 Task: In the  document Kangaroo.doc ,align picture to the 'center'. Insert word art below the picture and give heading  'Kangaroo  in Light Blue'
Action: Mouse moved to (21, 19)
Screenshot: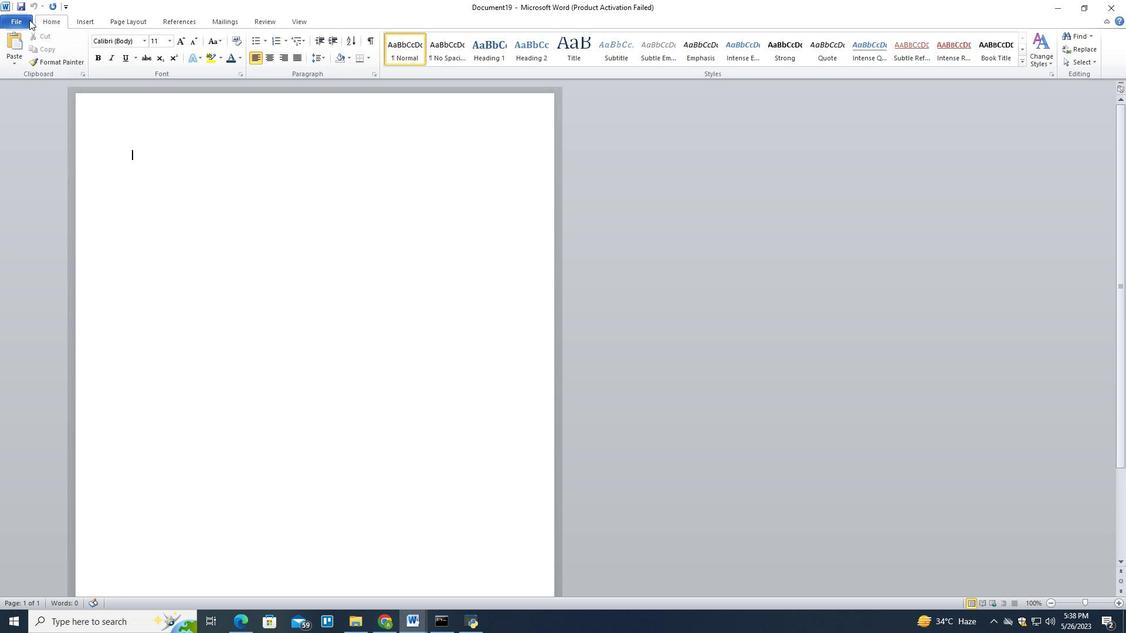 
Action: Mouse pressed left at (21, 19)
Screenshot: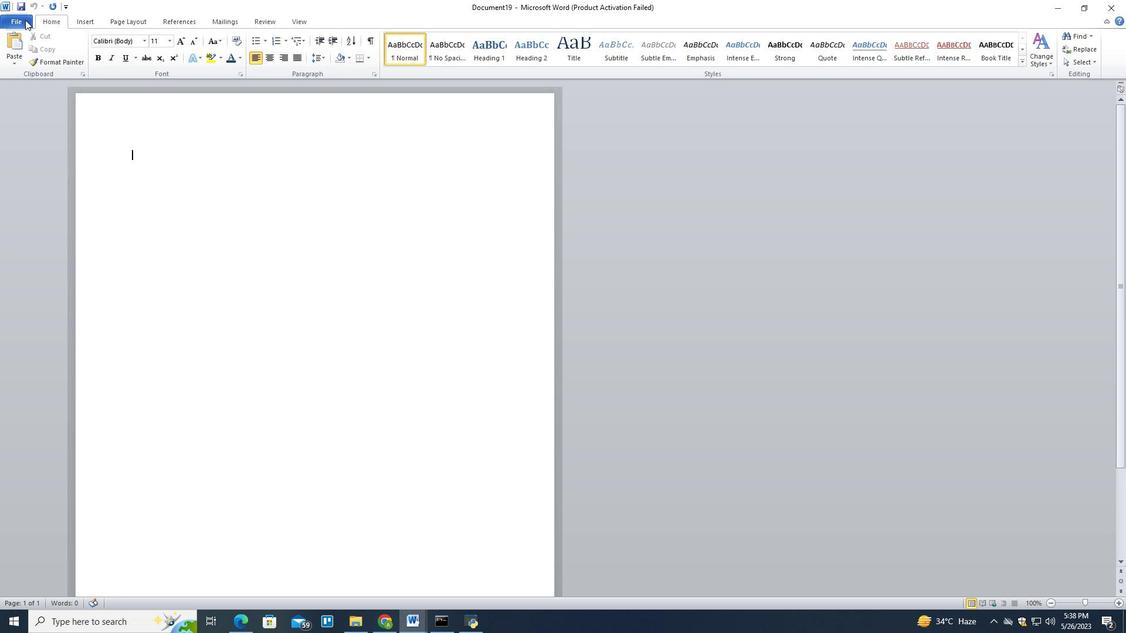 
Action: Mouse moved to (42, 71)
Screenshot: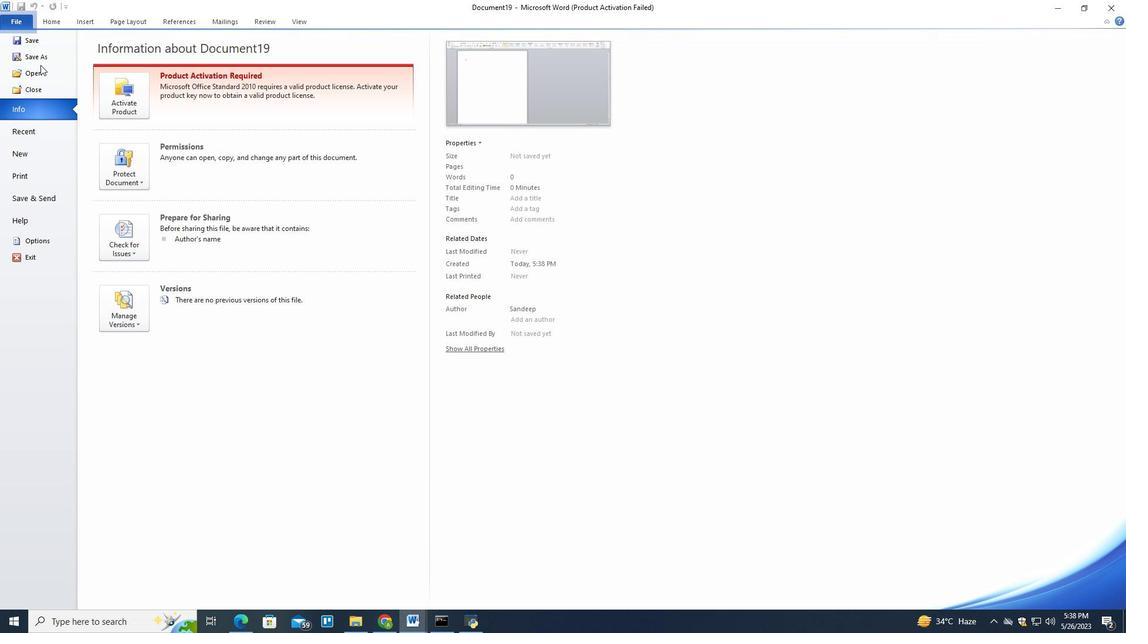 
Action: Mouse pressed left at (42, 71)
Screenshot: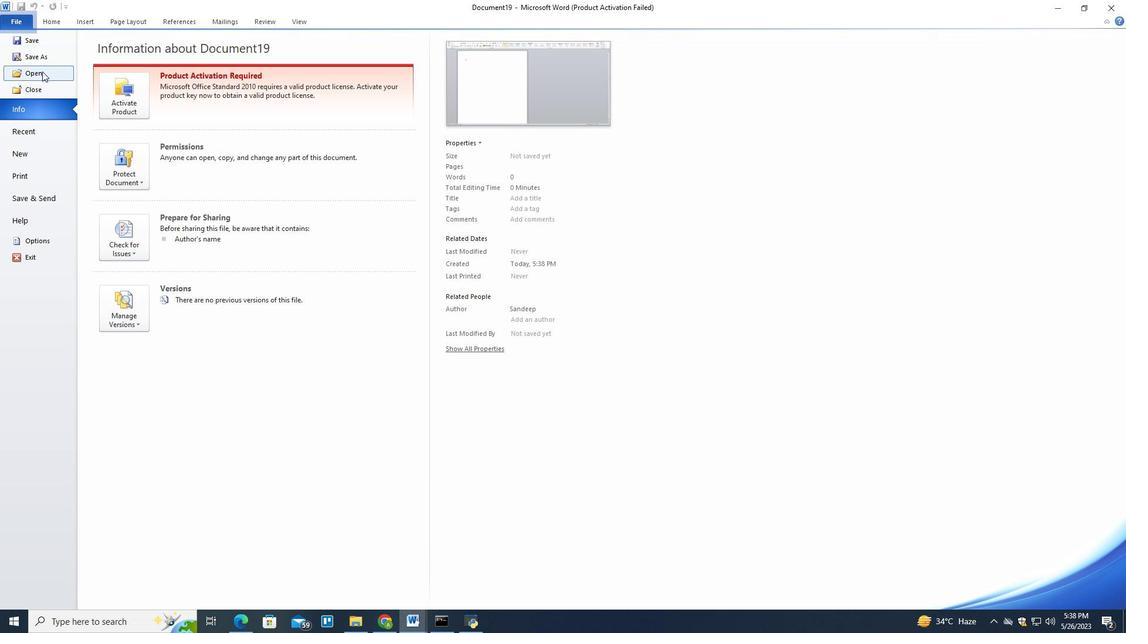 
Action: Mouse moved to (171, 161)
Screenshot: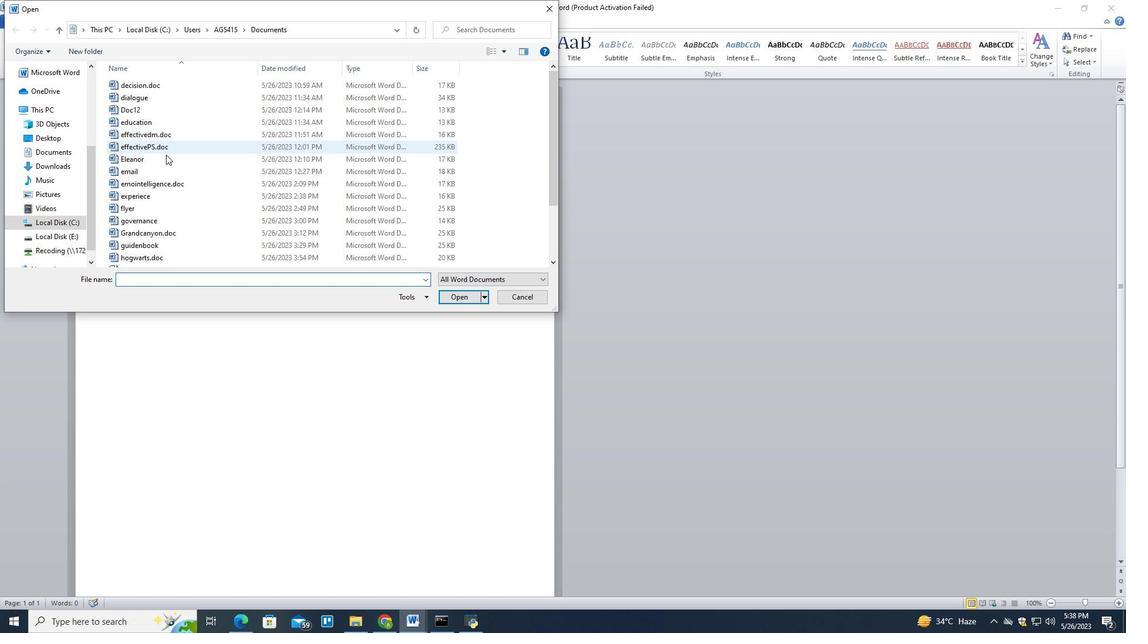 
Action: Mouse scrolled (171, 161) with delta (0, 0)
Screenshot: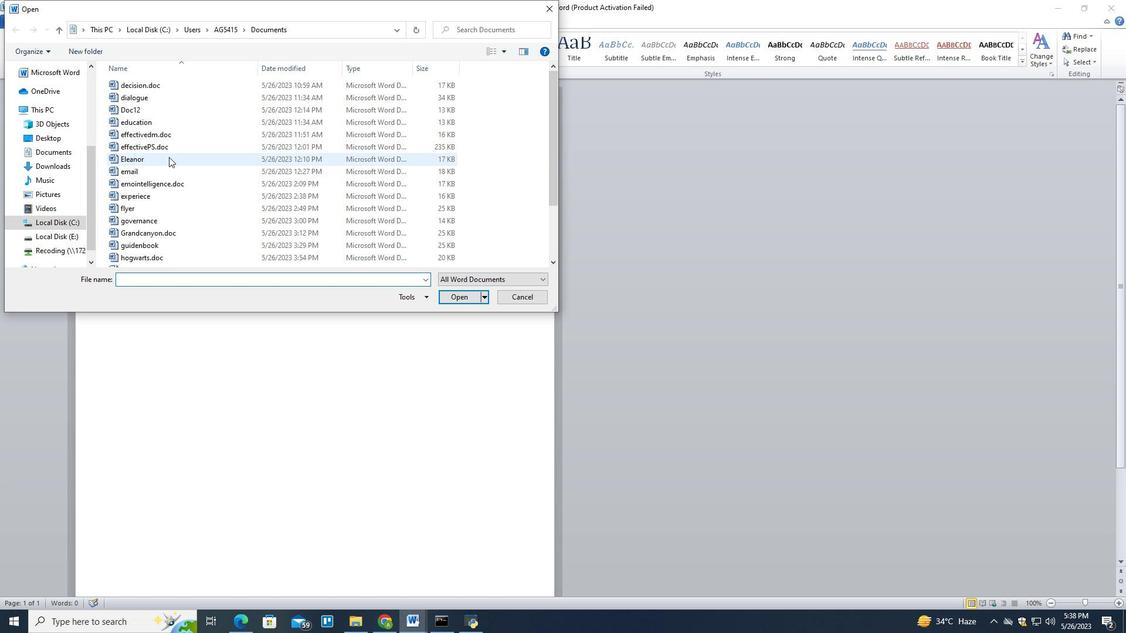 
Action: Mouse moved to (171, 162)
Screenshot: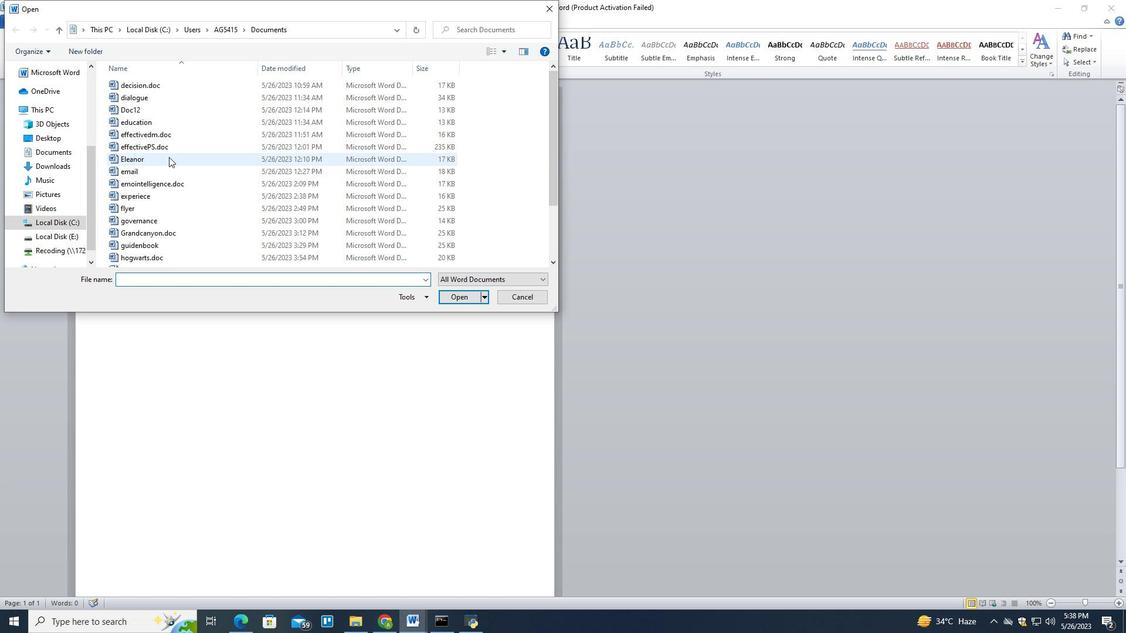 
Action: Mouse scrolled (171, 161) with delta (0, 0)
Screenshot: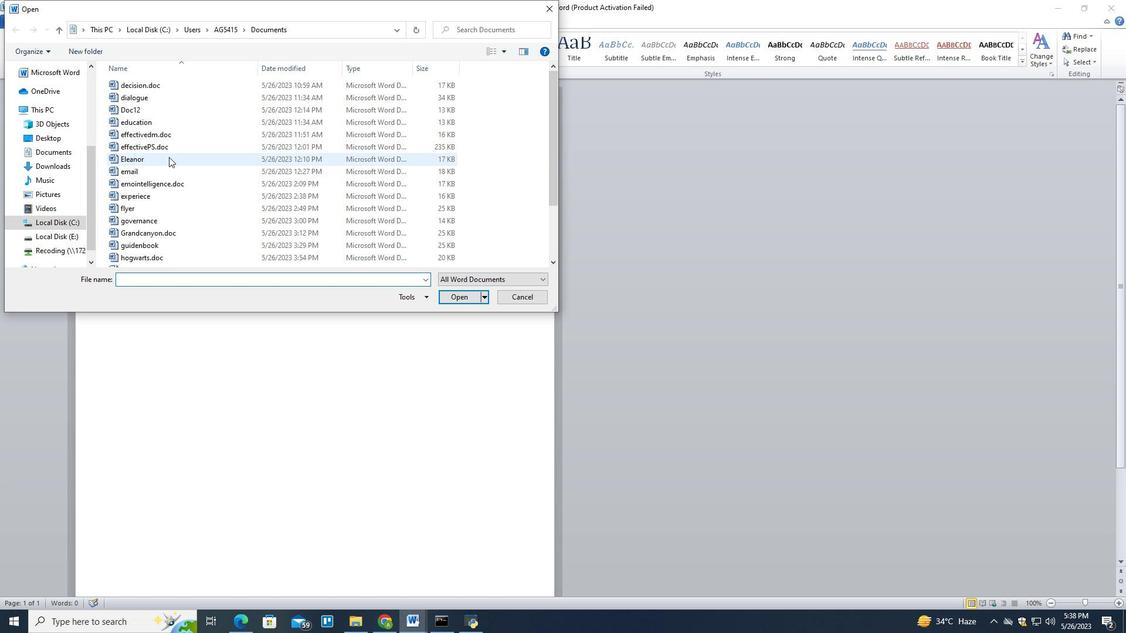 
Action: Mouse scrolled (171, 161) with delta (0, 0)
Screenshot: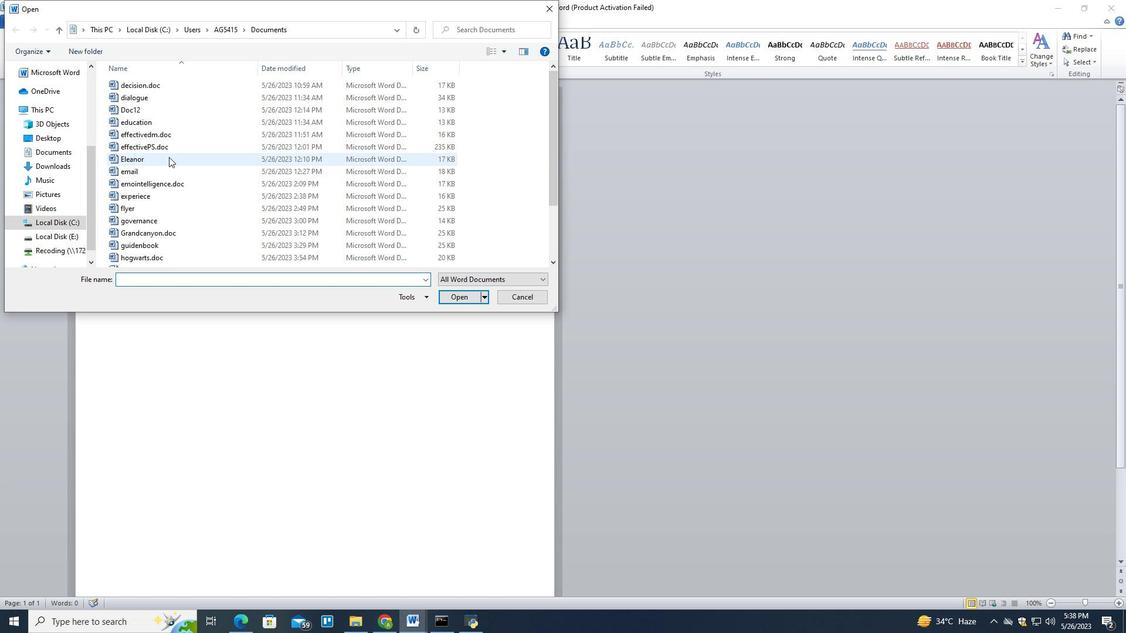 
Action: Mouse scrolled (171, 161) with delta (0, 0)
Screenshot: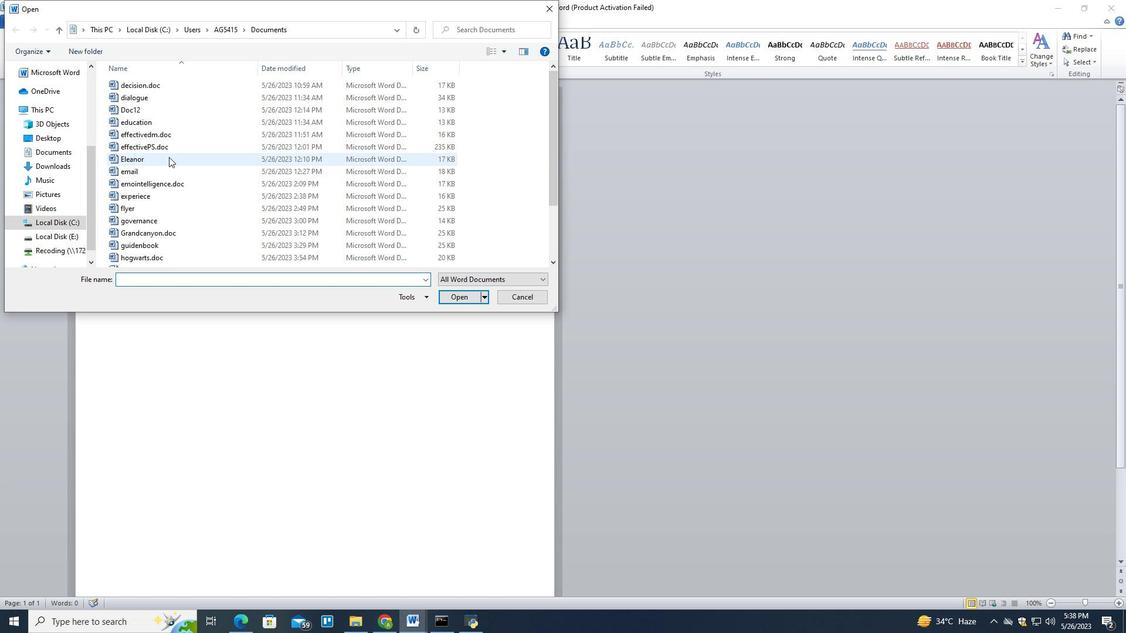 
Action: Mouse scrolled (171, 161) with delta (0, 0)
Screenshot: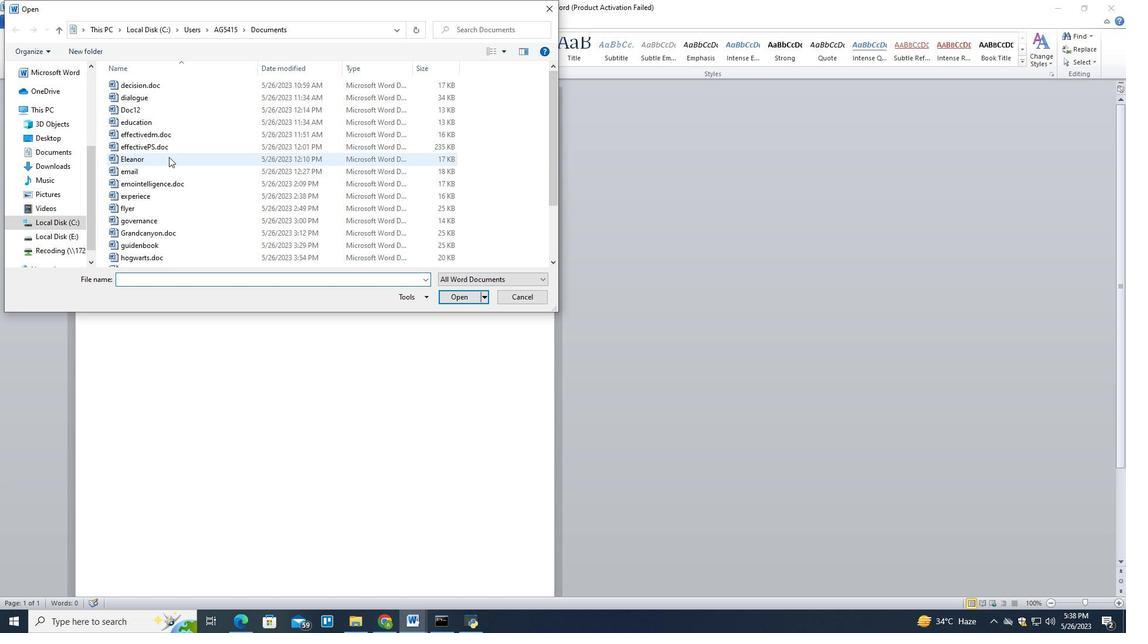 
Action: Mouse moved to (174, 190)
Screenshot: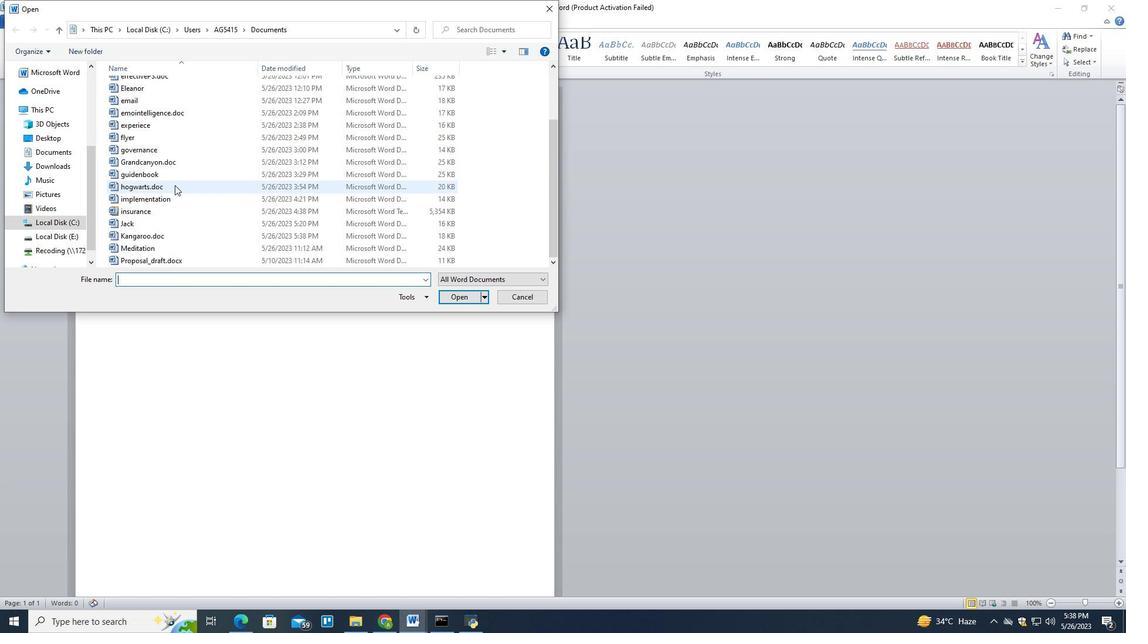 
Action: Mouse scrolled (174, 189) with delta (0, 0)
Screenshot: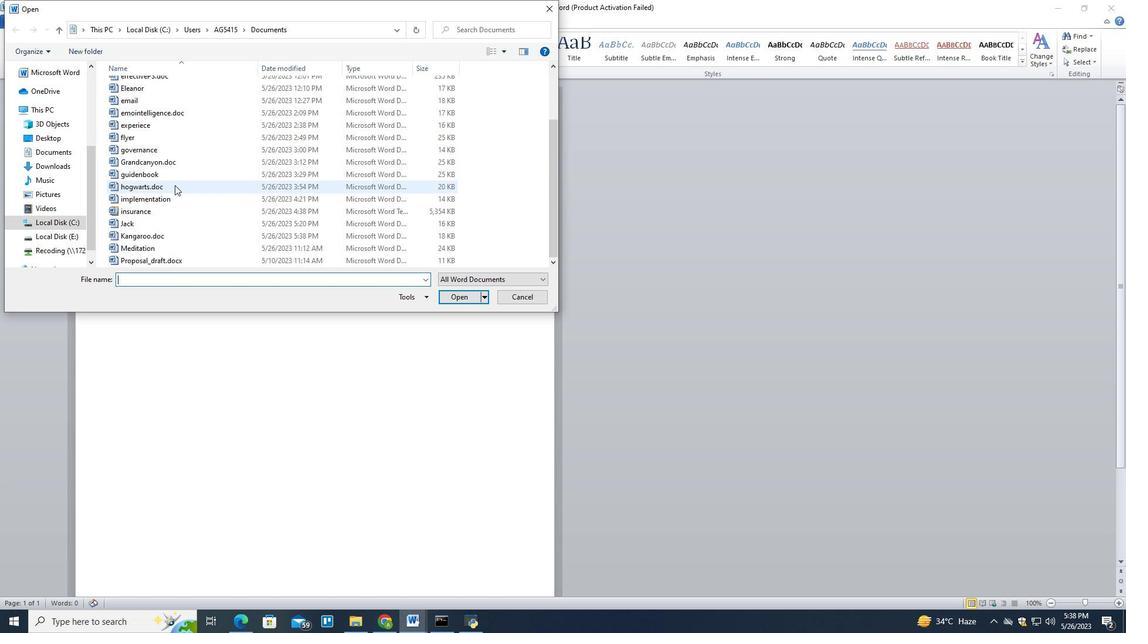 
Action: Mouse moved to (166, 239)
Screenshot: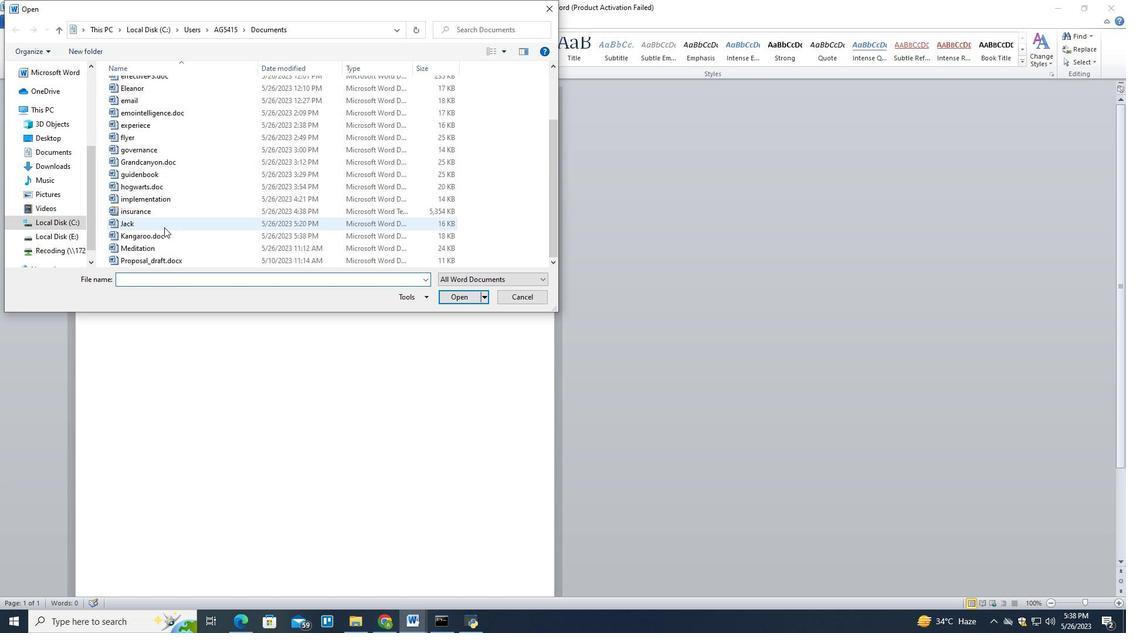 
Action: Mouse pressed left at (166, 239)
Screenshot: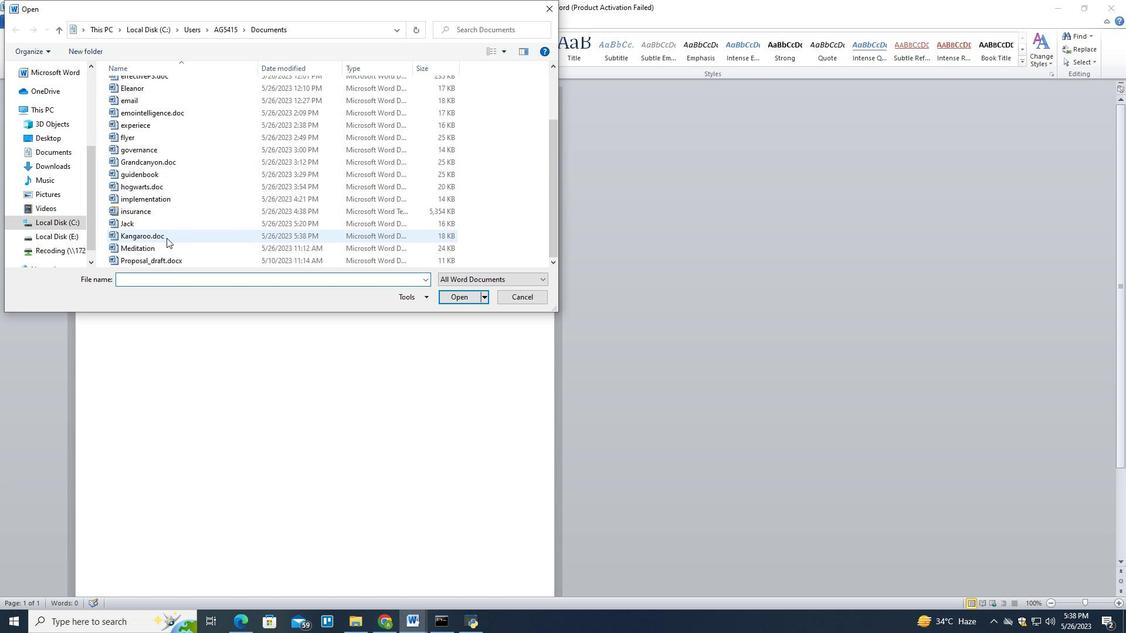 
Action: Mouse moved to (459, 294)
Screenshot: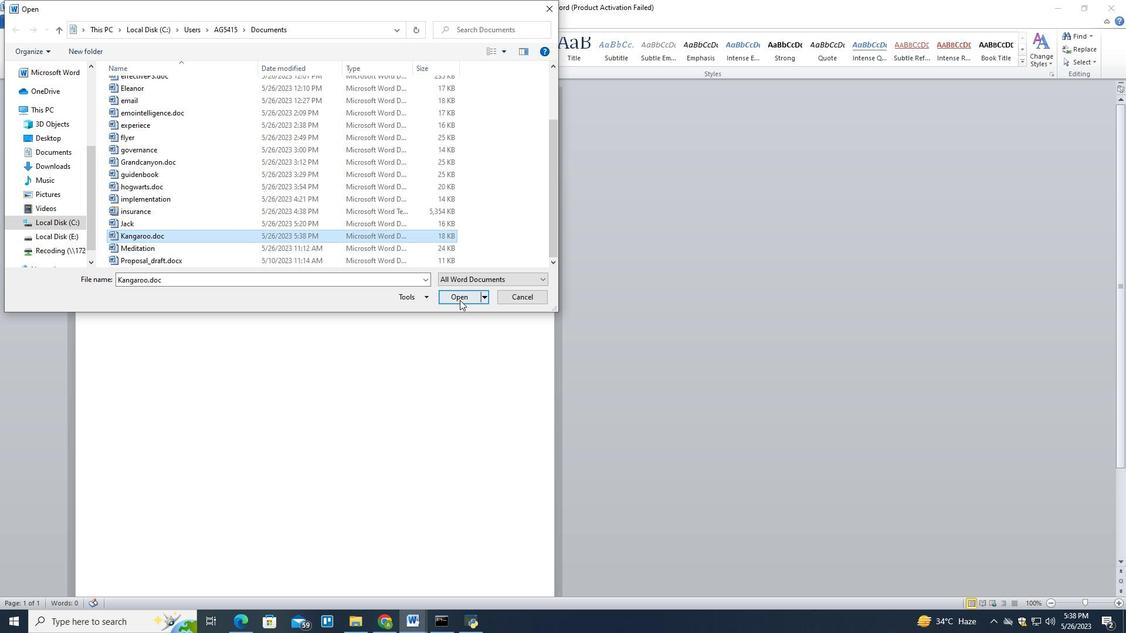 
Action: Mouse pressed left at (459, 294)
Screenshot: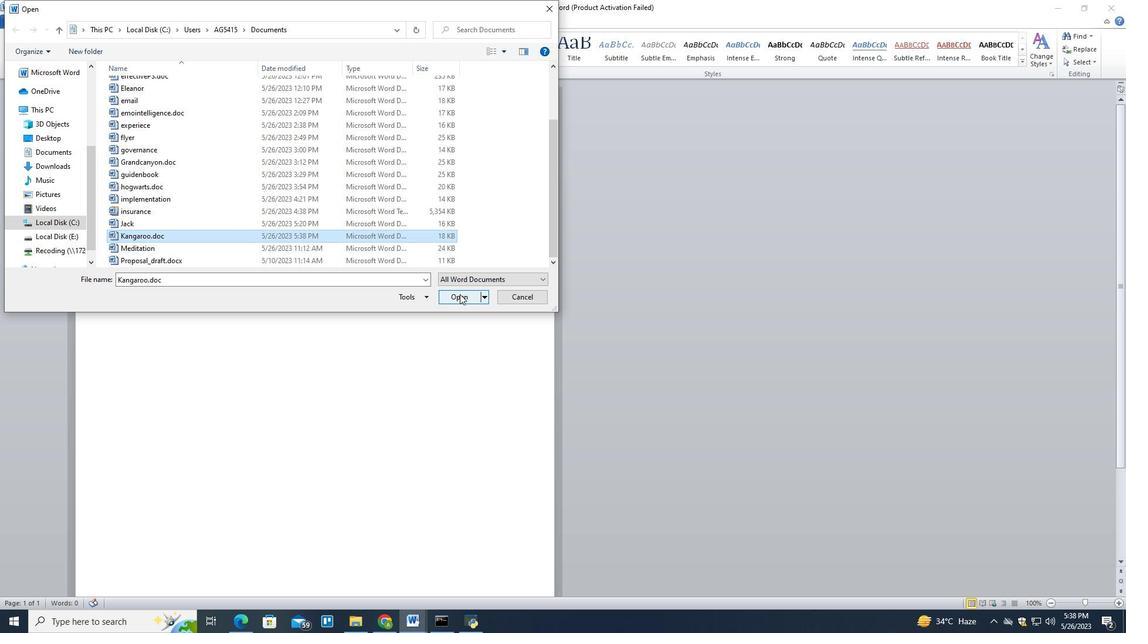 
Action: Mouse moved to (404, 389)
Screenshot: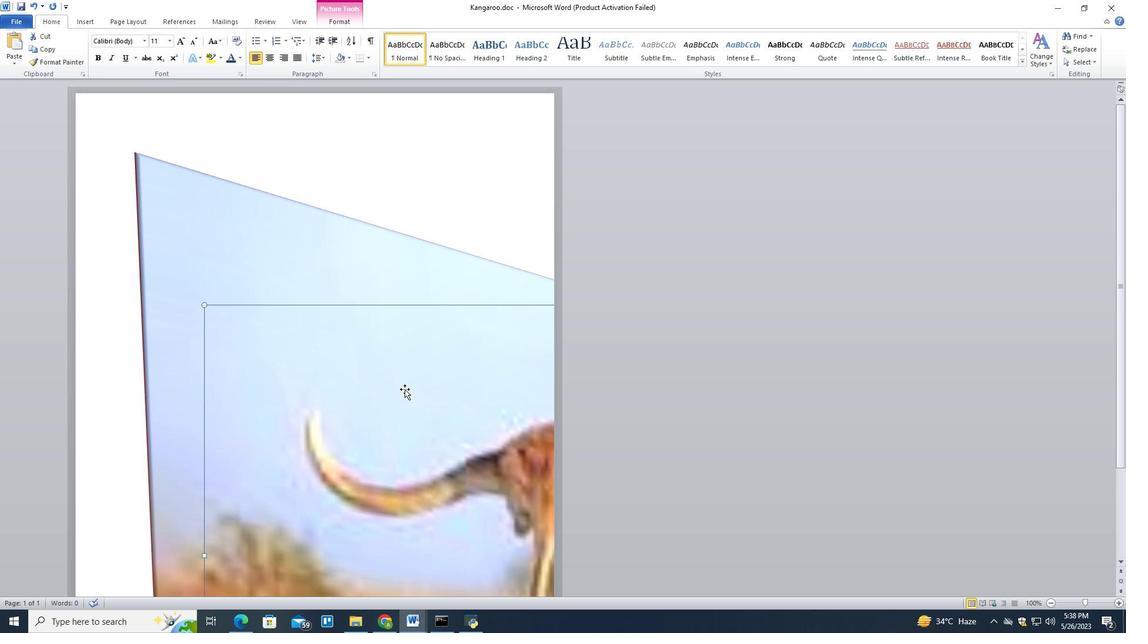 
Action: Mouse pressed left at (404, 389)
Screenshot: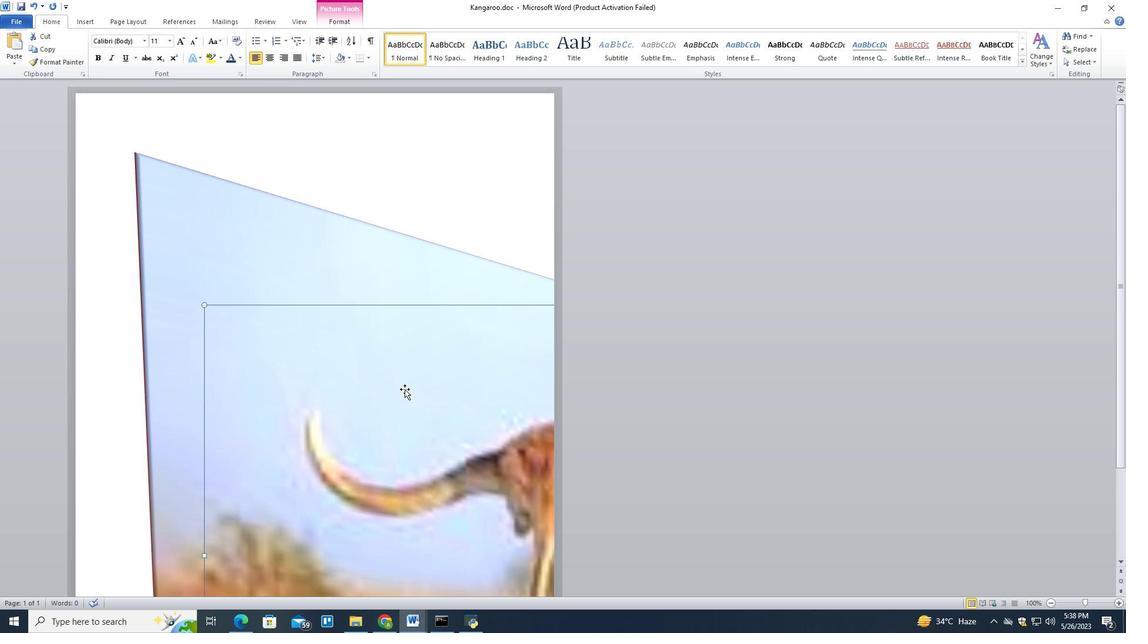 
Action: Mouse moved to (269, 56)
Screenshot: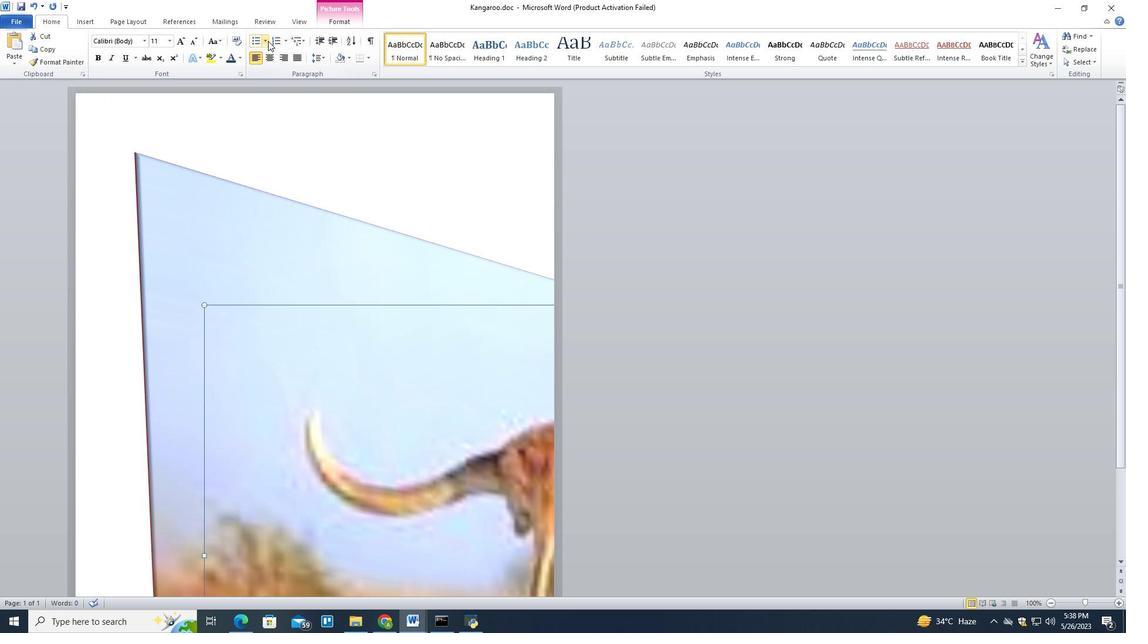
Action: Mouse pressed left at (269, 56)
Screenshot: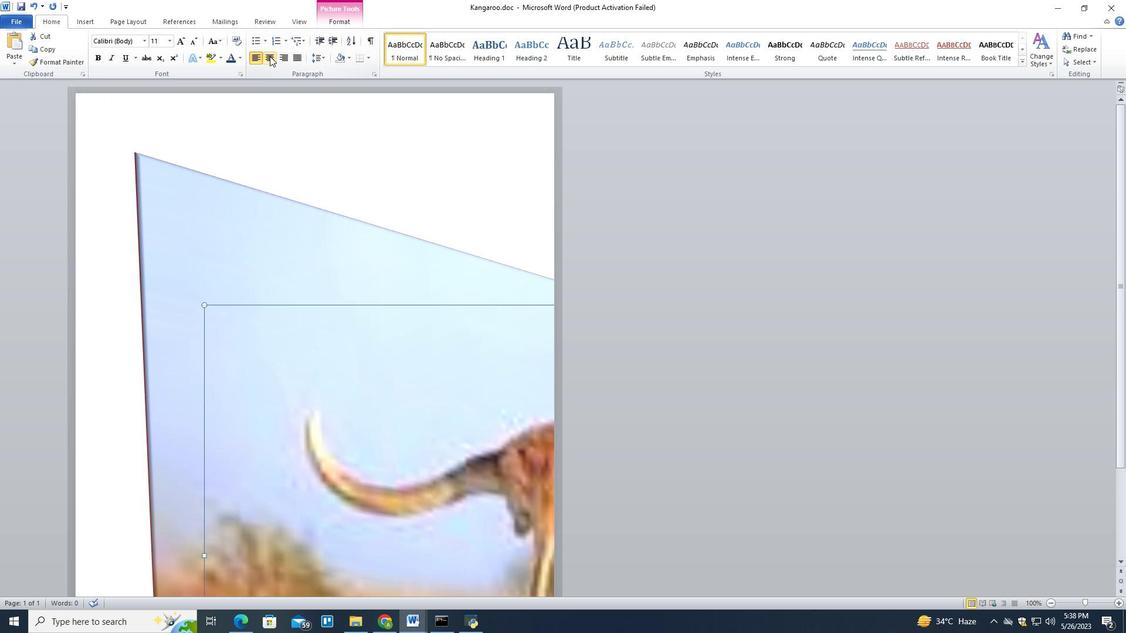 
Action: Mouse moved to (360, 276)
Screenshot: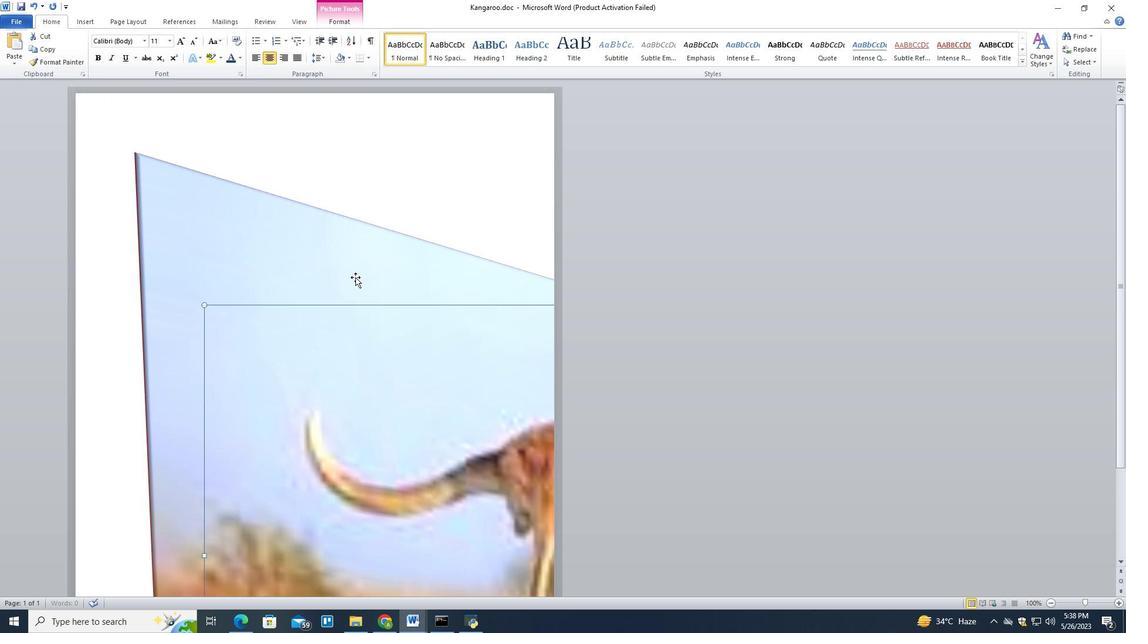 
Action: Mouse scrolled (360, 276) with delta (0, 0)
Screenshot: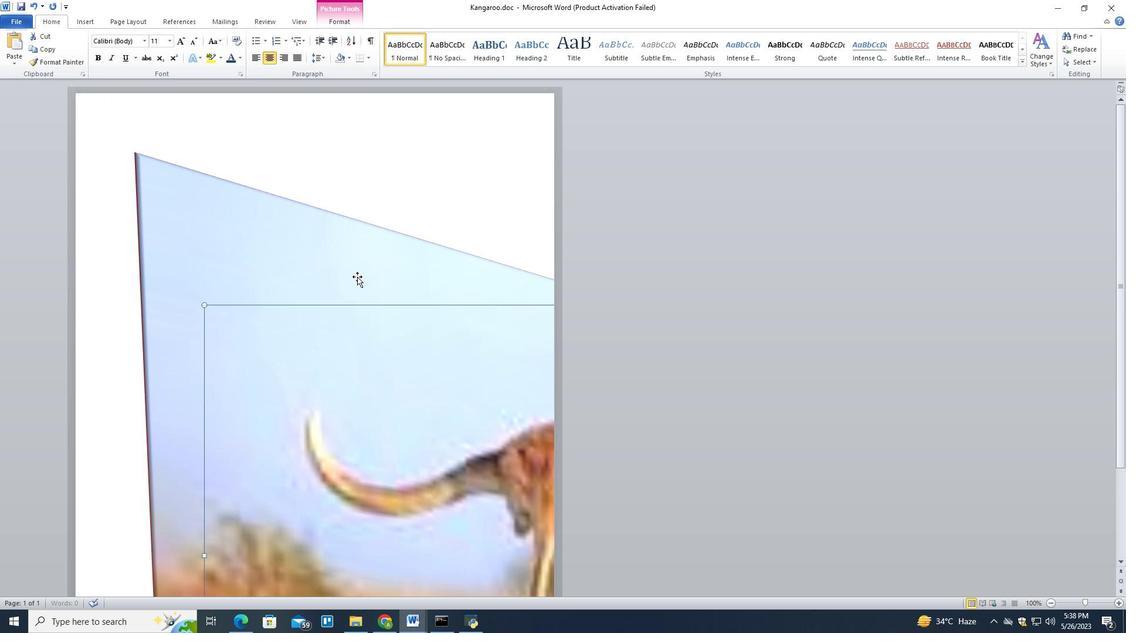 
Action: Mouse moved to (360, 276)
Screenshot: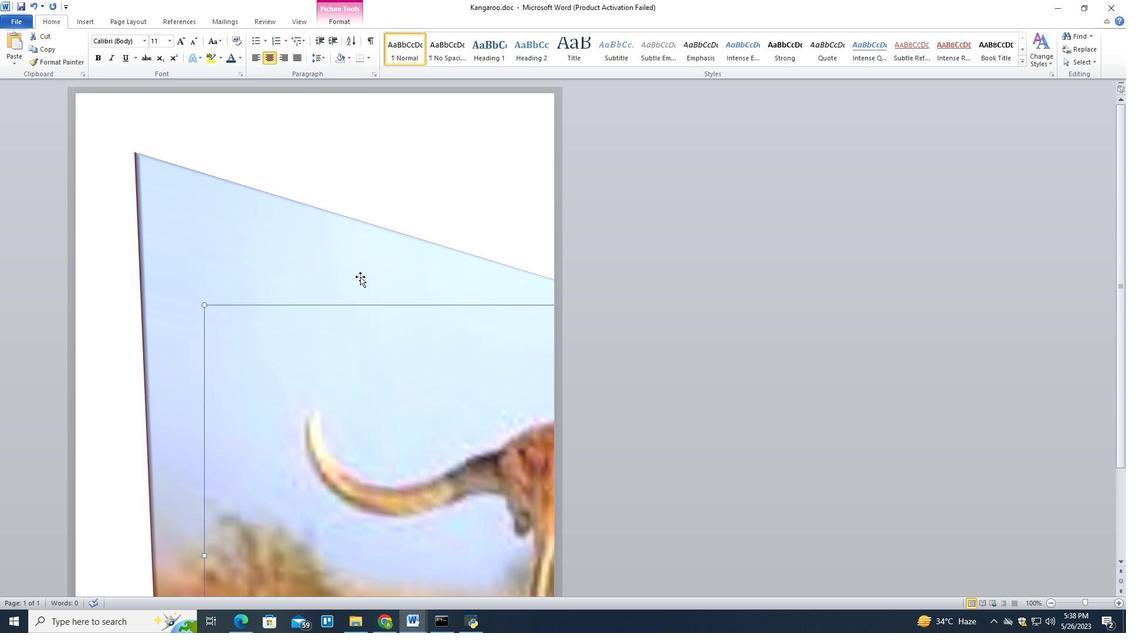 
Action: Mouse scrolled (360, 276) with delta (0, 0)
Screenshot: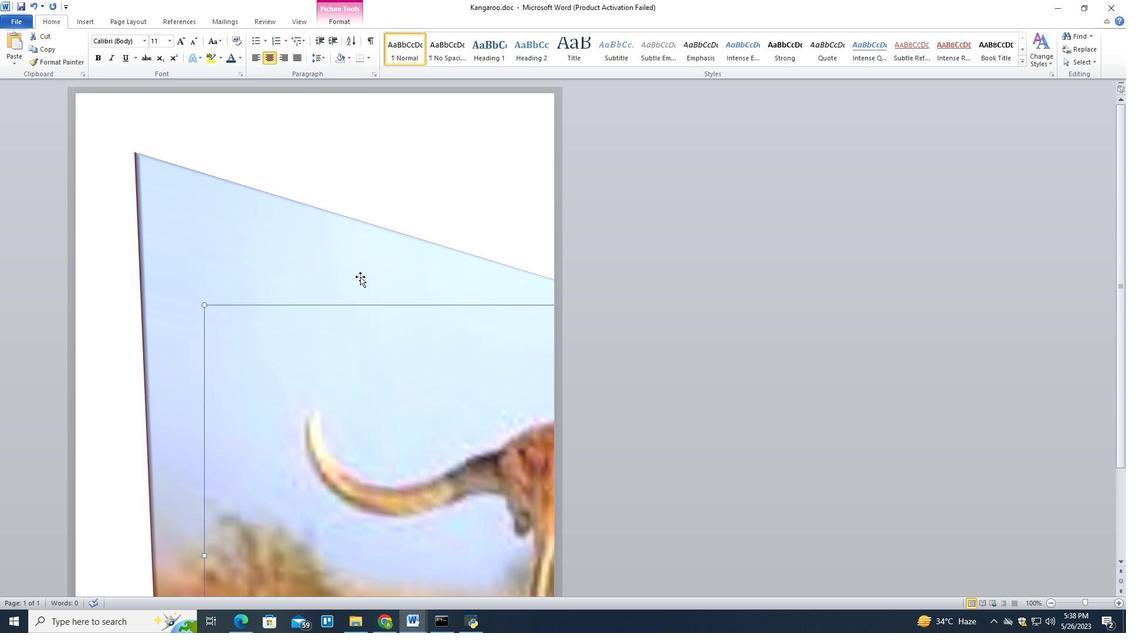 
Action: Mouse moved to (360, 277)
Screenshot: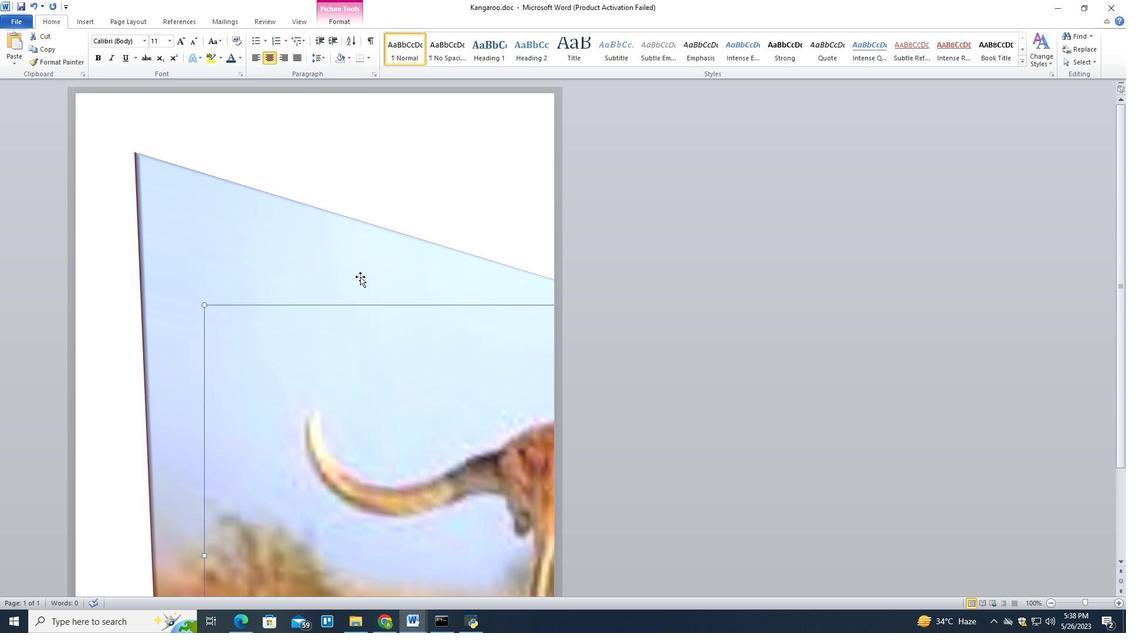 
Action: Mouse scrolled (360, 276) with delta (0, 0)
Screenshot: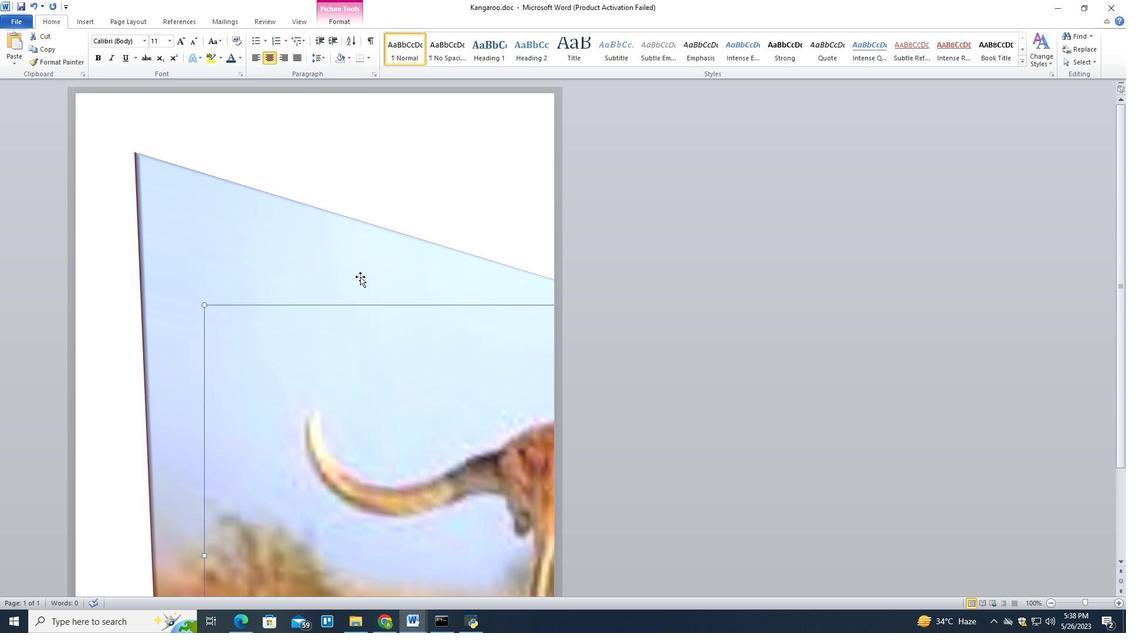 
Action: Mouse scrolled (360, 276) with delta (0, -1)
Screenshot: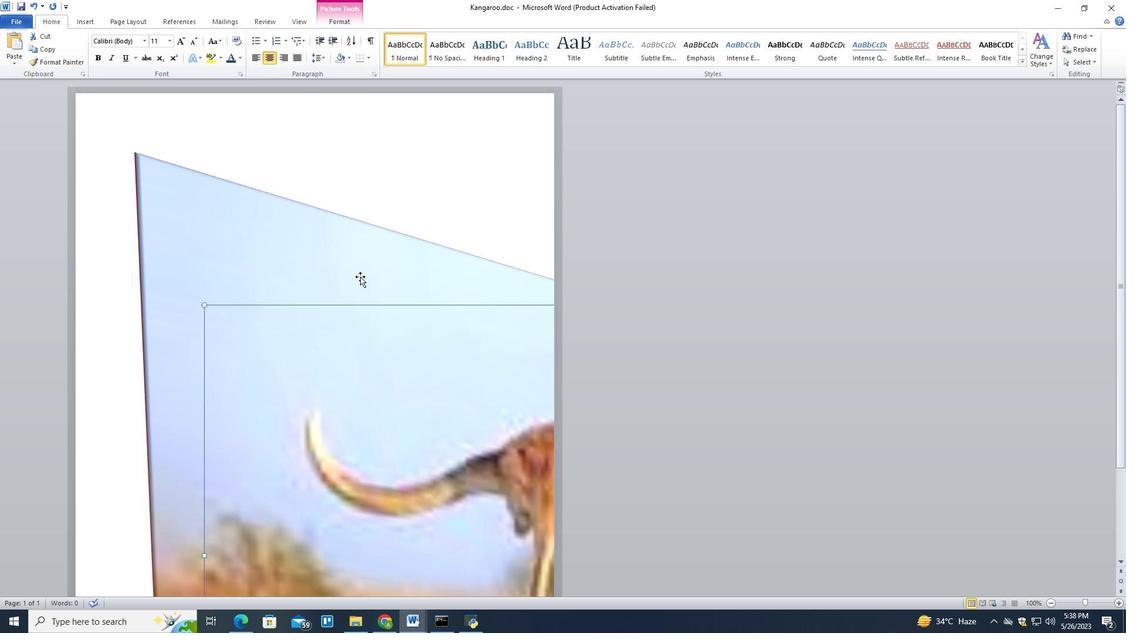 
Action: Mouse moved to (360, 278)
Screenshot: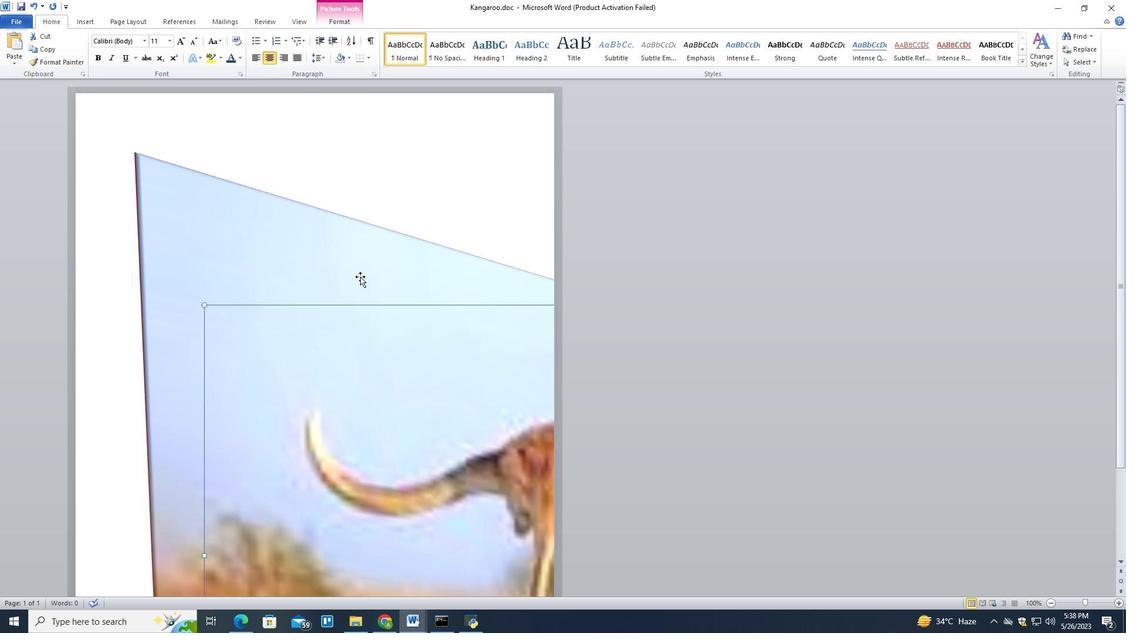 
Action: Mouse scrolled (360, 277) with delta (0, 0)
Screenshot: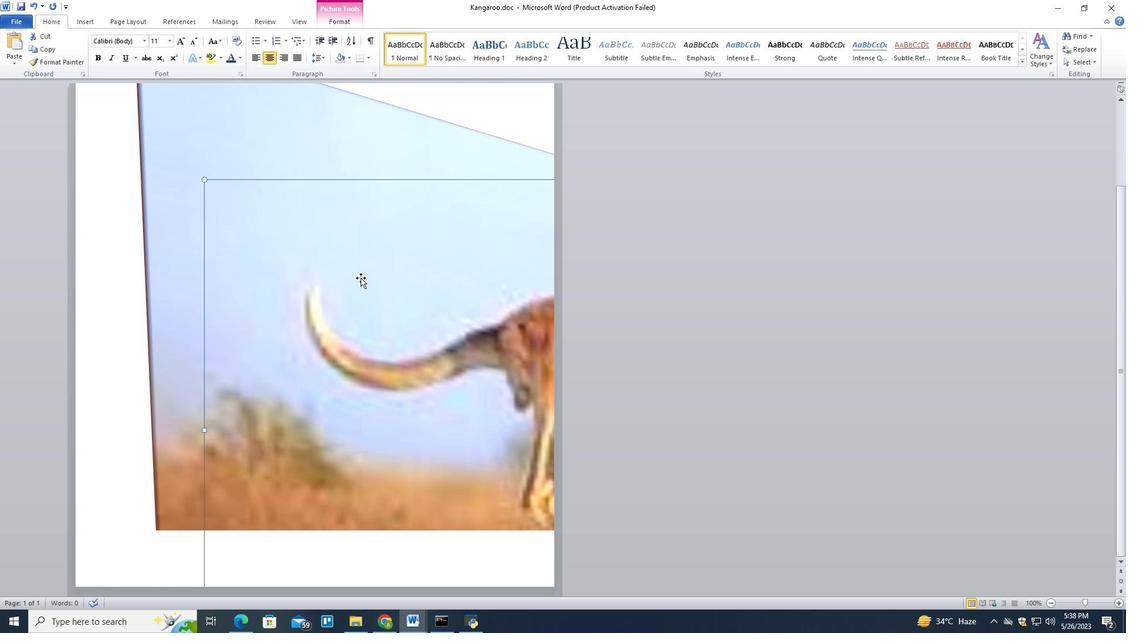 
Action: Mouse scrolled (360, 277) with delta (0, 0)
Screenshot: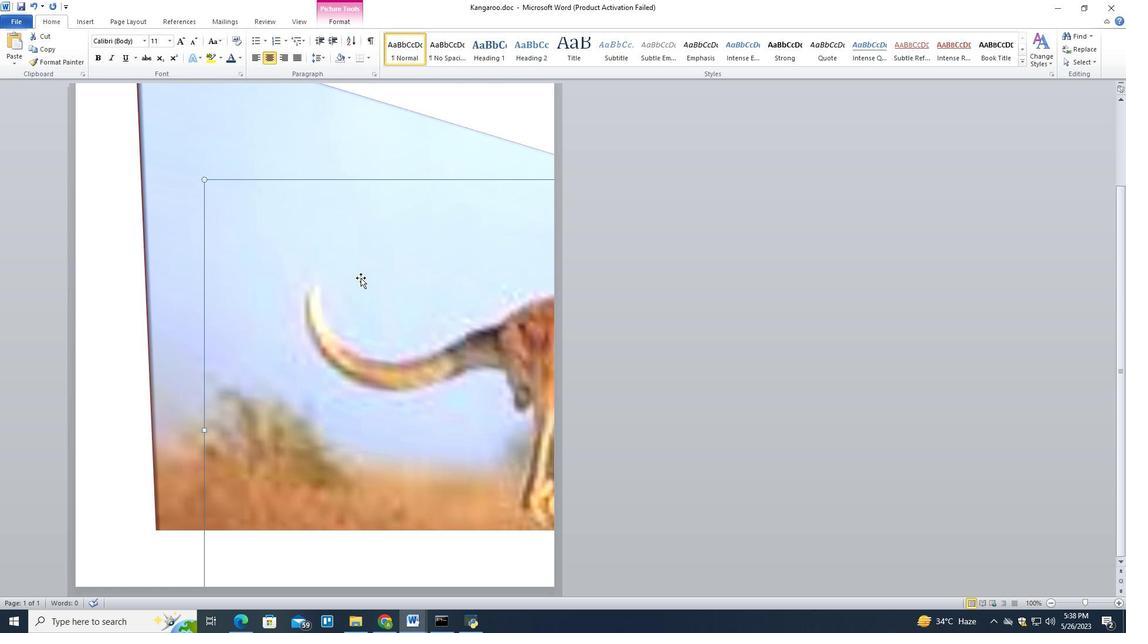
Action: Mouse scrolled (360, 277) with delta (0, 0)
Screenshot: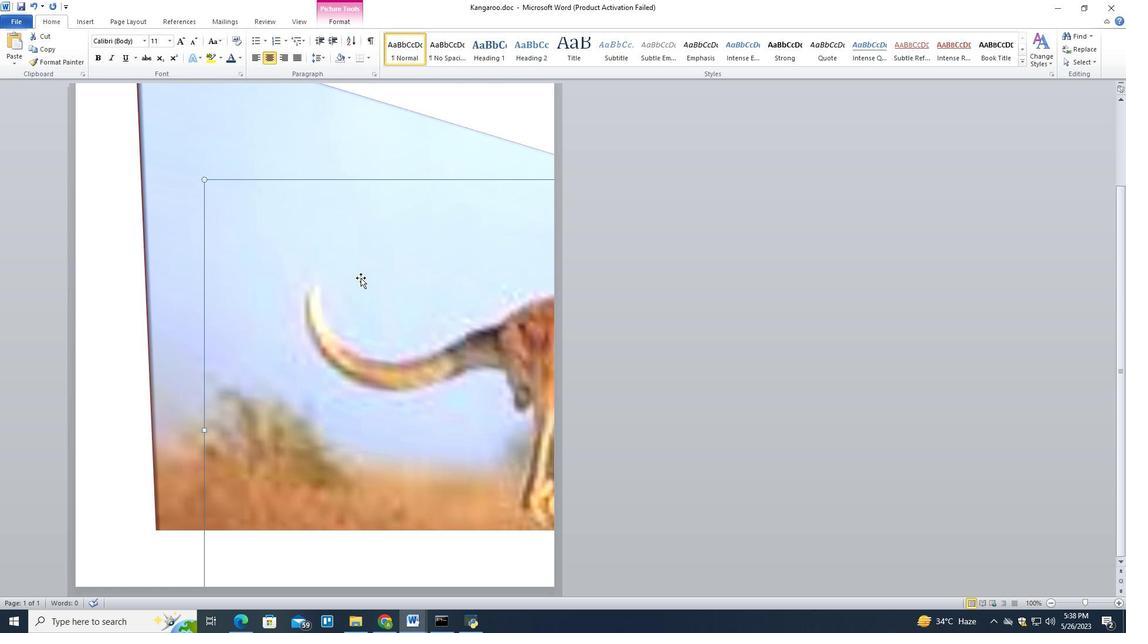 
Action: Mouse scrolled (360, 277) with delta (0, 0)
Screenshot: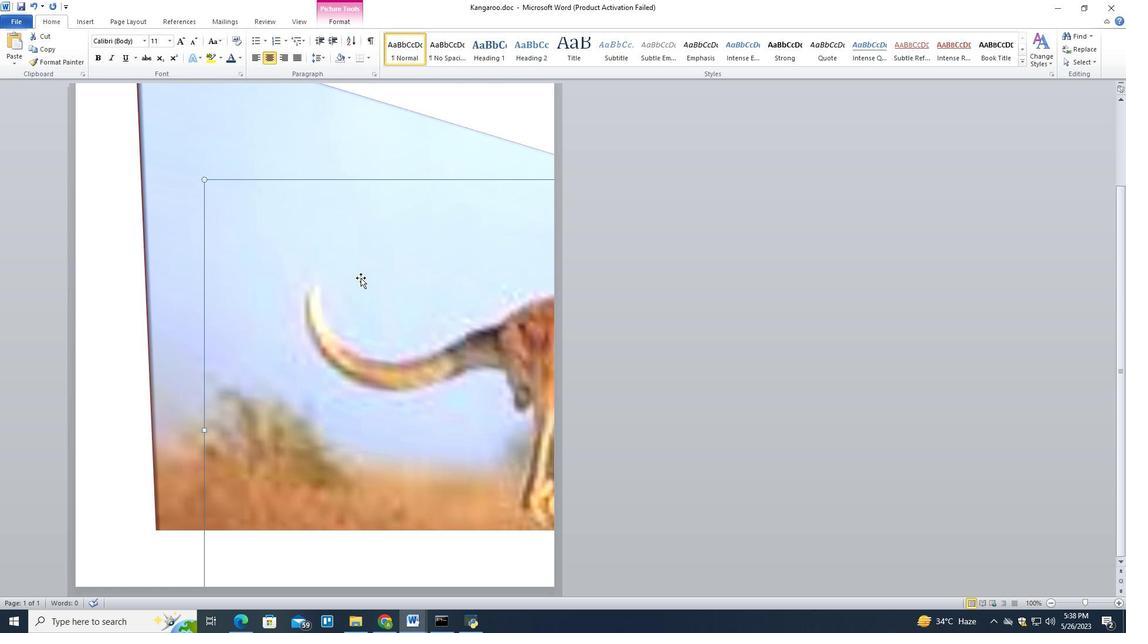 
Action: Mouse moved to (360, 279)
Screenshot: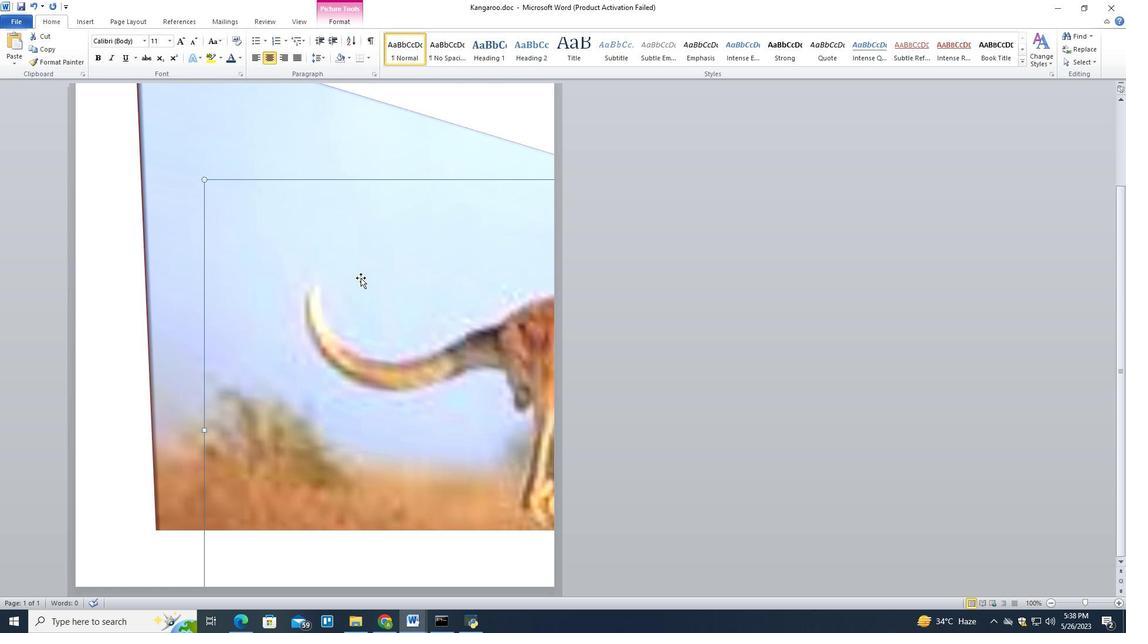
Action: Mouse scrolled (360, 278) with delta (0, 0)
Screenshot: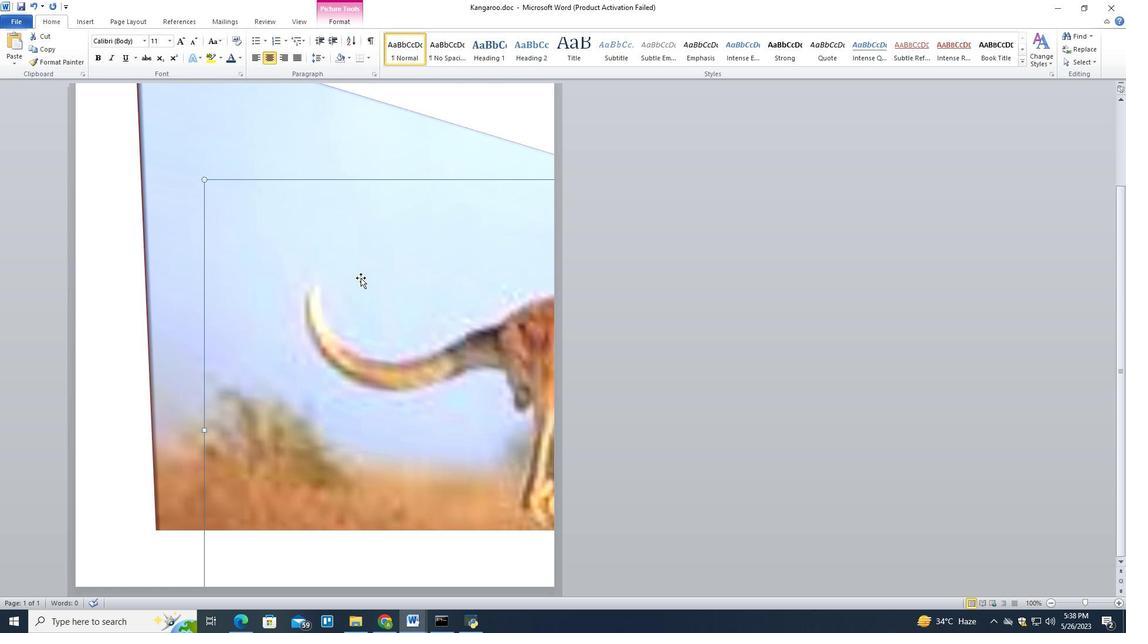 
Action: Mouse moved to (360, 282)
Screenshot: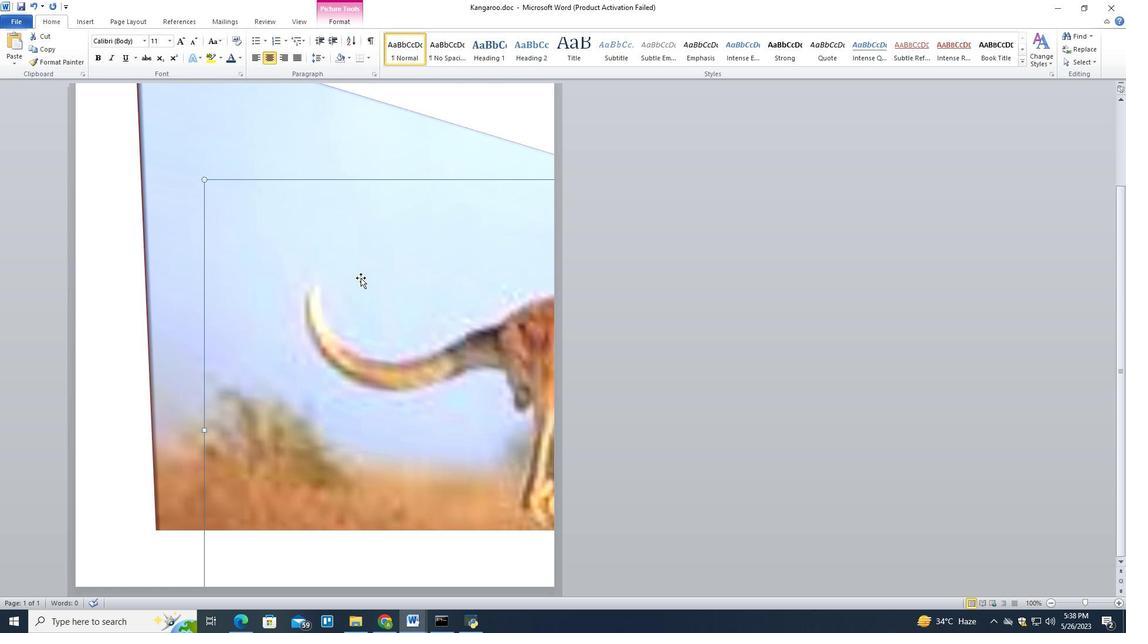 
Action: Mouse scrolled (360, 282) with delta (0, 0)
Screenshot: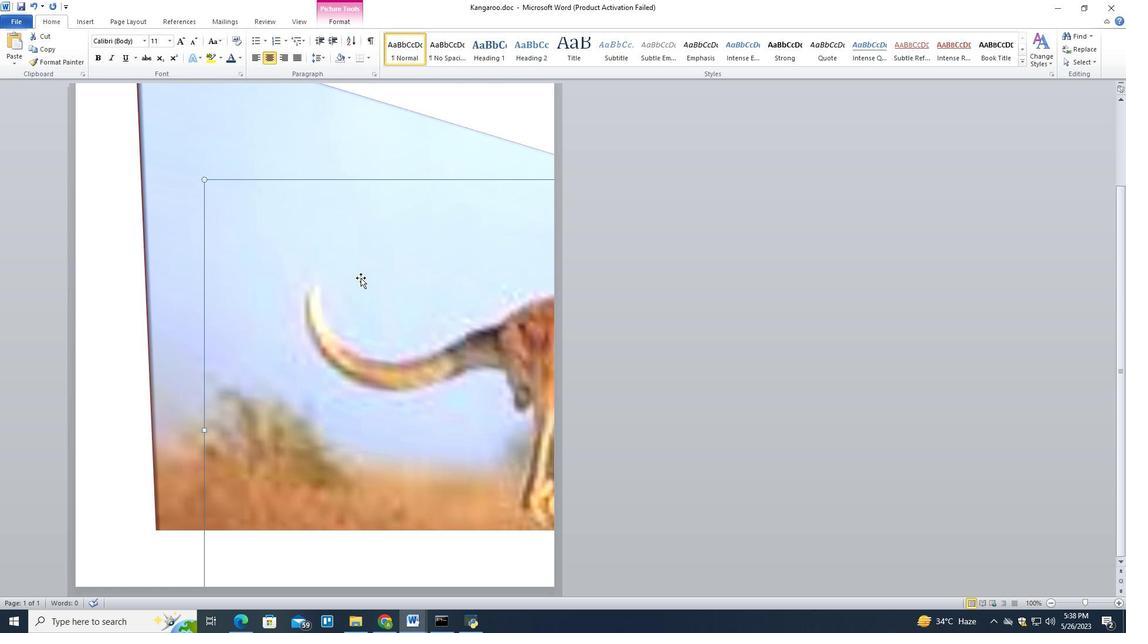 
Action: Mouse moved to (360, 287)
Screenshot: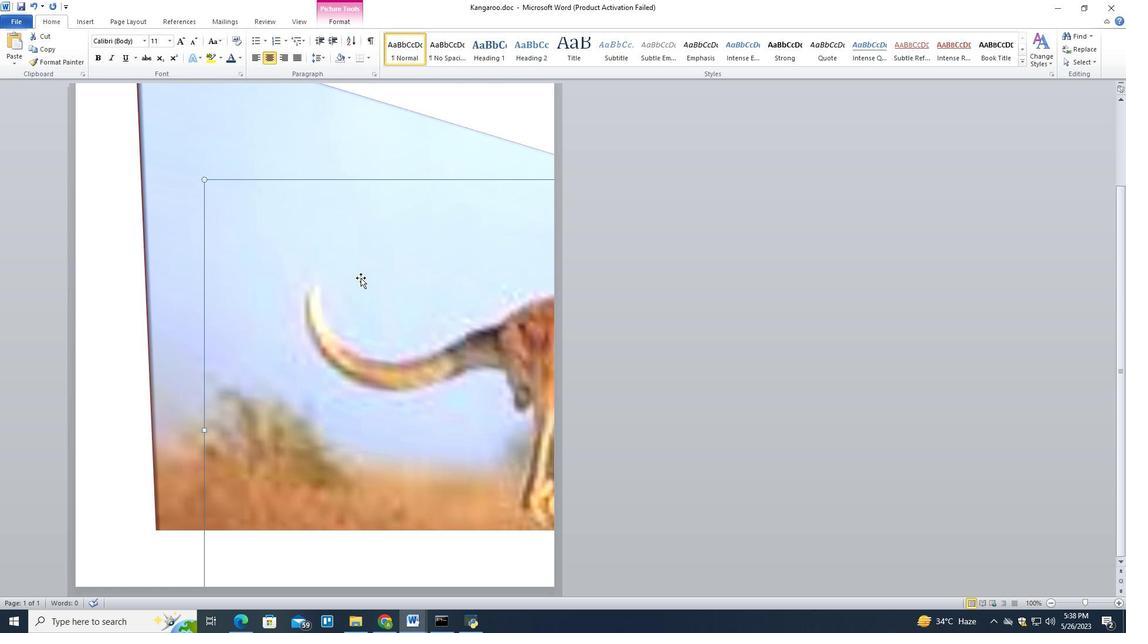 
Action: Mouse scrolled (360, 286) with delta (0, 0)
Screenshot: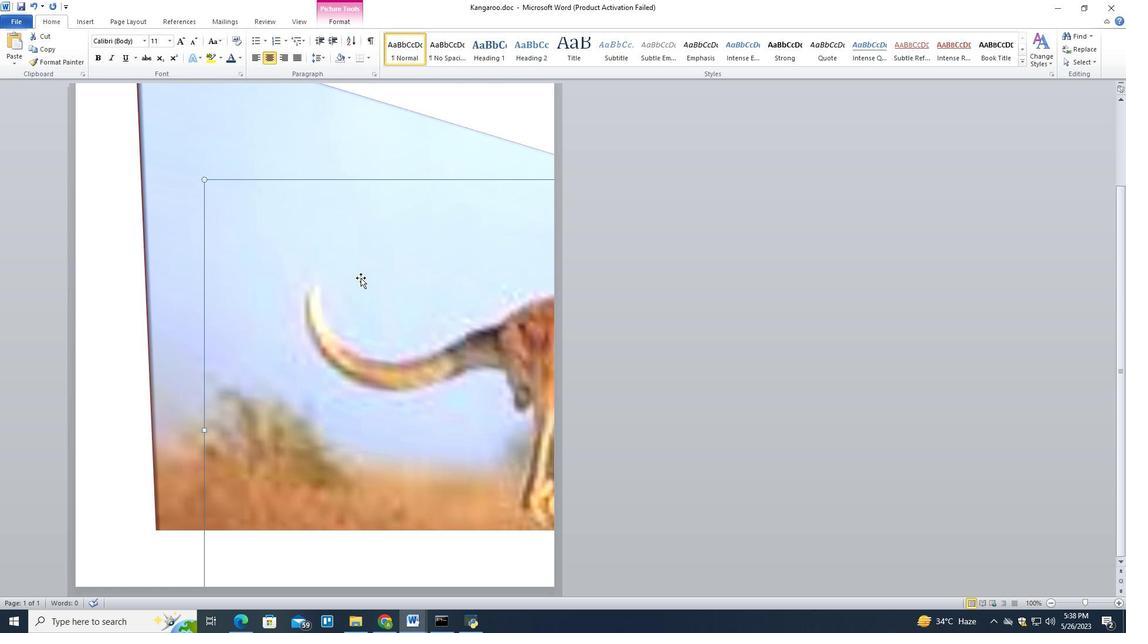 
Action: Mouse moved to (359, 293)
Screenshot: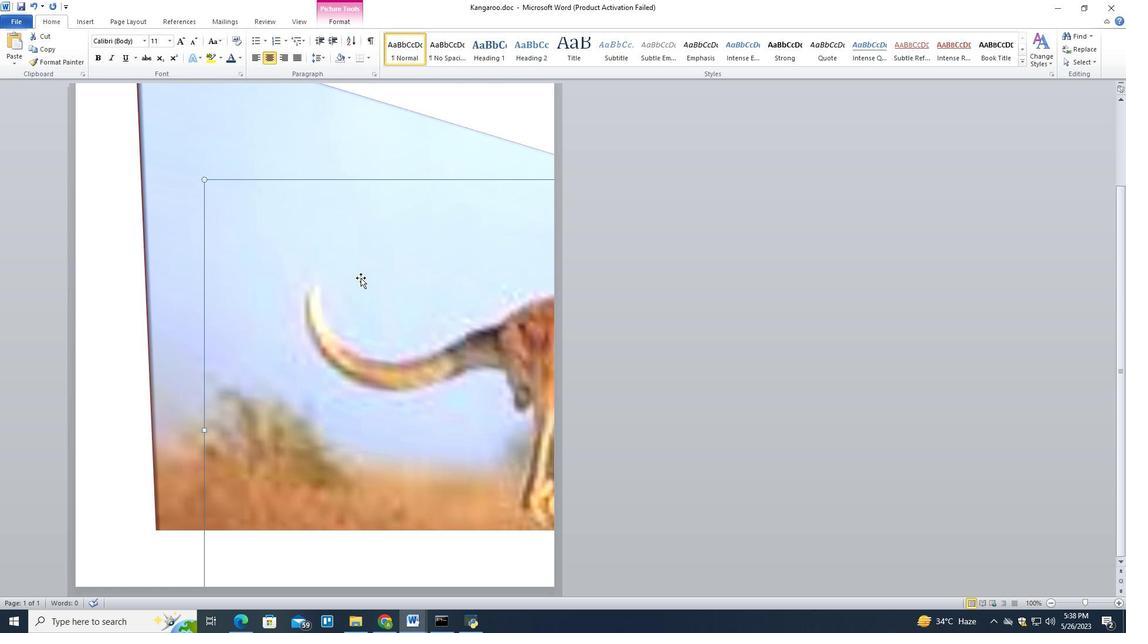 
Action: Mouse scrolled (359, 292) with delta (0, 0)
Screenshot: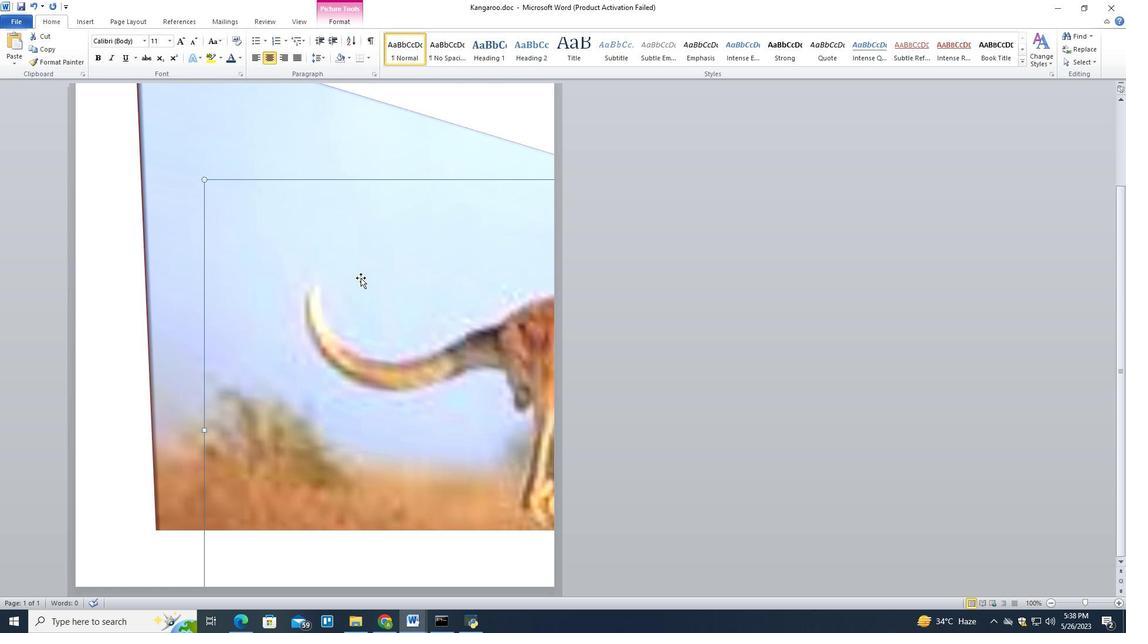 
Action: Mouse moved to (359, 297)
Screenshot: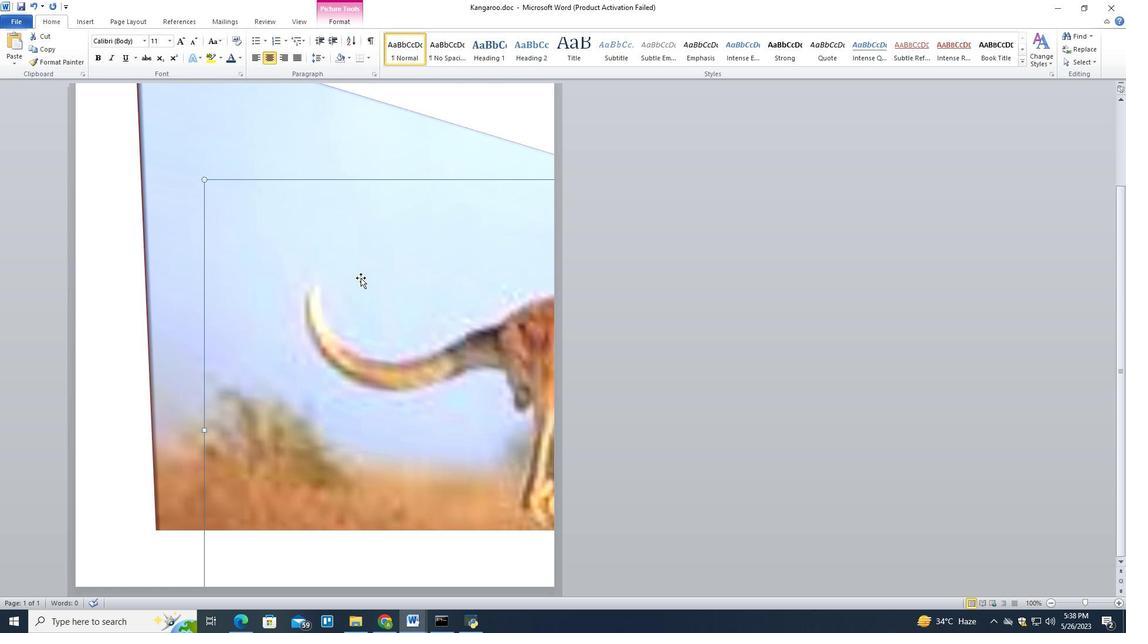 
Action: Mouse scrolled (359, 296) with delta (0, 0)
Screenshot: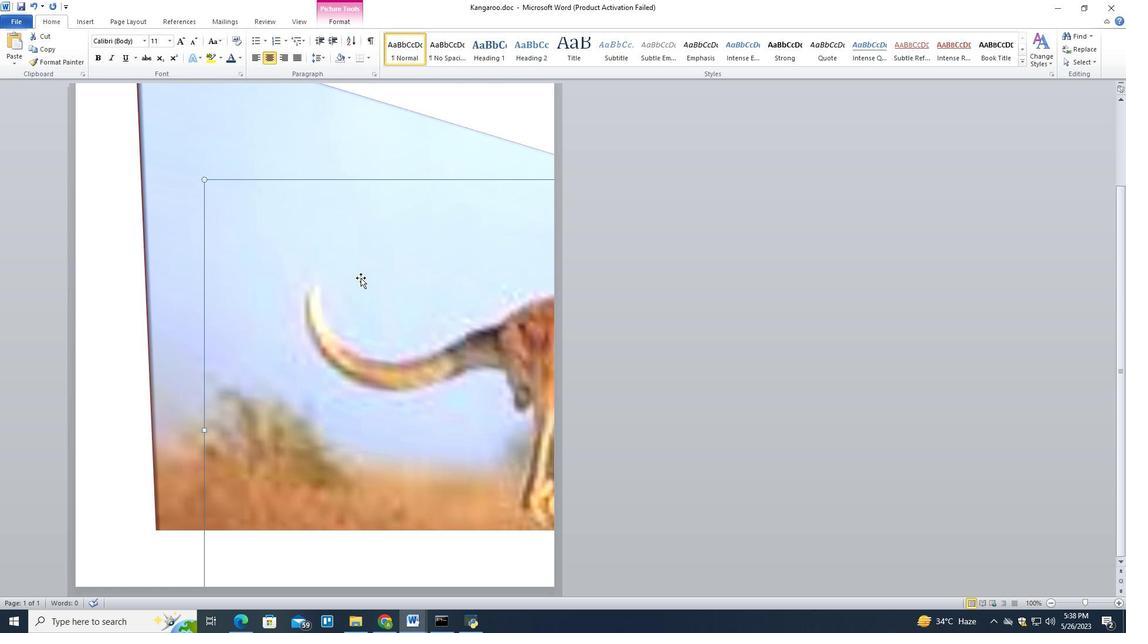 
Action: Mouse moved to (359, 299)
Screenshot: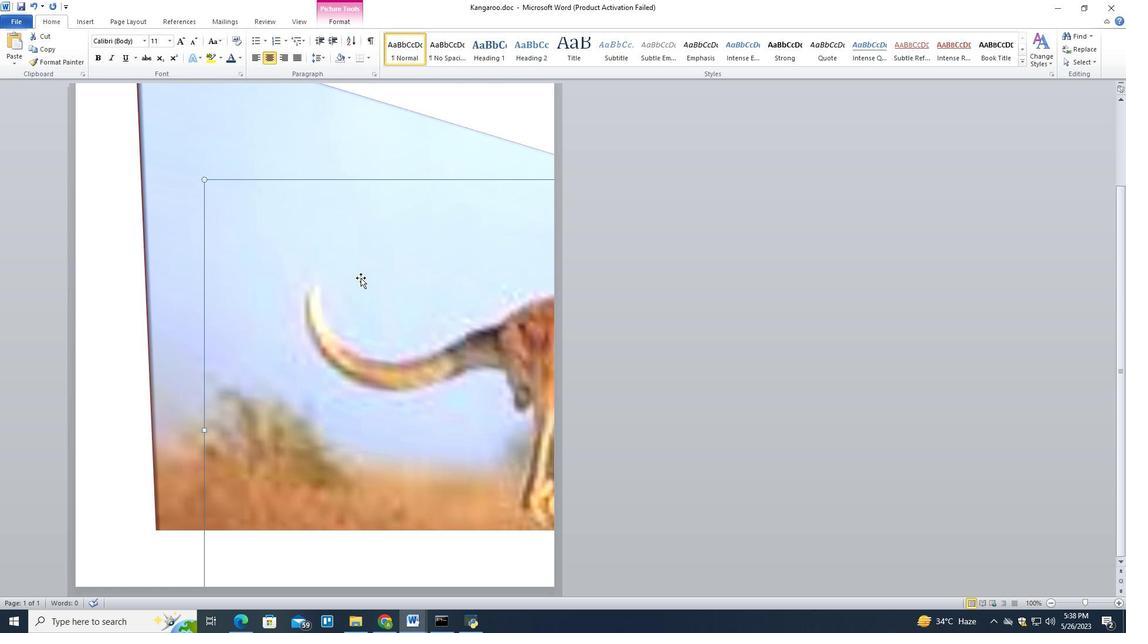 
Action: Mouse scrolled (359, 297) with delta (0, 0)
Screenshot: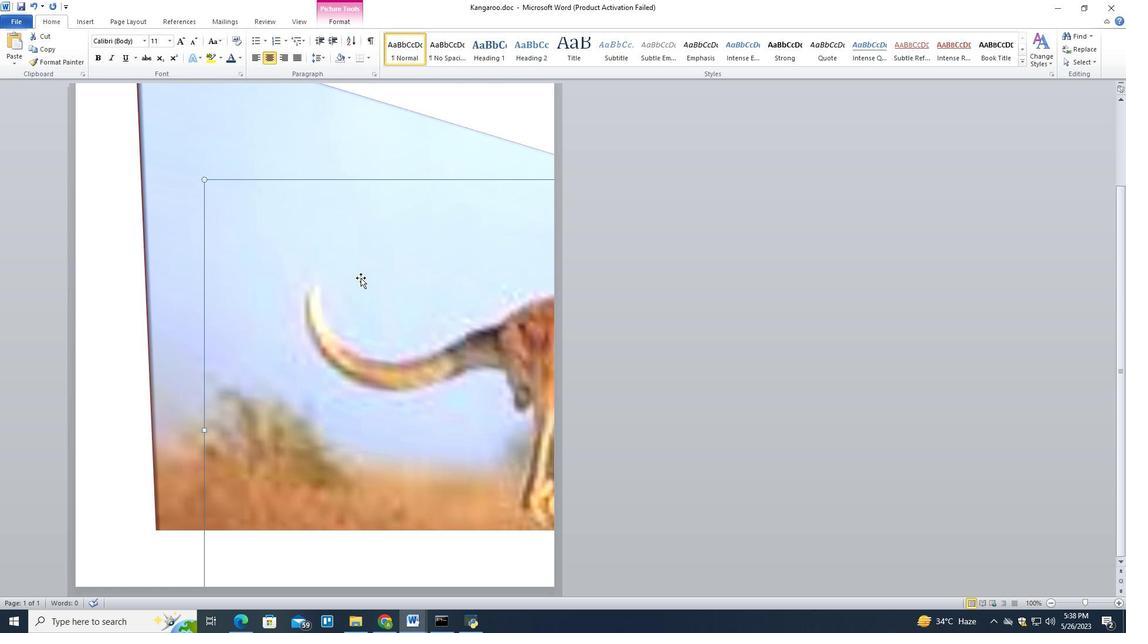 
Action: Mouse moved to (239, 566)
Screenshot: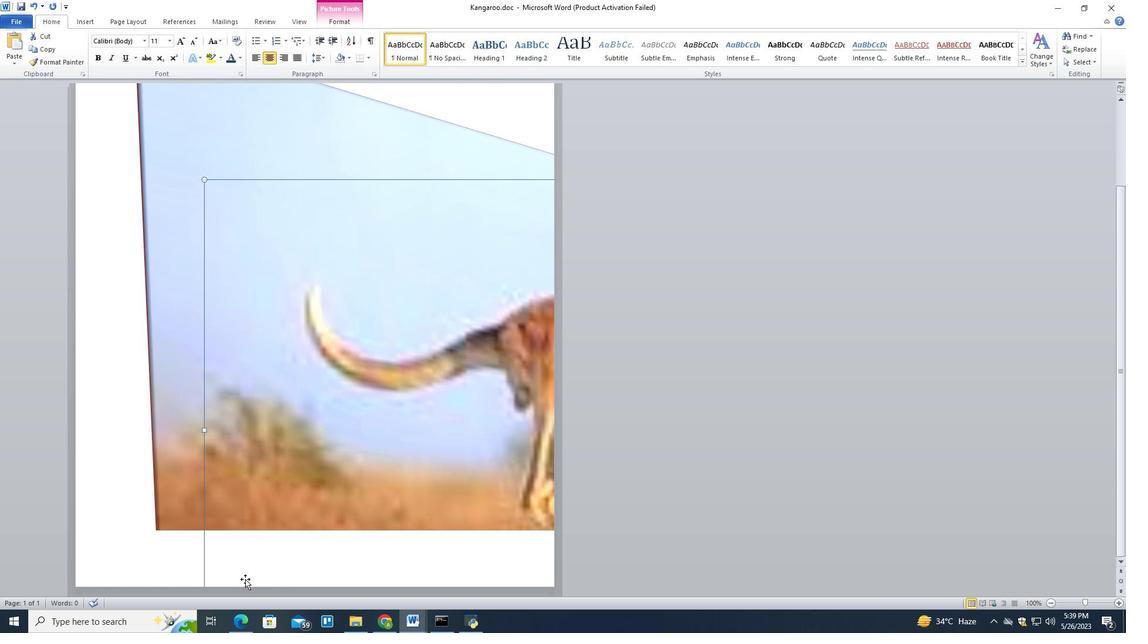 
Action: Mouse pressed left at (239, 566)
Screenshot: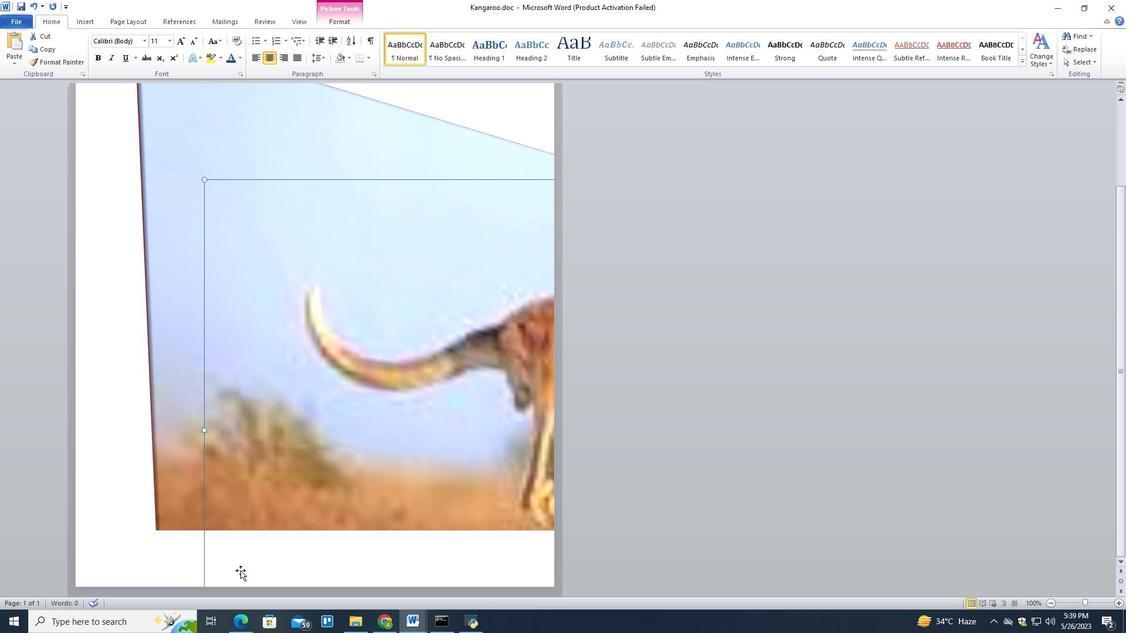 
Action: Mouse pressed left at (239, 566)
Screenshot: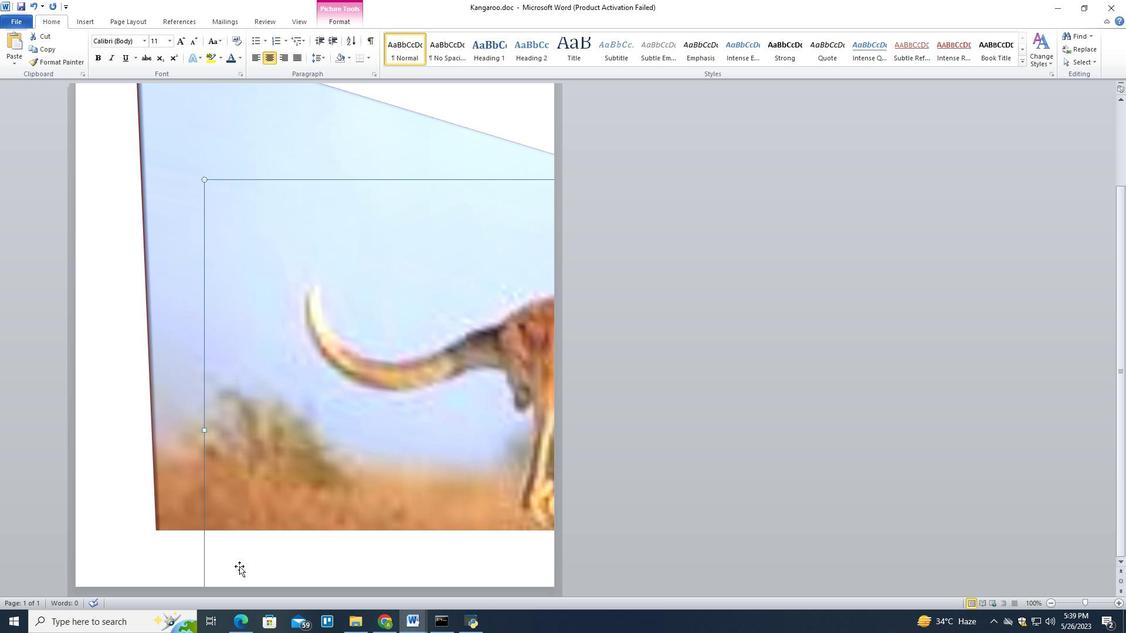 
Action: Mouse moved to (244, 558)
Screenshot: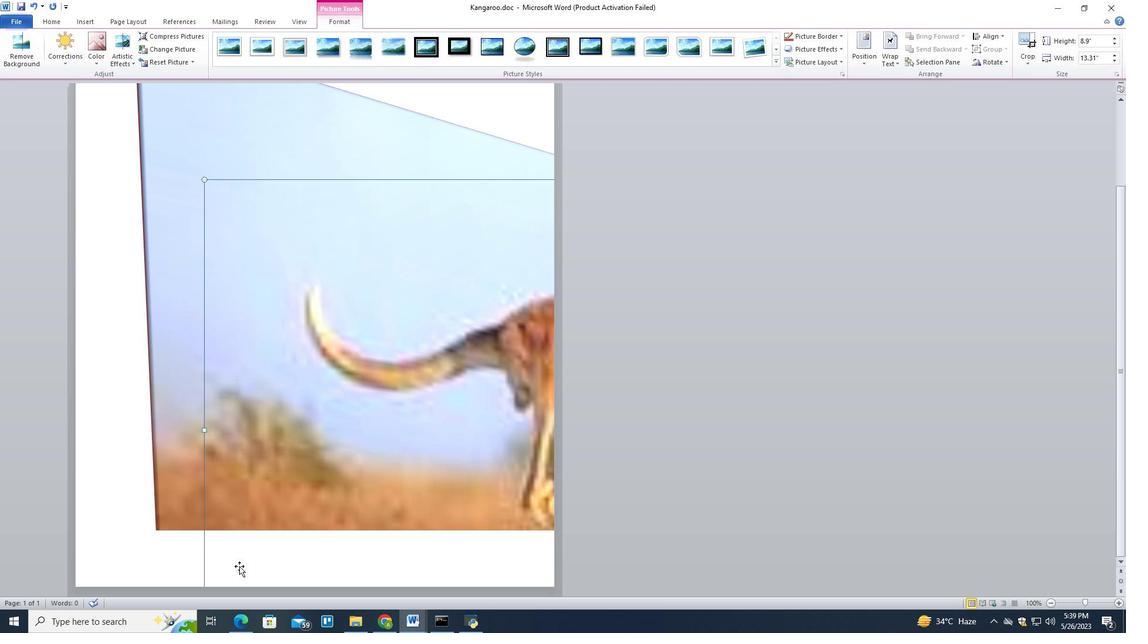 
Action: Mouse pressed left at (244, 558)
Screenshot: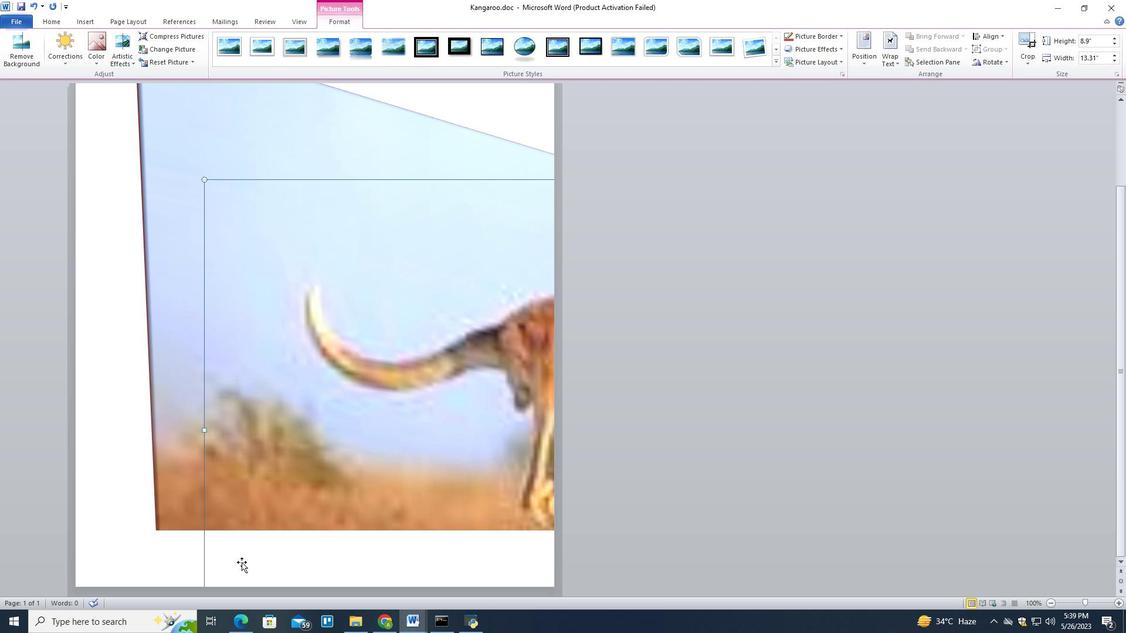 
Action: Mouse pressed left at (244, 558)
Screenshot: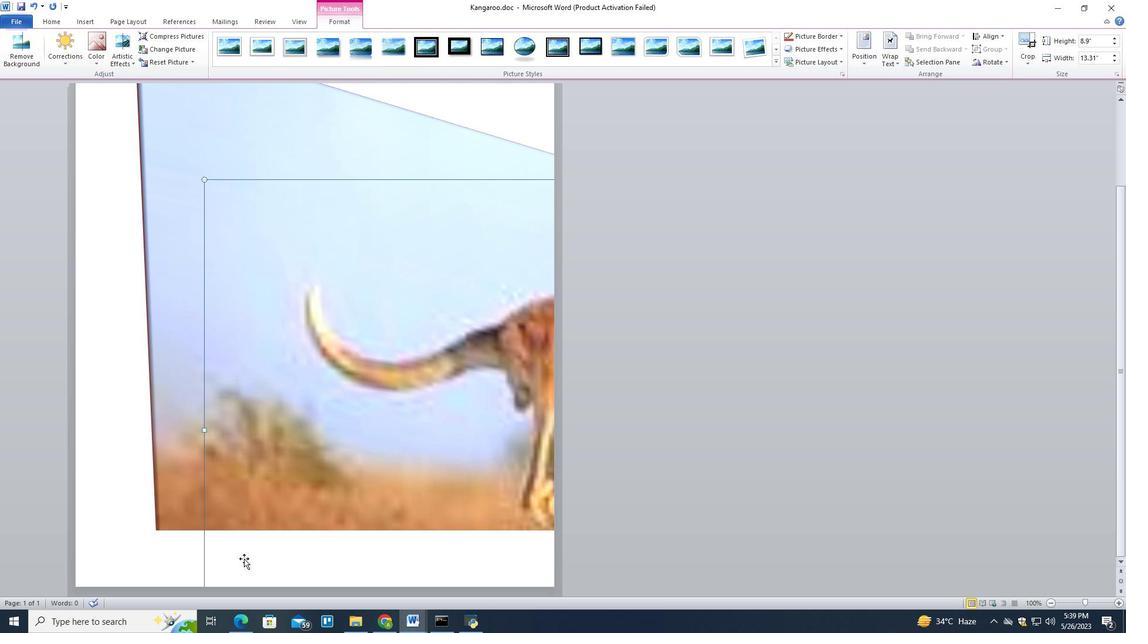 
Action: Mouse moved to (248, 553)
Screenshot: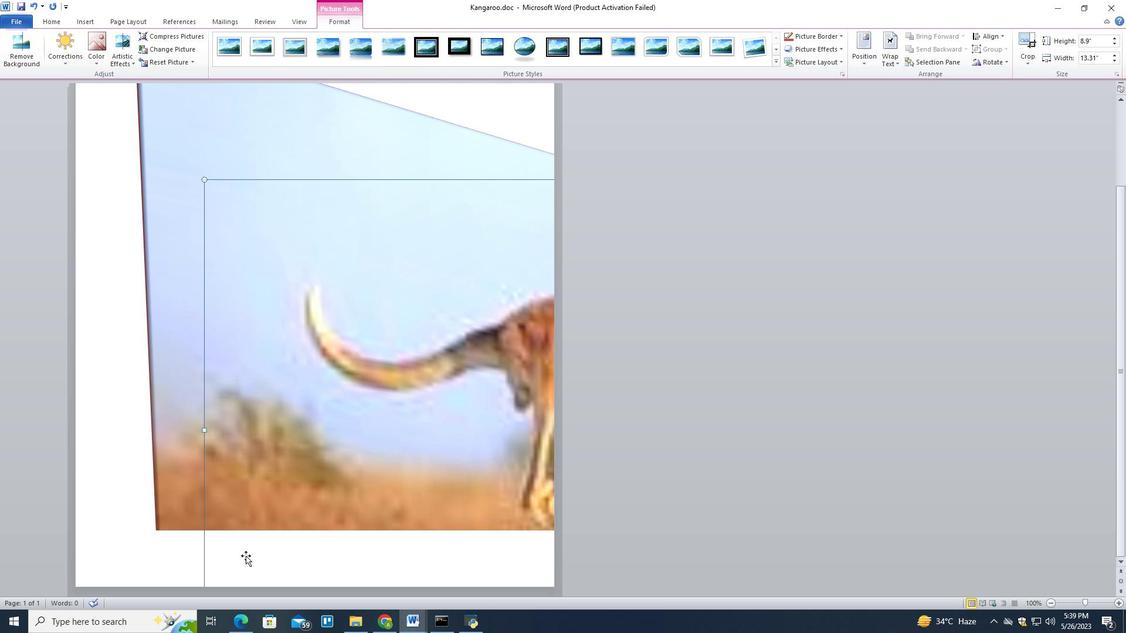 
Action: Mouse scrolled (248, 553) with delta (0, 0)
Screenshot: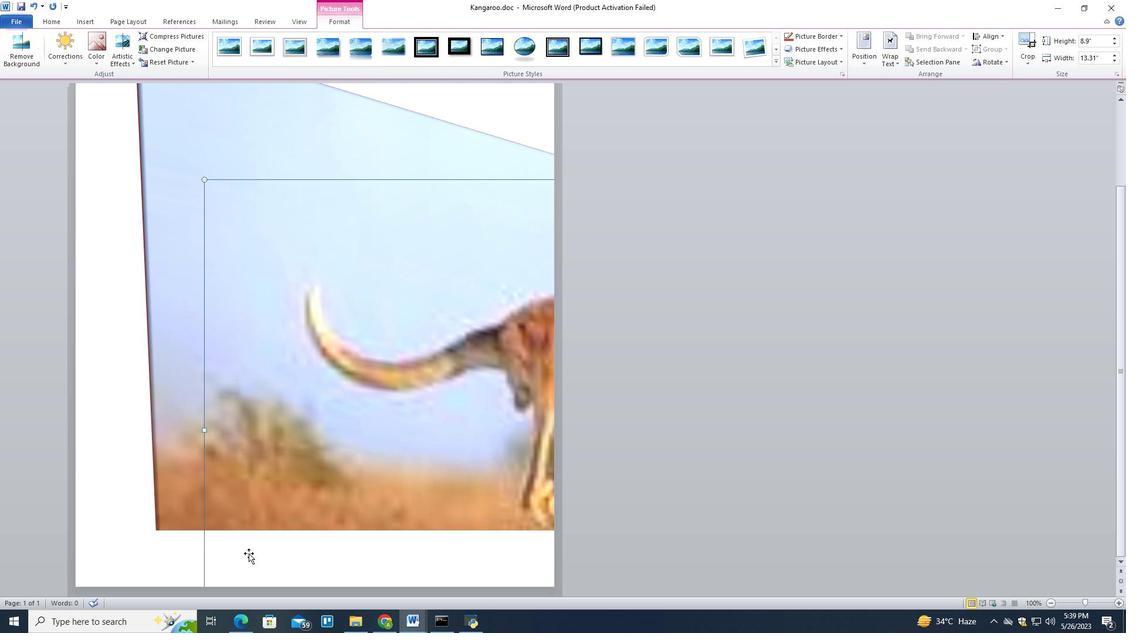 
Action: Mouse scrolled (248, 553) with delta (0, 0)
Screenshot: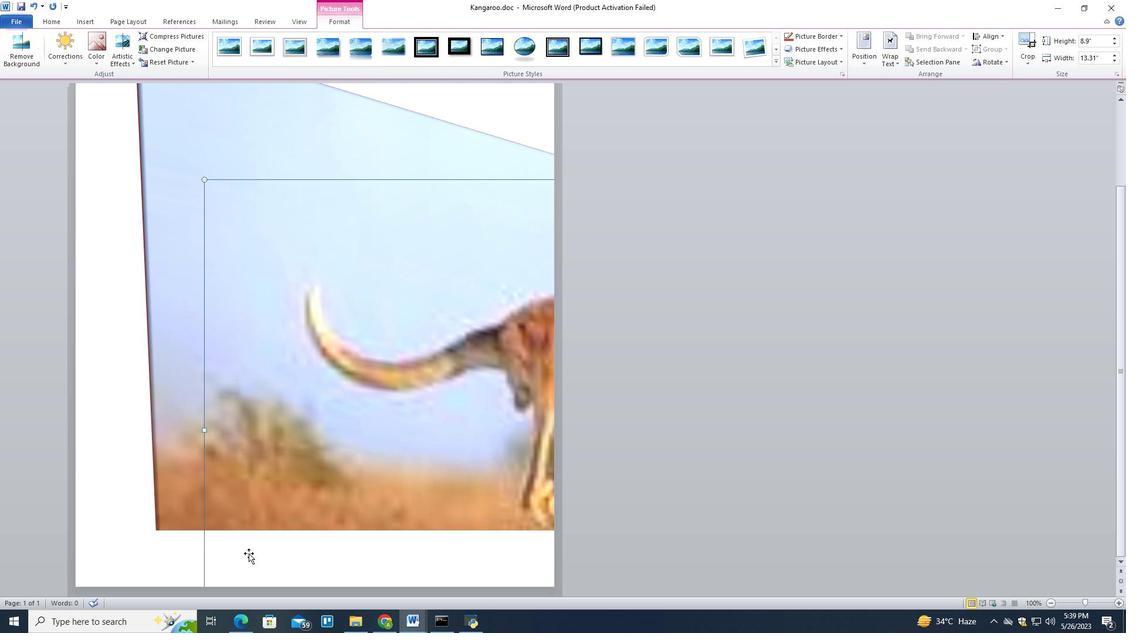 
Action: Mouse scrolled (248, 553) with delta (0, 0)
Screenshot: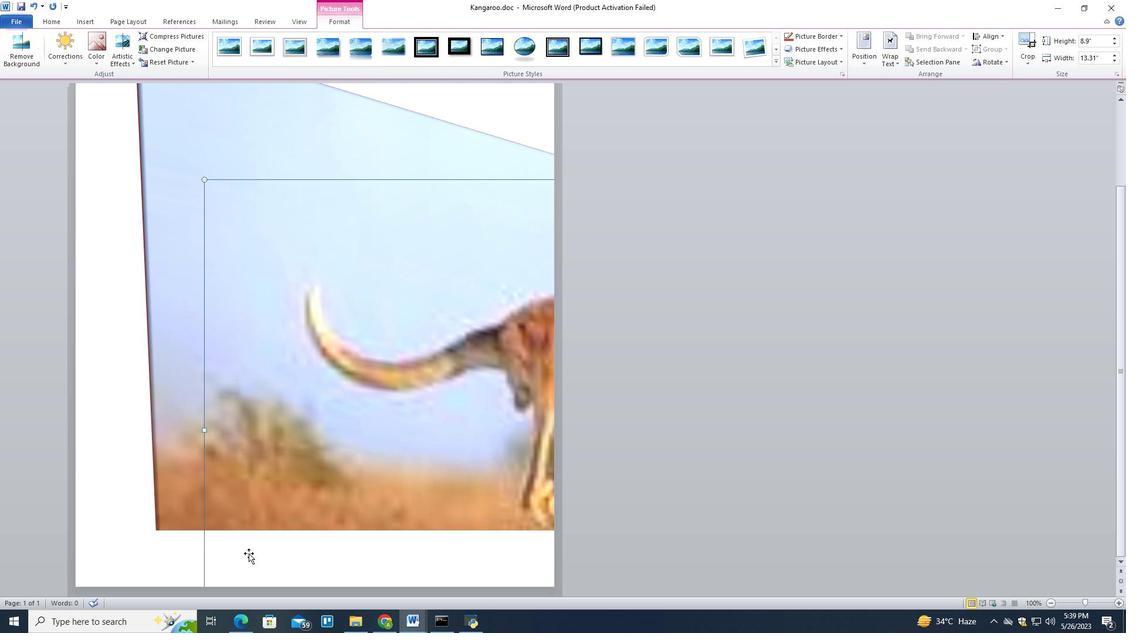 
Action: Mouse scrolled (248, 553) with delta (0, 0)
Screenshot: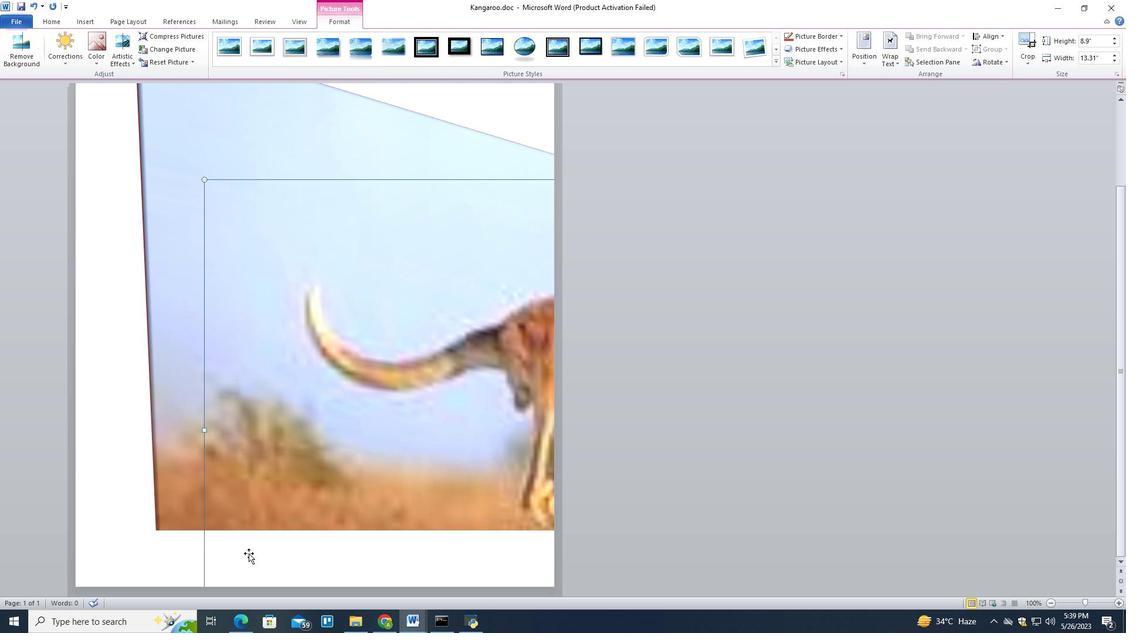 
Action: Mouse scrolled (248, 553) with delta (0, 0)
Screenshot: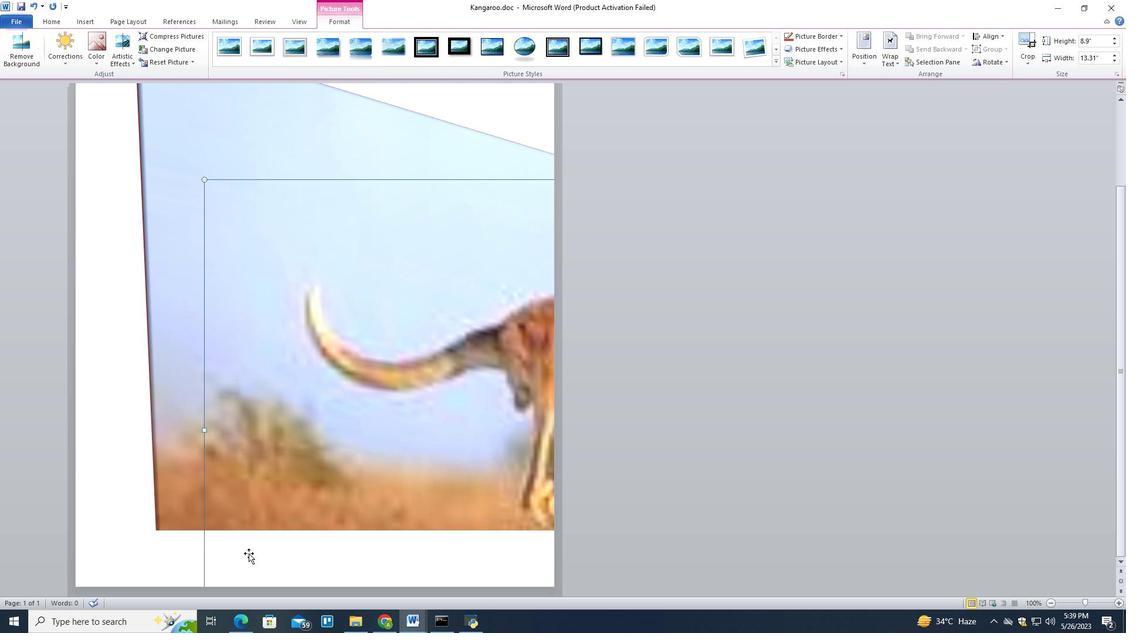 
Action: Mouse pressed left at (248, 553)
Screenshot: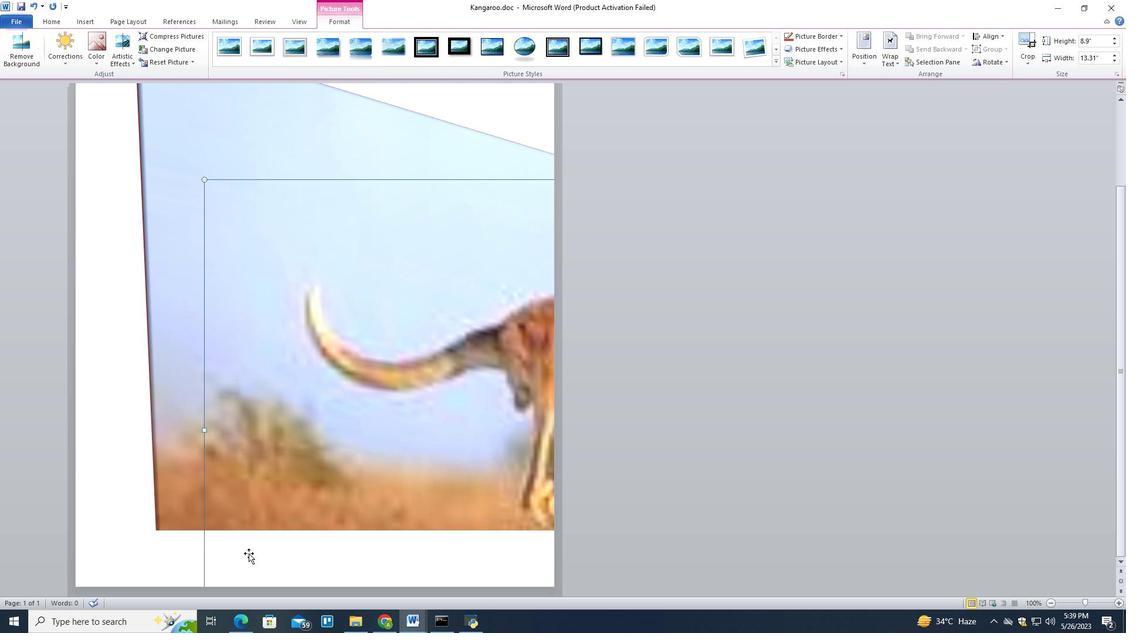 
Action: Mouse pressed left at (248, 553)
Screenshot: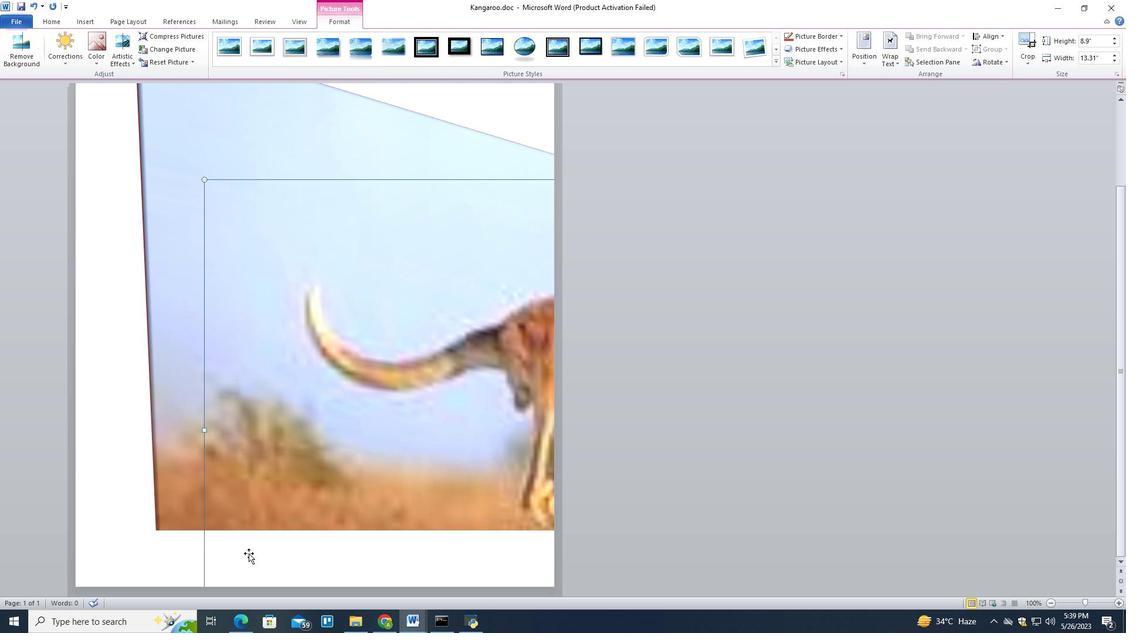 
Action: Mouse moved to (163, 564)
Screenshot: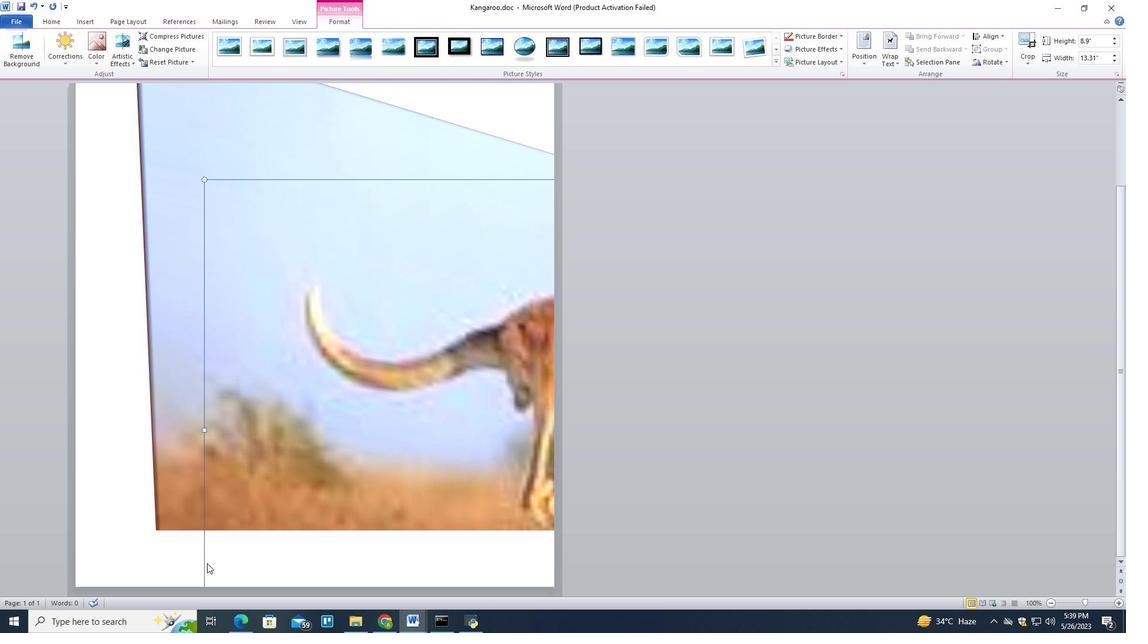 
Action: Mouse pressed left at (163, 564)
Screenshot: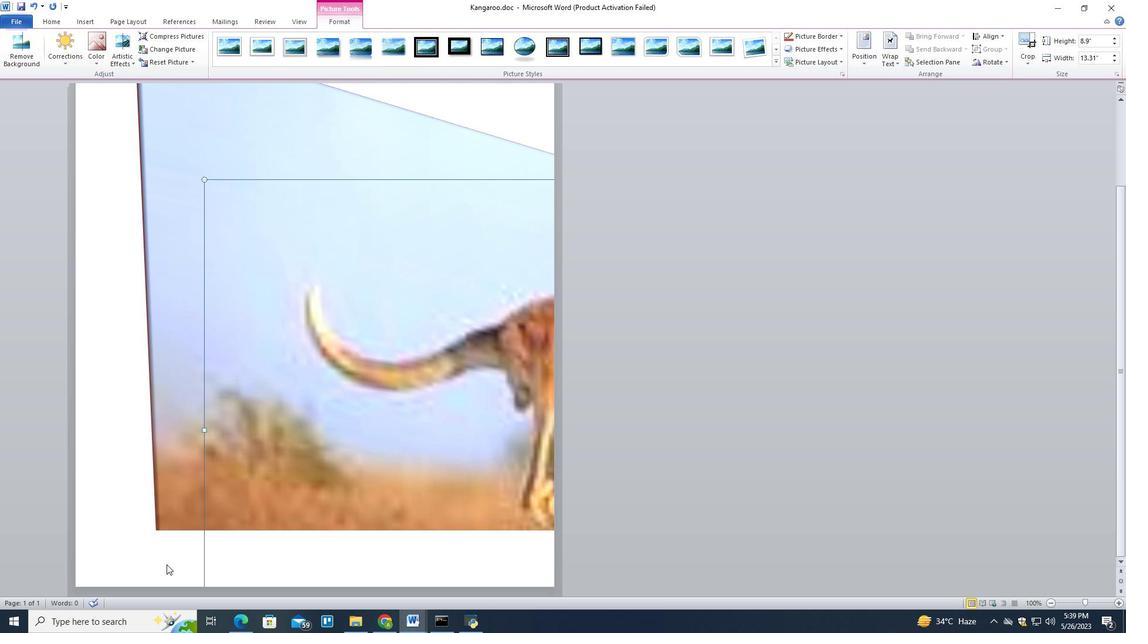 
Action: Mouse pressed left at (163, 564)
Screenshot: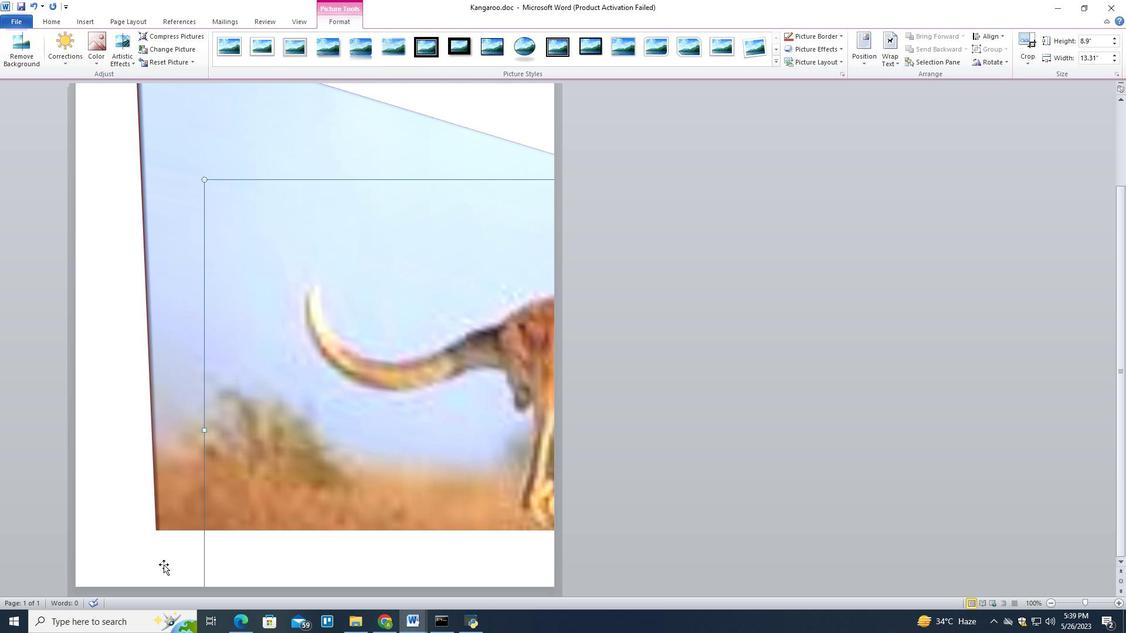 
Action: Mouse moved to (52, 18)
Screenshot: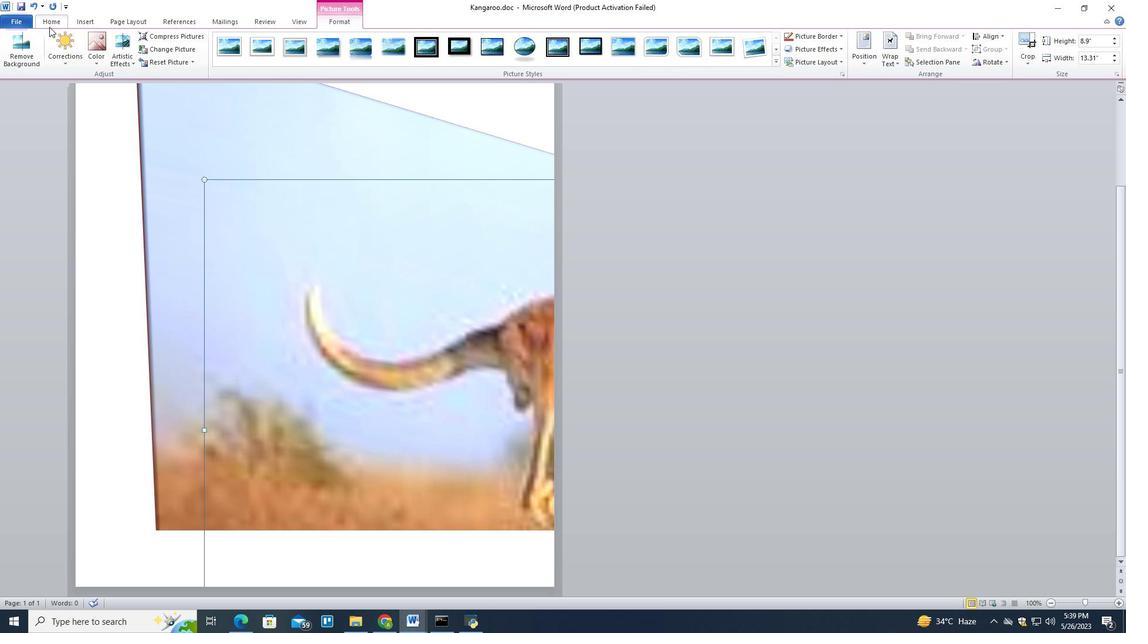 
Action: Mouse pressed left at (52, 18)
Screenshot: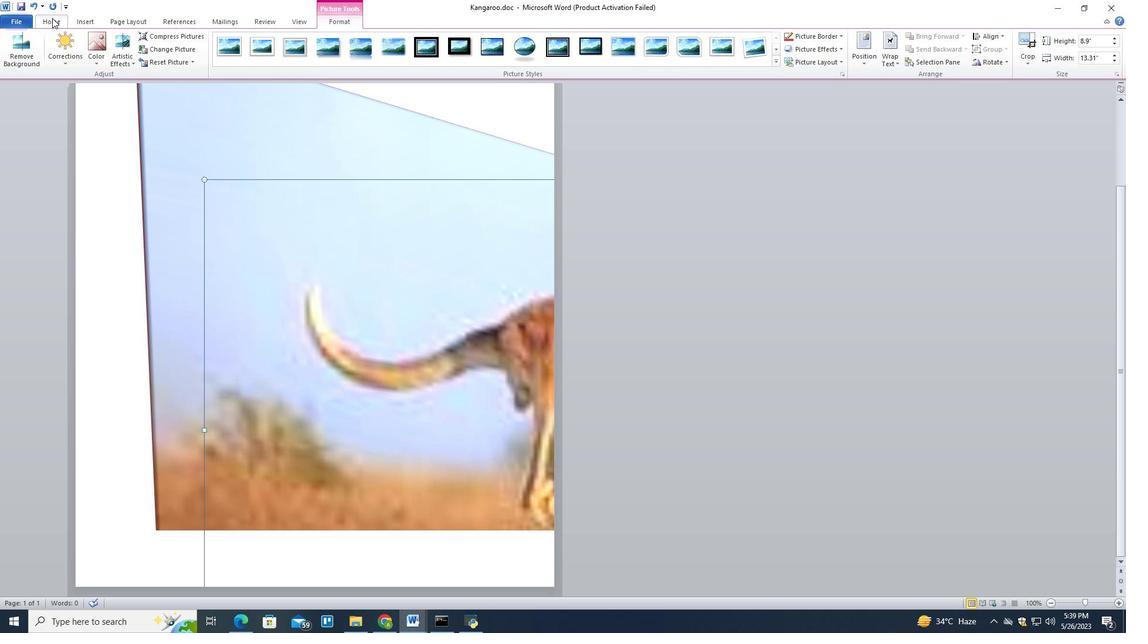 
Action: Mouse moved to (93, 18)
Screenshot: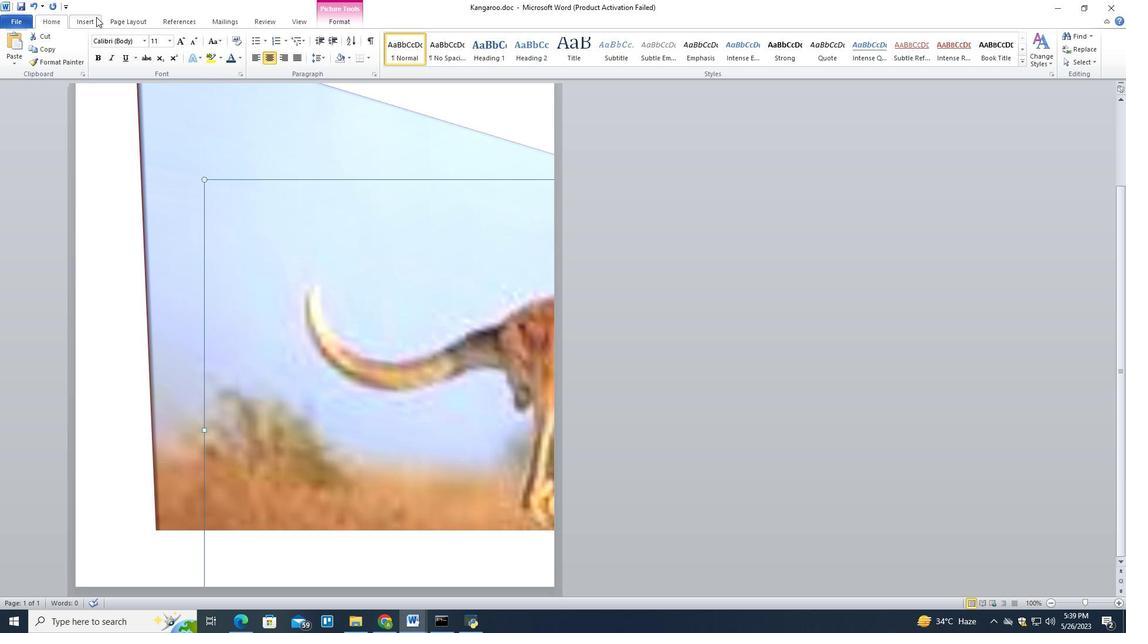 
Action: Mouse pressed left at (93, 18)
Screenshot: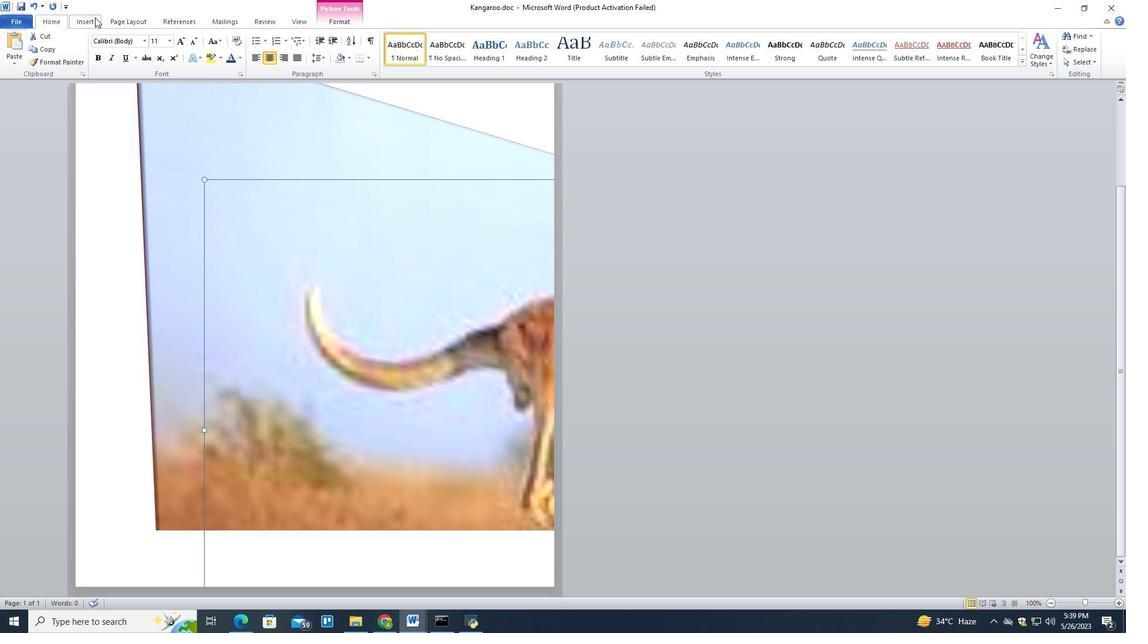 
Action: Mouse moved to (545, 53)
Screenshot: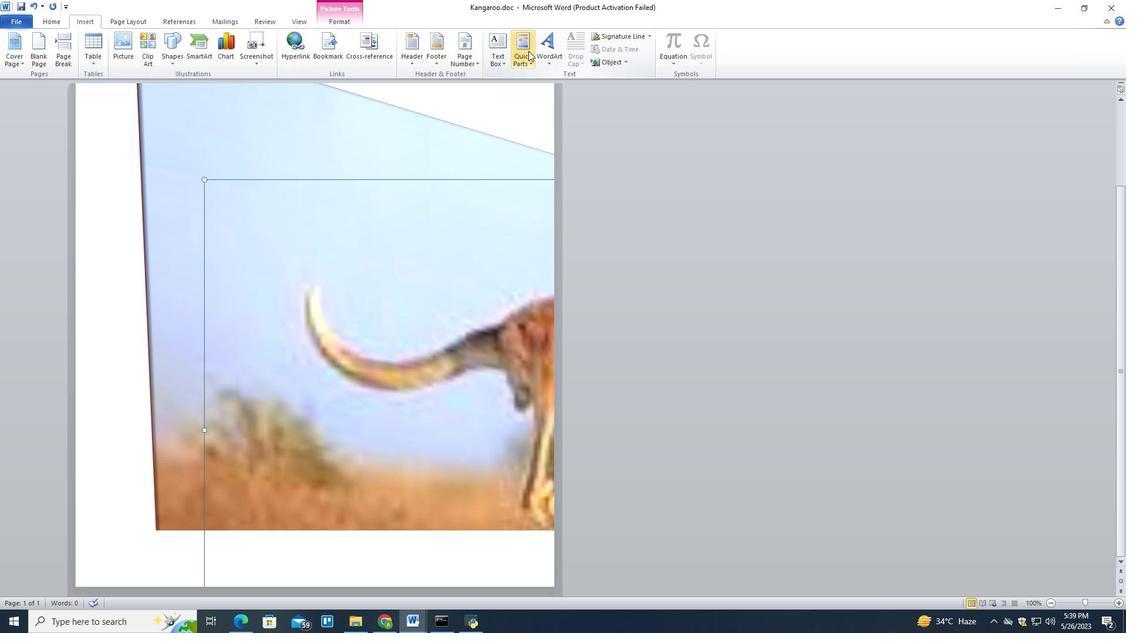 
Action: Mouse pressed left at (545, 53)
Screenshot: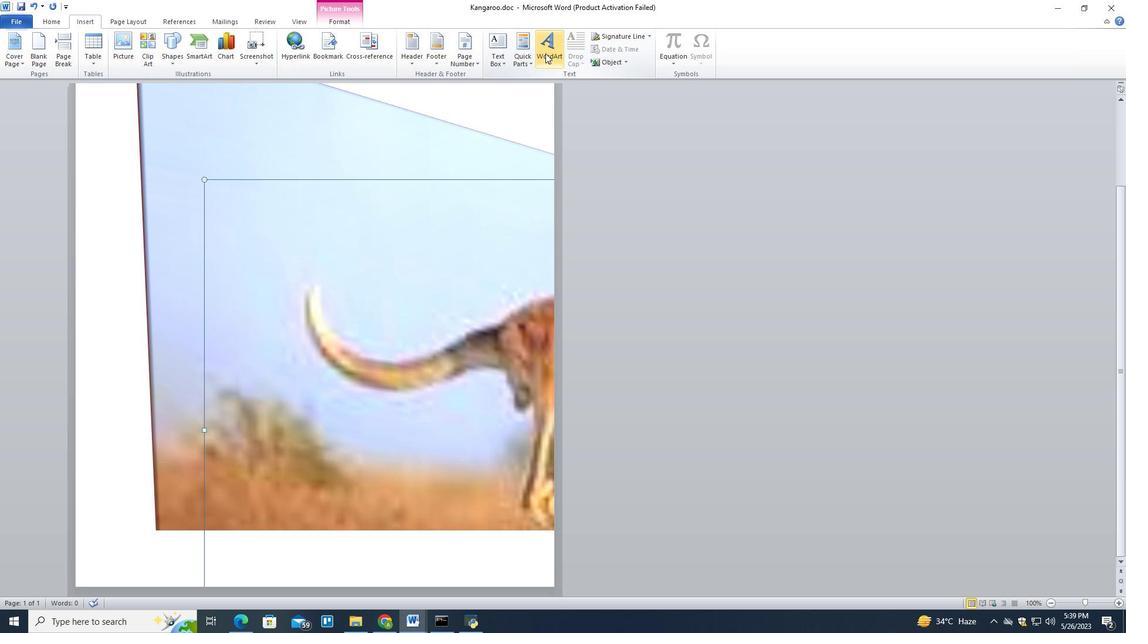 
Action: Mouse moved to (586, 144)
Screenshot: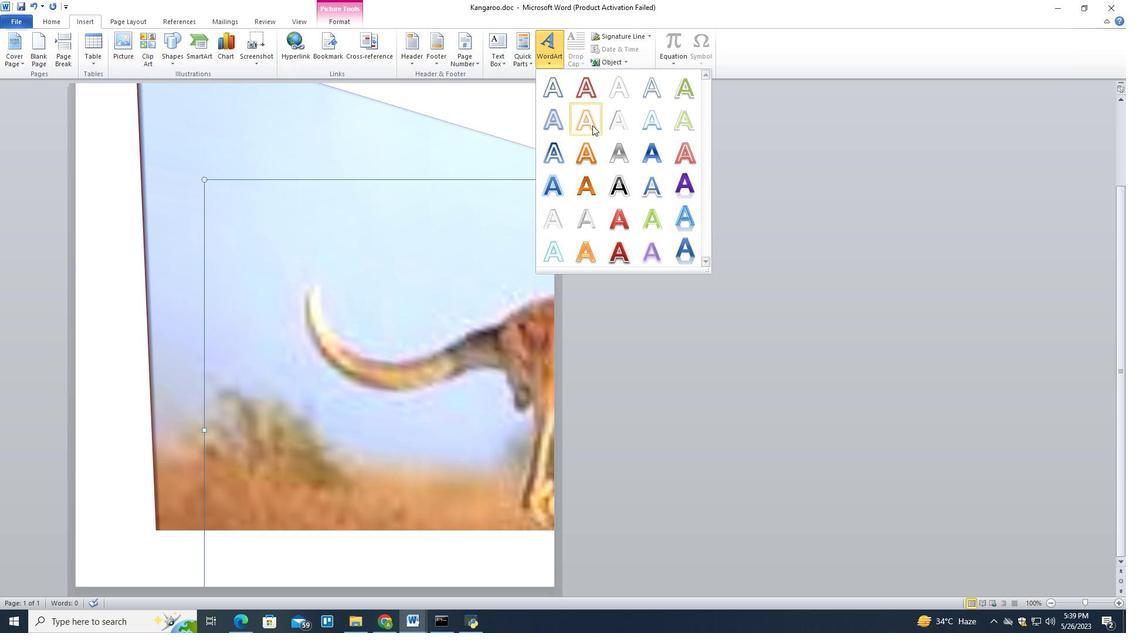 
Action: Mouse pressed left at (586, 144)
Screenshot: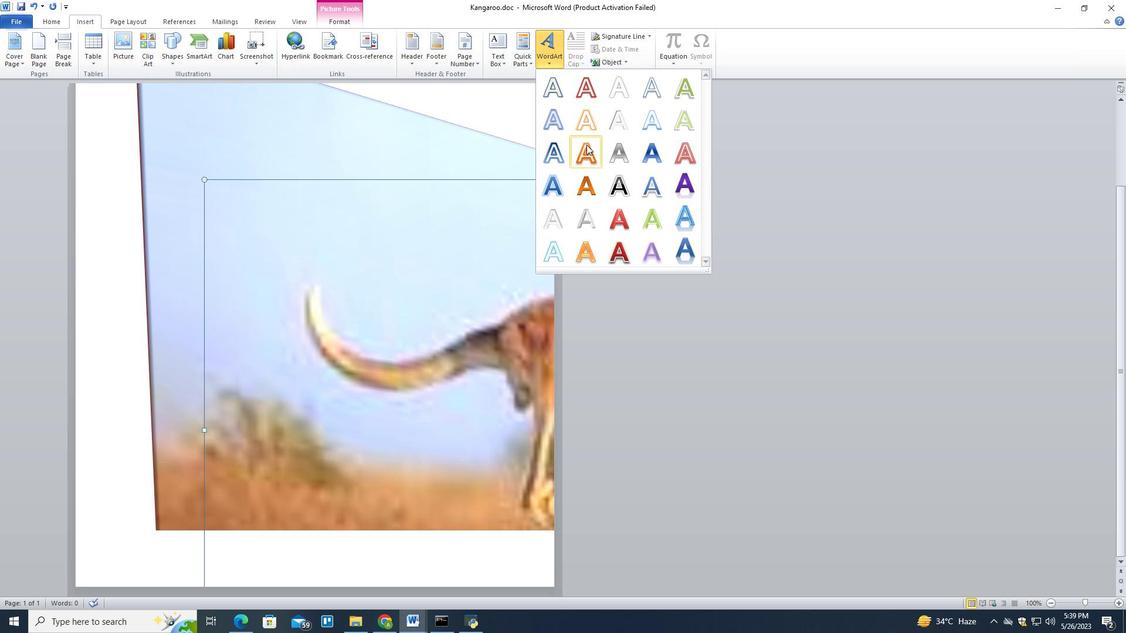 
Action: Key pressed <Key.shift><Key.shift><Key.shift><Key.shift><Key.shift><Key.shift><Key.shift><Key.shift><Key.shift><Key.shift><Key.shift><Key.shift>Kank<Key.backspace>garoo
Screenshot: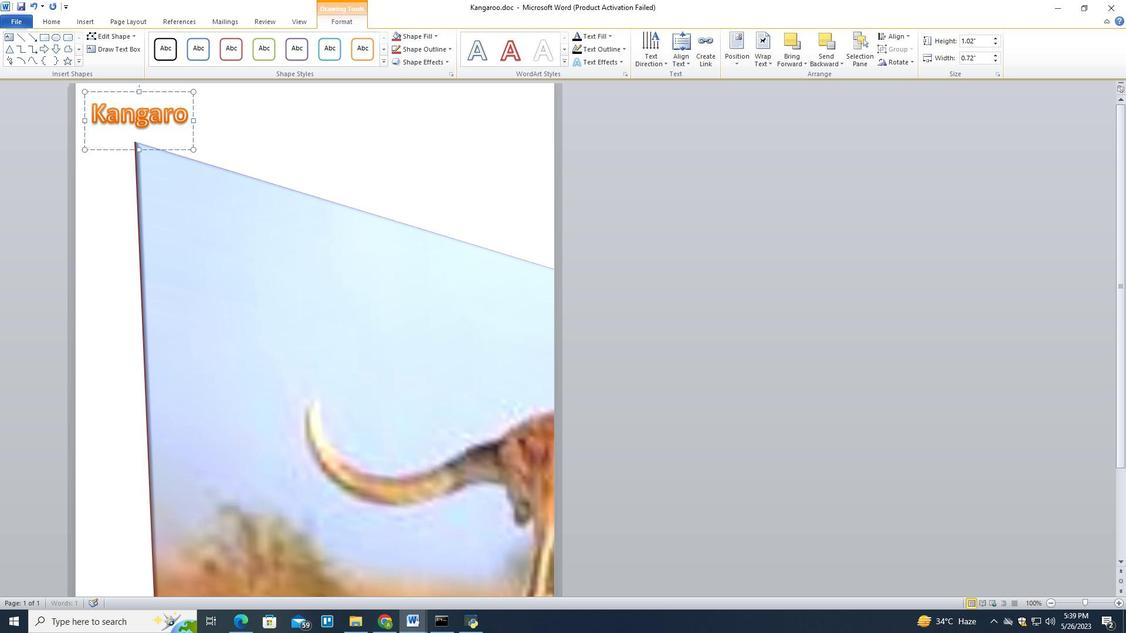 
Action: Mouse moved to (195, 45)
Screenshot: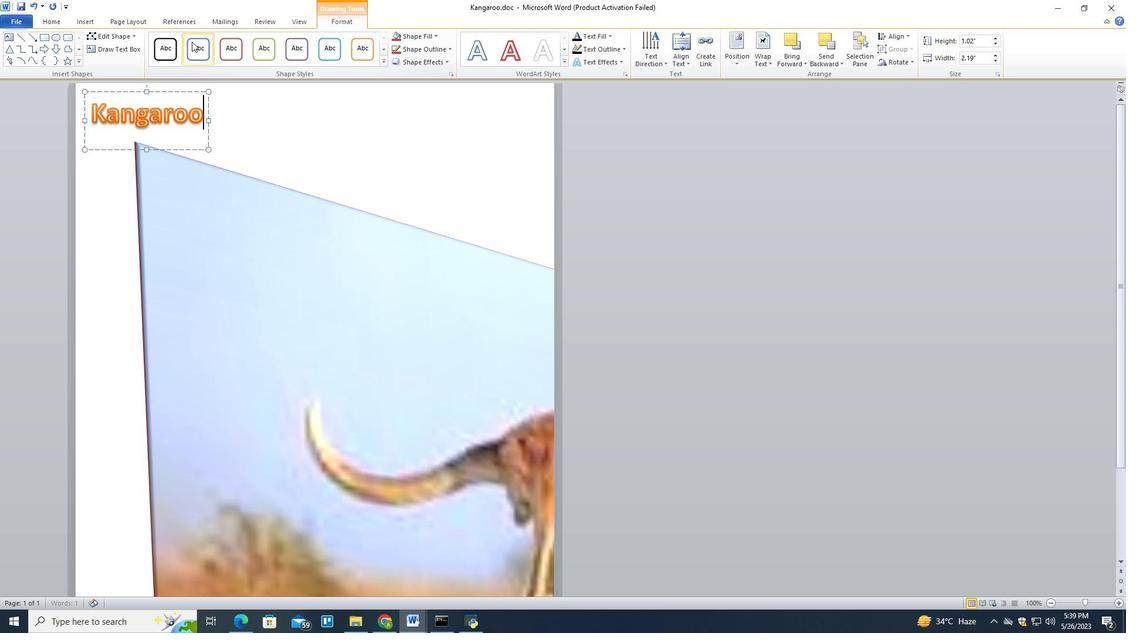 
Action: Mouse pressed left at (195, 45)
Screenshot: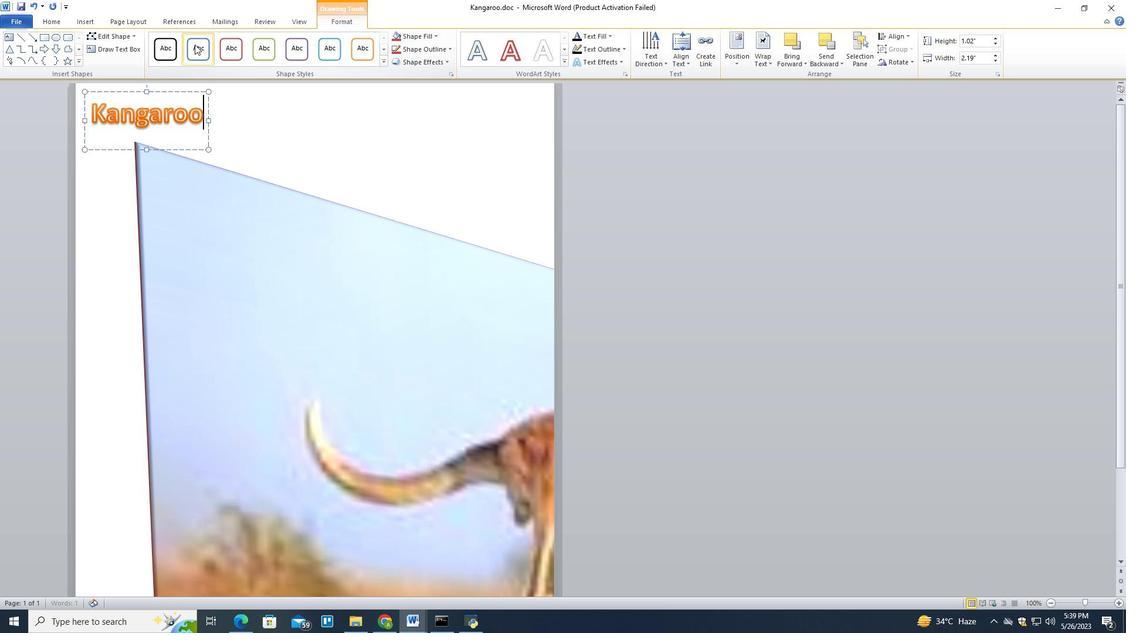 
Action: Mouse moved to (174, 45)
Screenshot: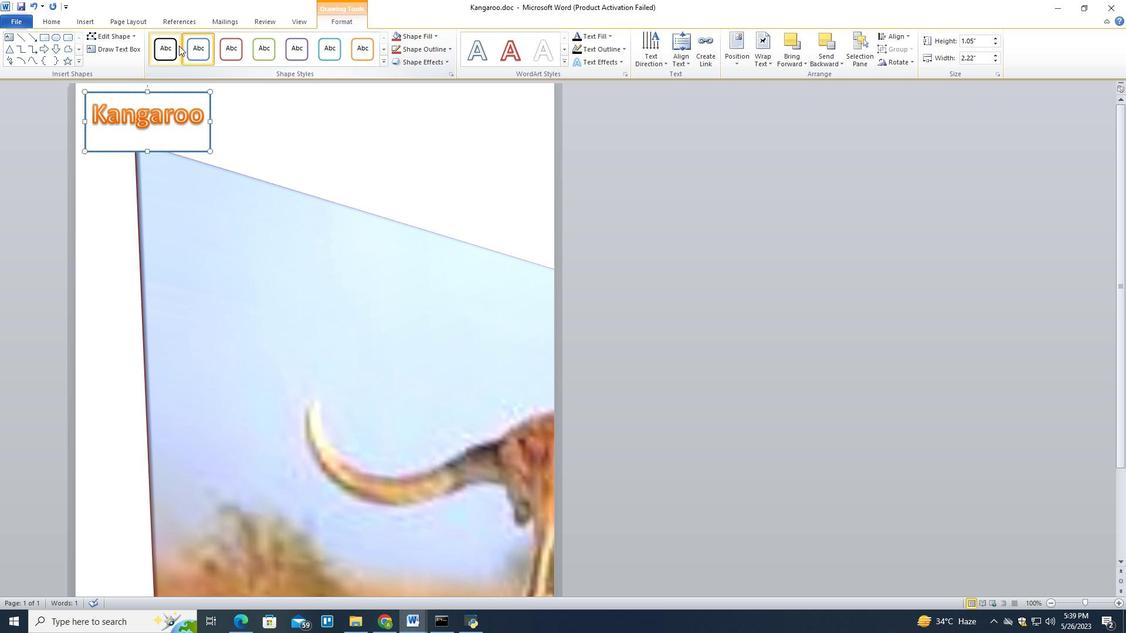 
Action: Mouse pressed left at (174, 45)
Screenshot: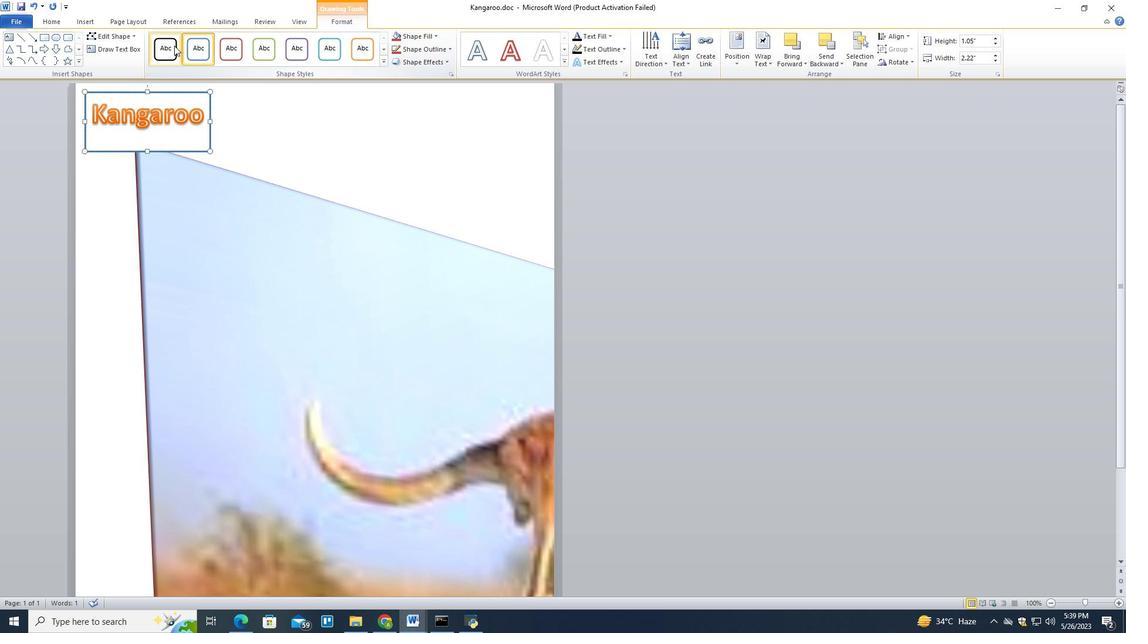 
Action: Mouse moved to (385, 58)
Screenshot: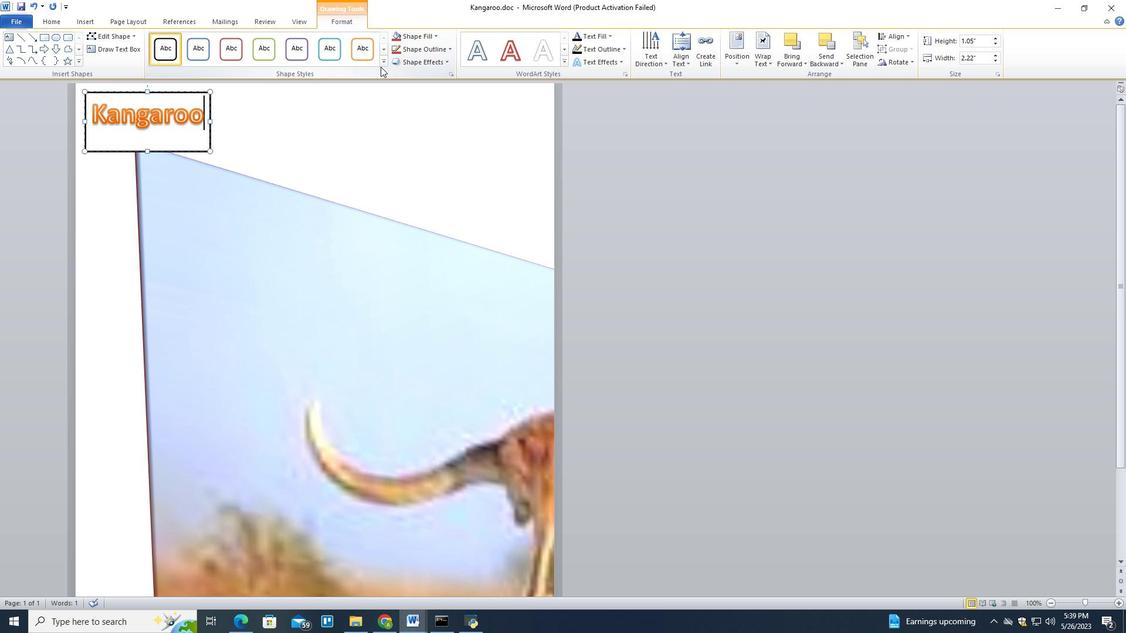 
Action: Mouse pressed left at (385, 58)
Screenshot: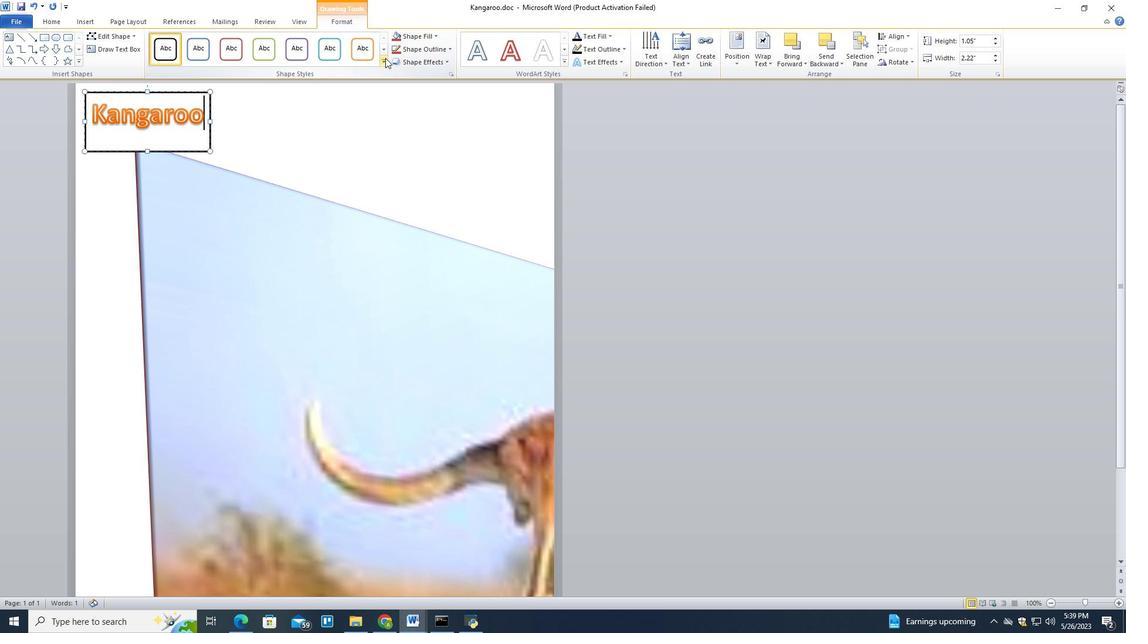 
Action: Mouse moved to (161, 47)
Screenshot: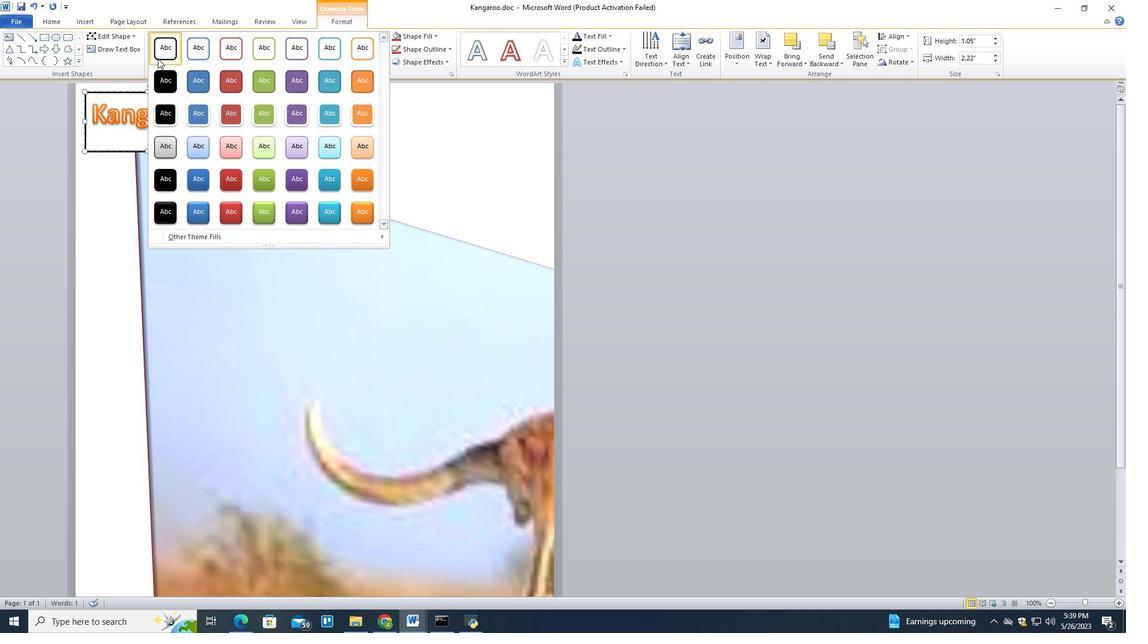
Action: Mouse pressed left at (161, 47)
Screenshot: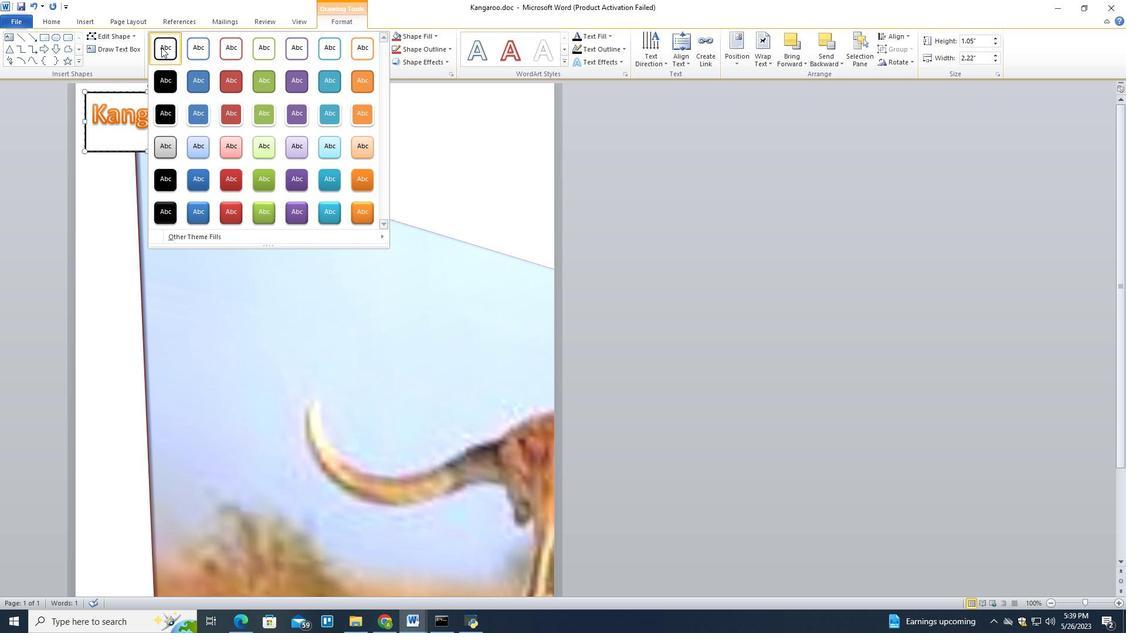 
Action: Mouse moved to (564, 60)
Screenshot: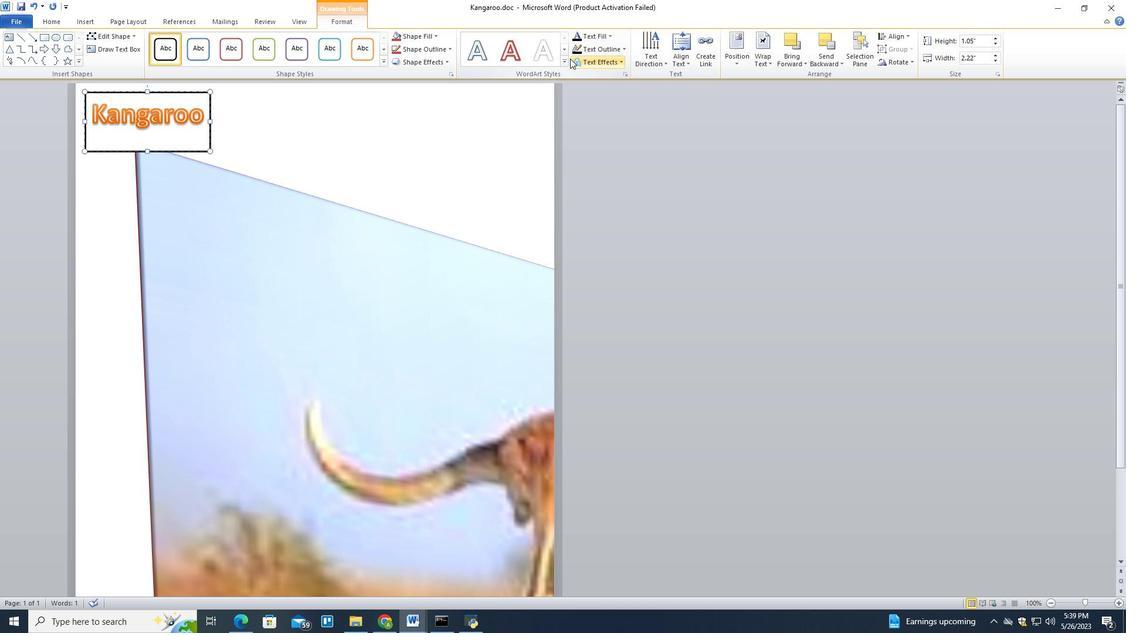 
Action: Mouse pressed left at (564, 60)
Screenshot: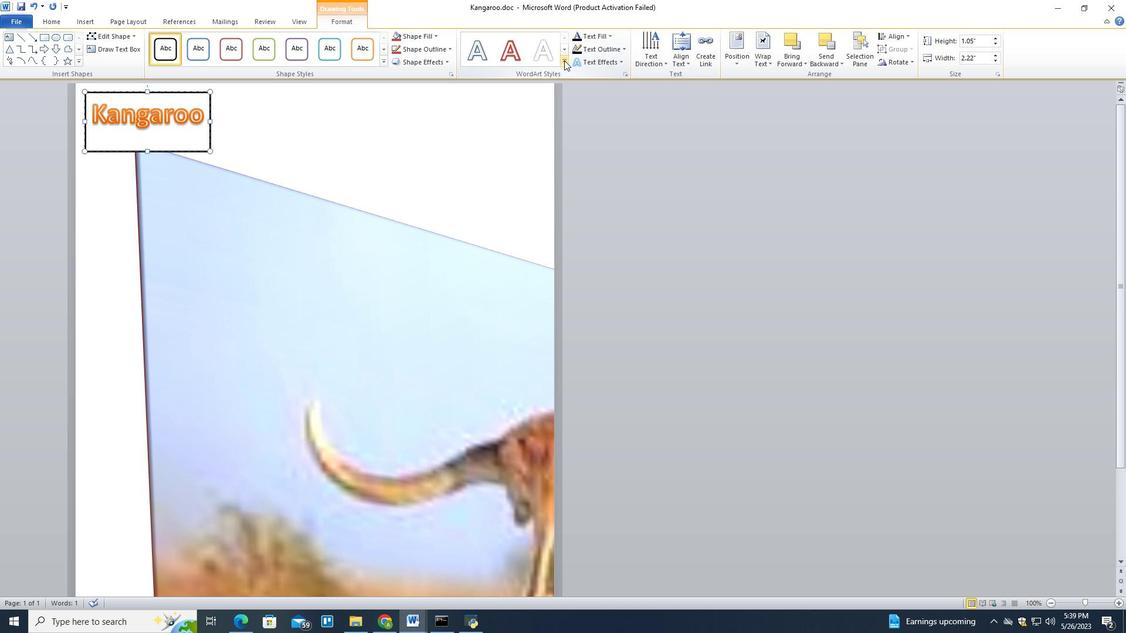
Action: Mouse moved to (573, 88)
Screenshot: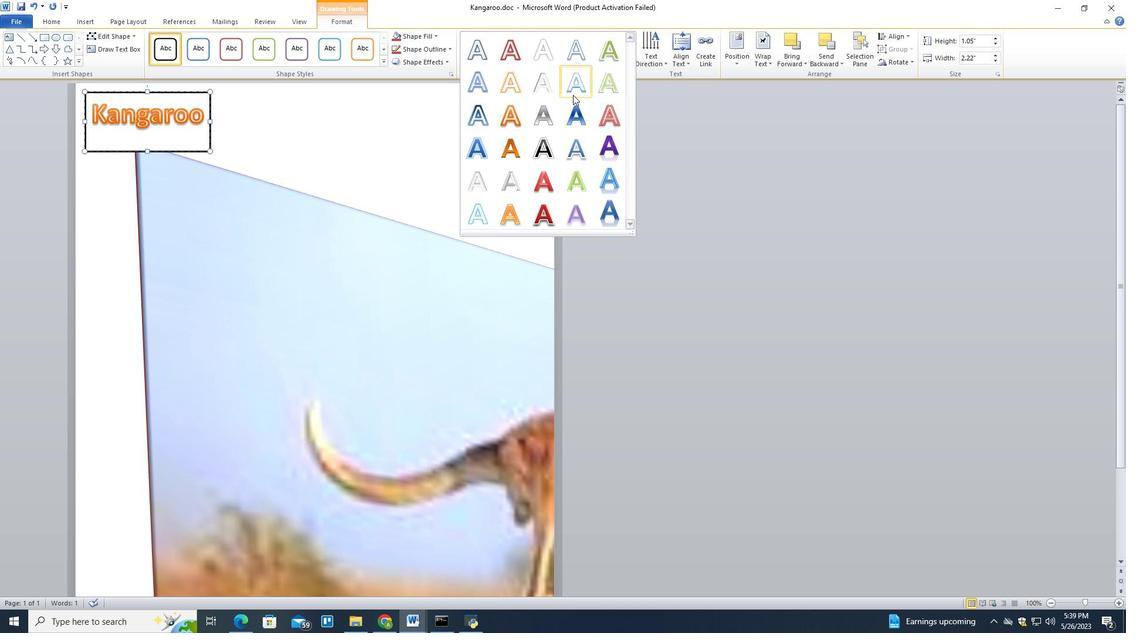 
Action: Mouse pressed left at (573, 88)
Screenshot: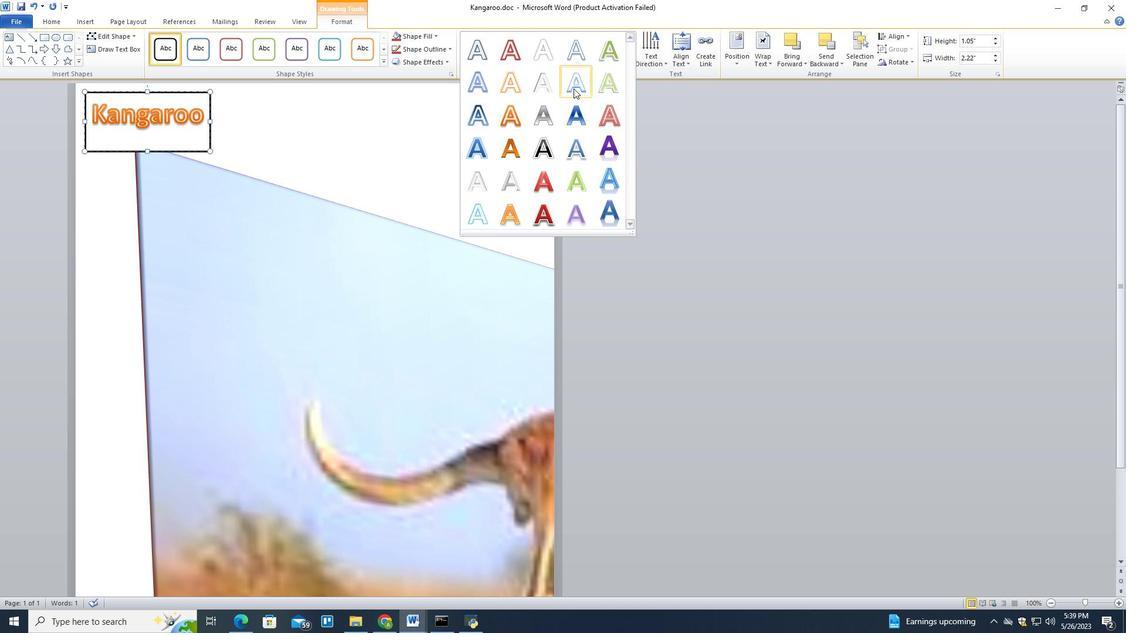 
Action: Mouse moved to (155, 117)
Screenshot: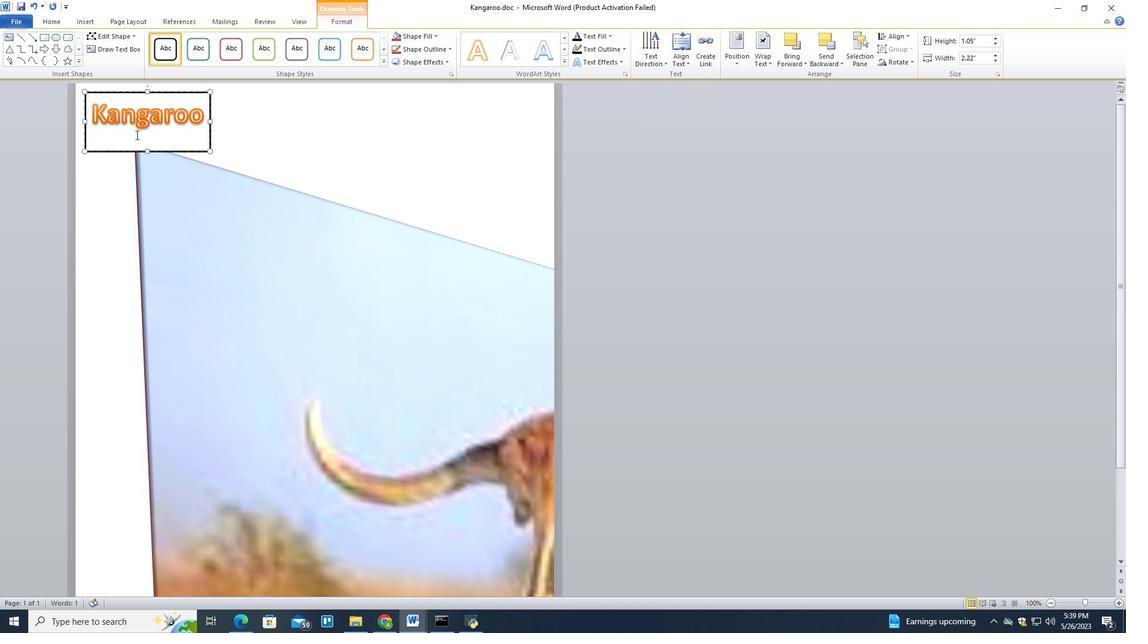 
Action: Mouse pressed left at (155, 117)
Screenshot: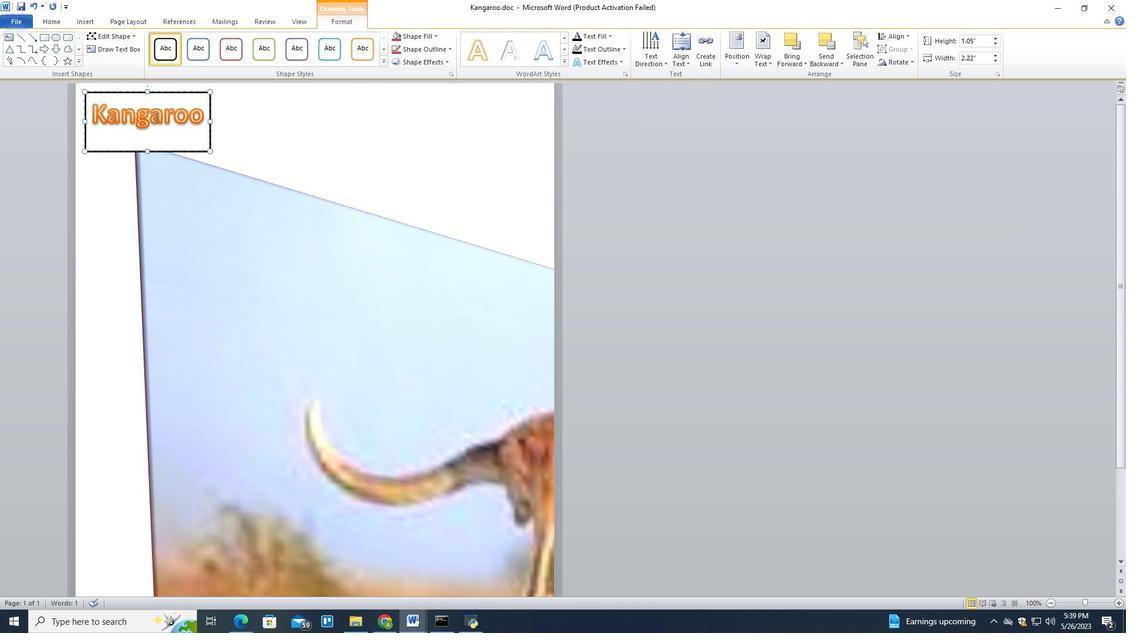 
Action: Mouse moved to (155, 117)
Screenshot: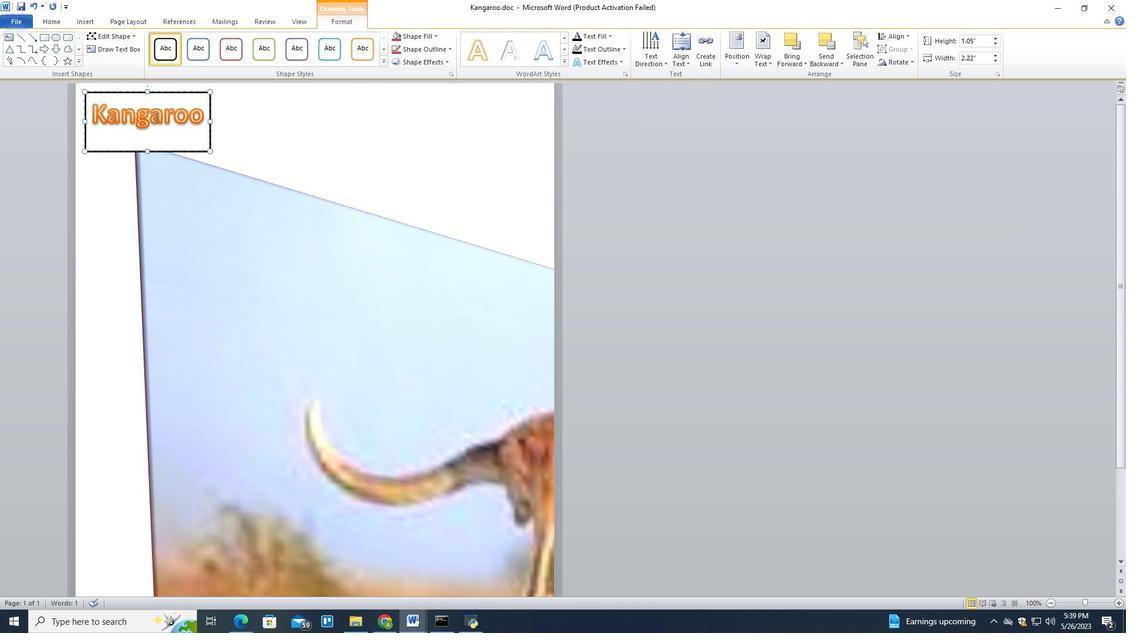 
Action: Mouse pressed left at (155, 117)
Screenshot: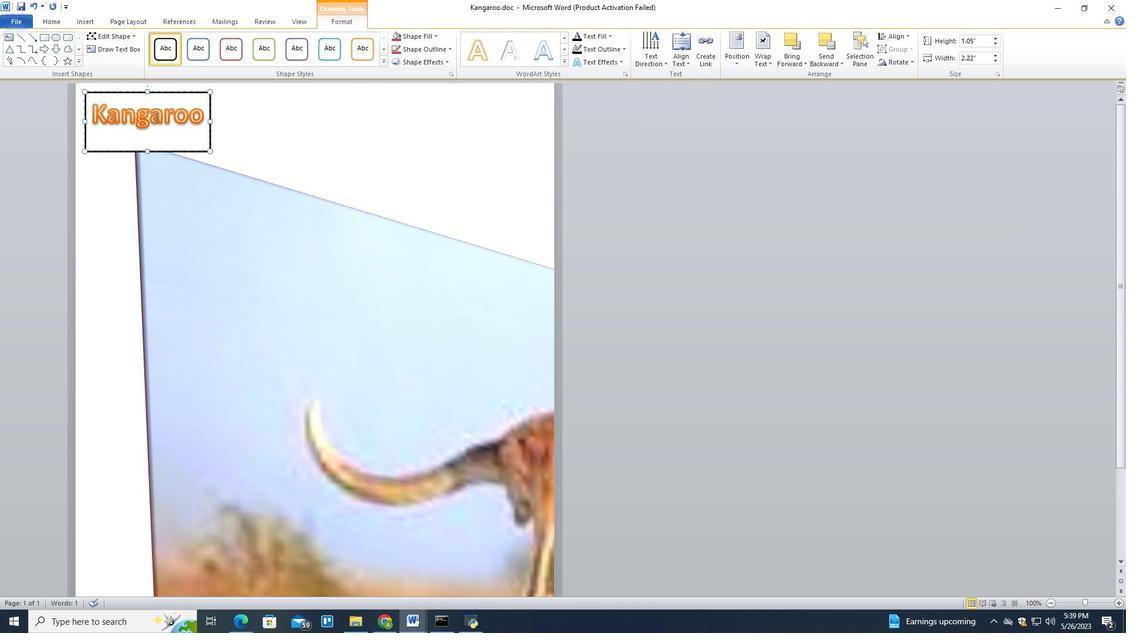 
Action: Mouse moved to (548, 56)
Screenshot: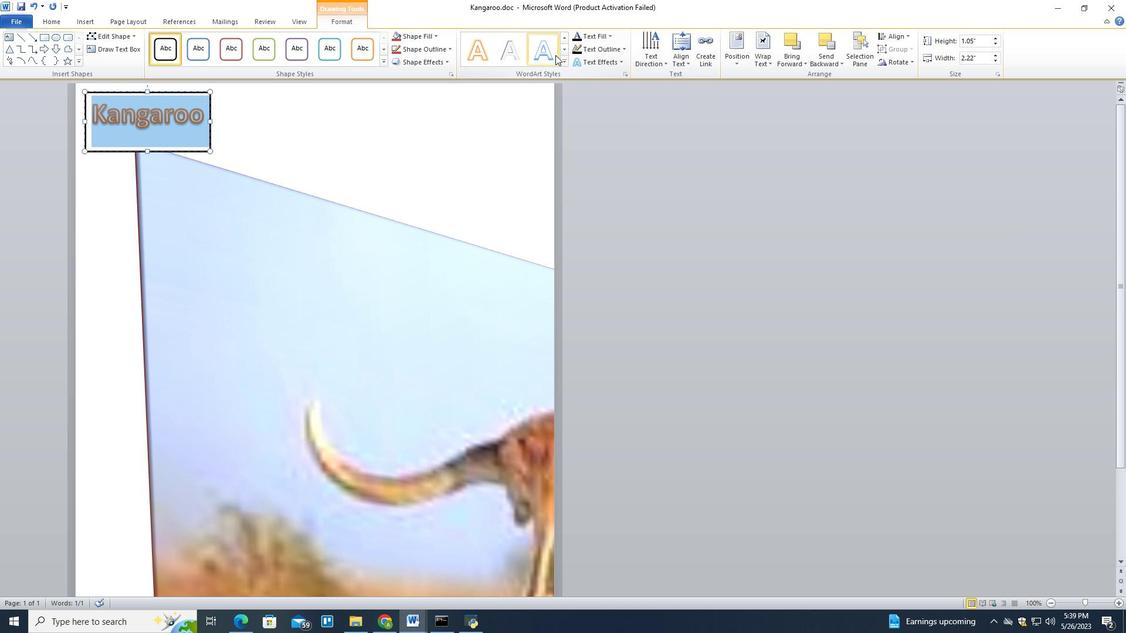 
Action: Mouse pressed left at (548, 56)
Screenshot: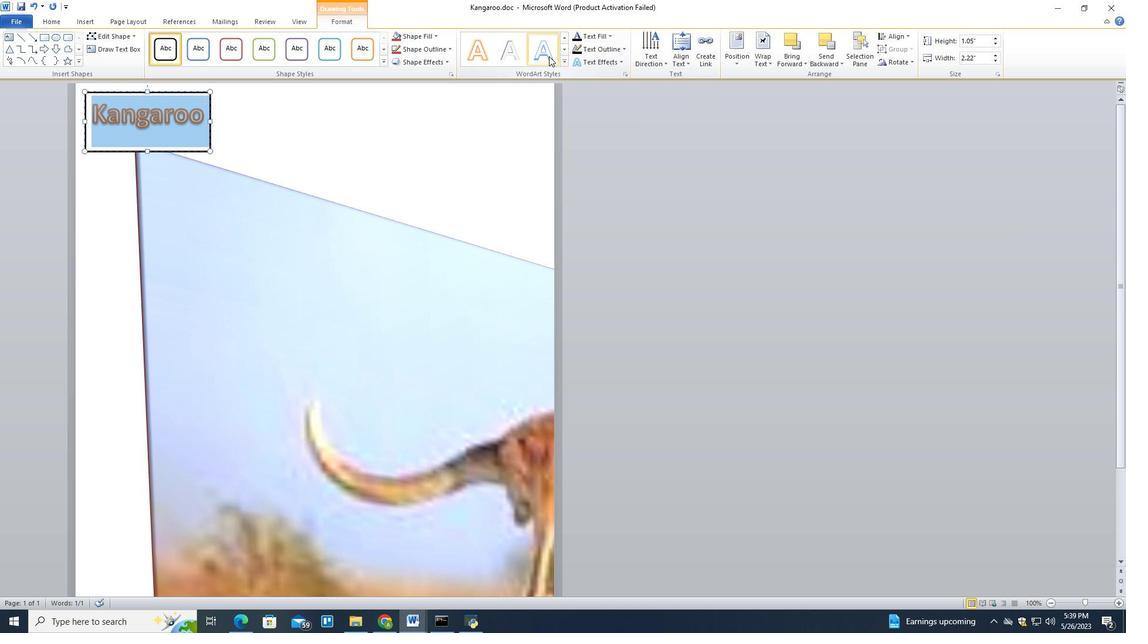 
Action: Mouse moved to (462, 151)
Screenshot: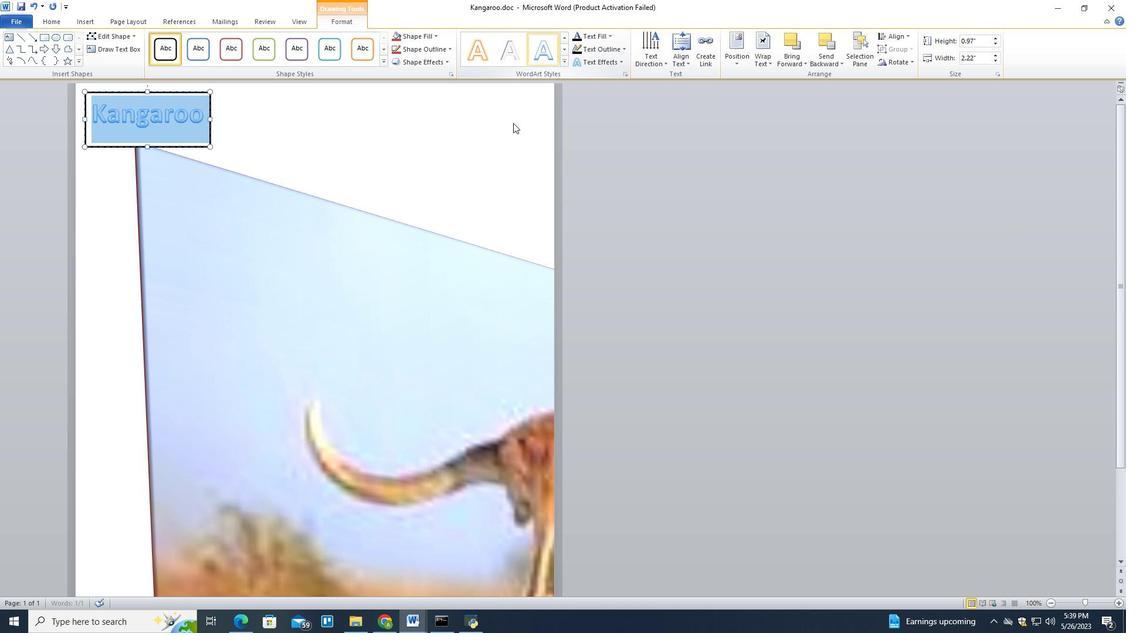 
Action: Mouse pressed left at (462, 151)
Screenshot: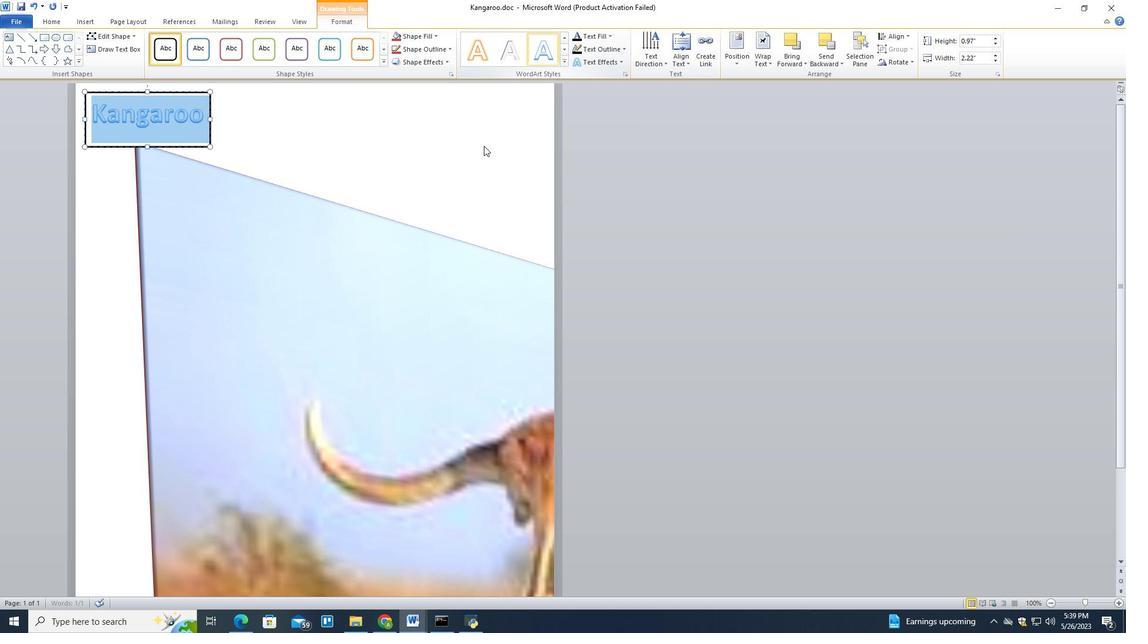 
Action: Mouse moved to (162, 120)
Screenshot: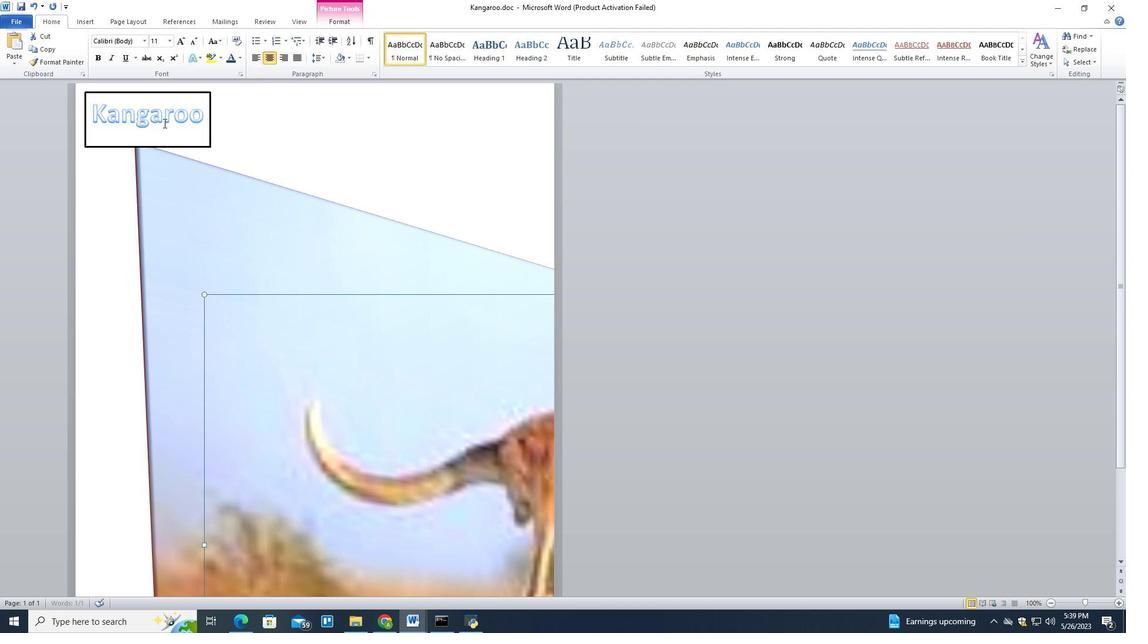 
Action: Mouse pressed left at (162, 120)
Screenshot: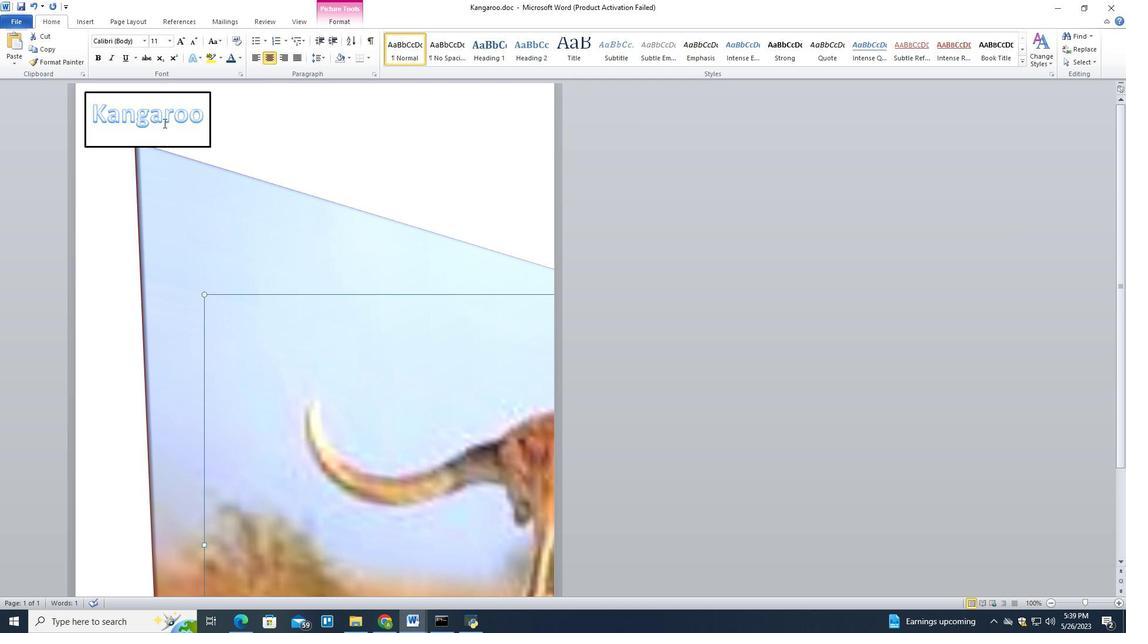 
Action: Mouse moved to (143, 110)
Screenshot: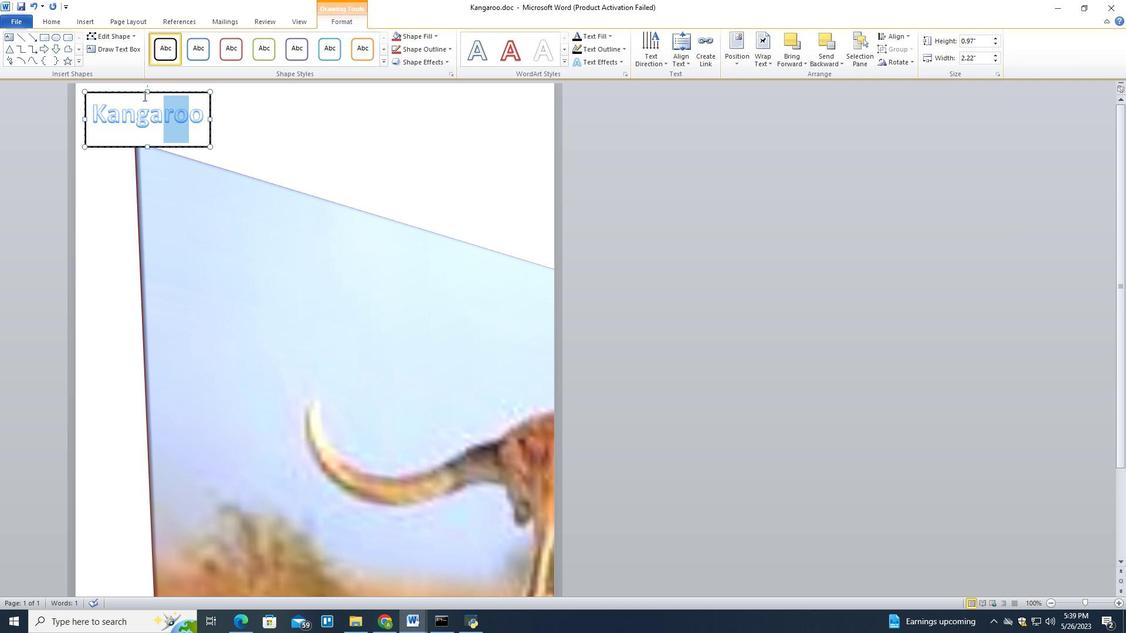 
Action: Mouse pressed left at (143, 110)
Screenshot: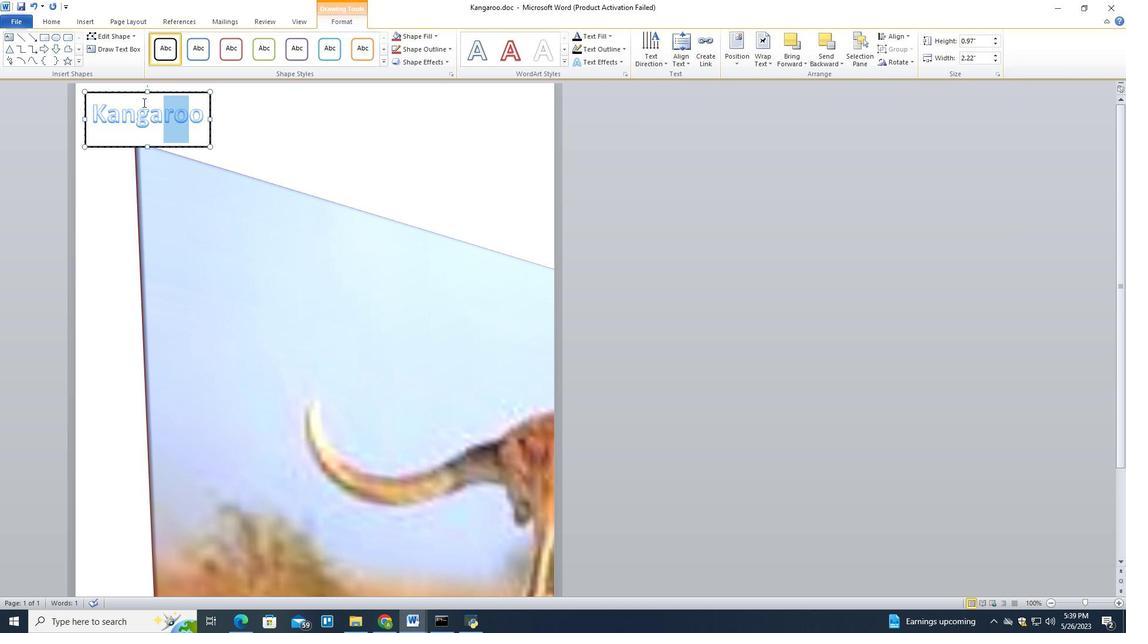 
Action: Mouse moved to (290, 128)
Screenshot: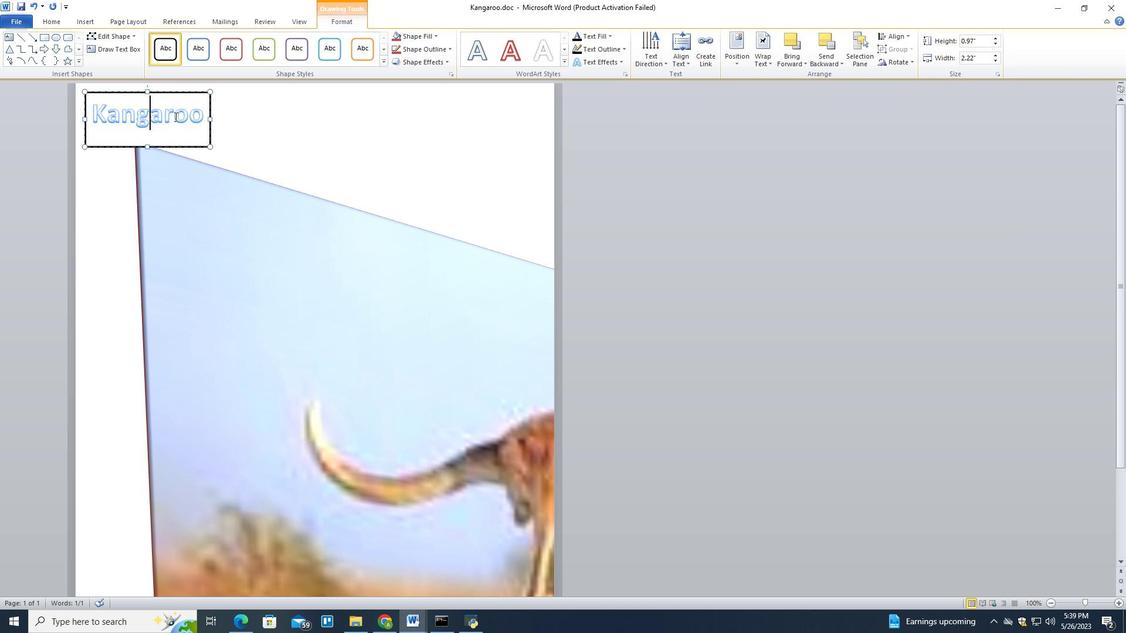 
Action: Mouse pressed left at (290, 128)
Screenshot: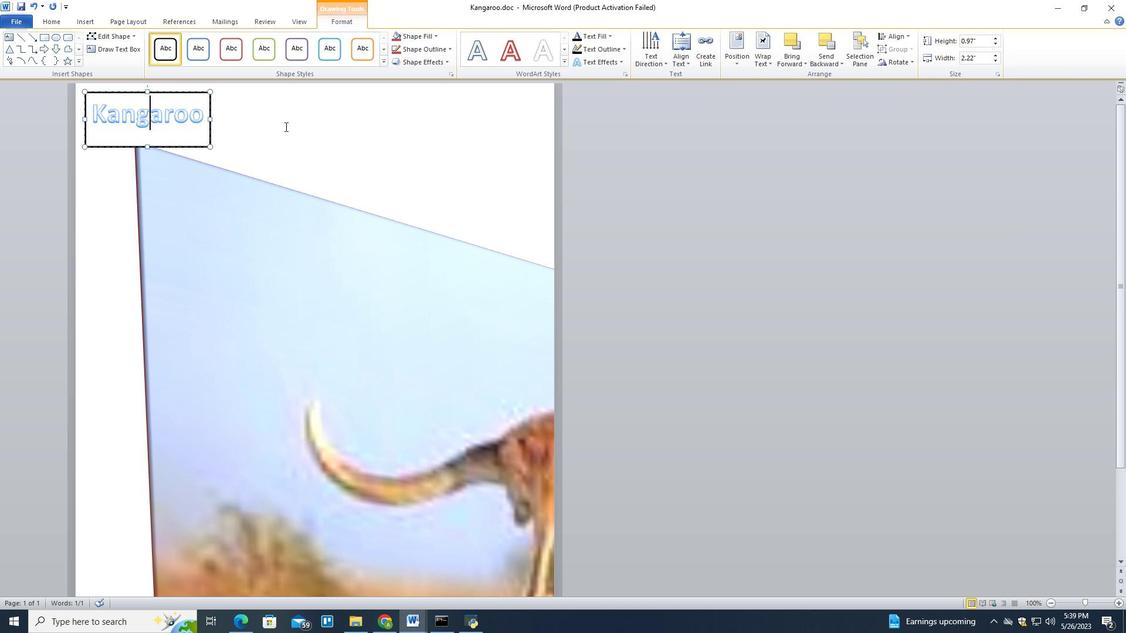 
Action: Mouse moved to (208, 144)
Screenshot: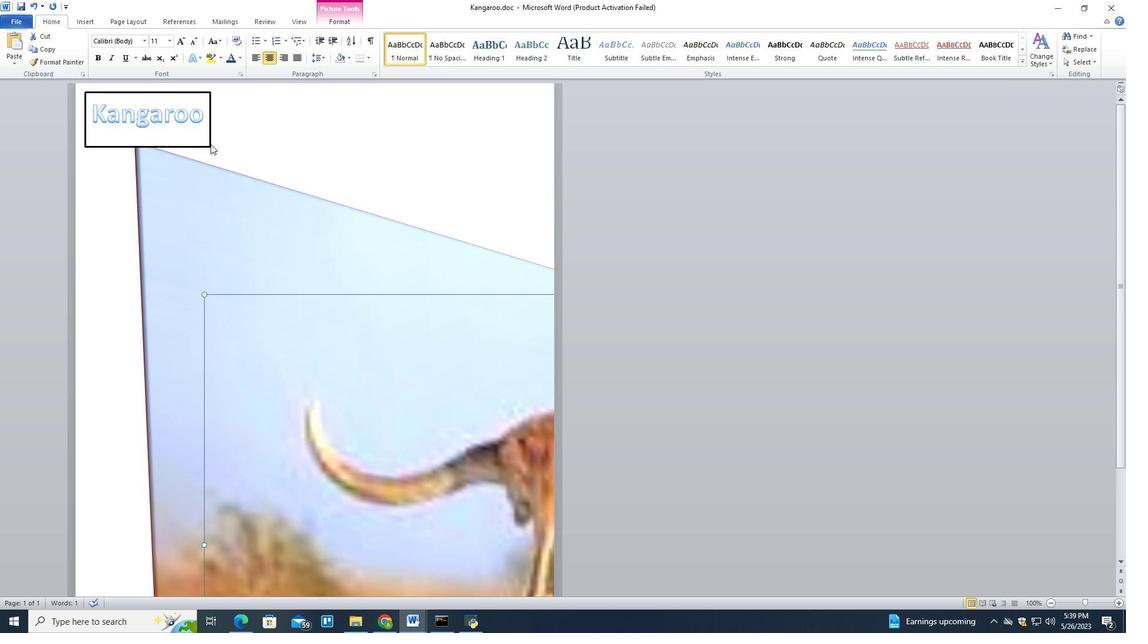 
Action: Mouse pressed left at (208, 144)
Screenshot: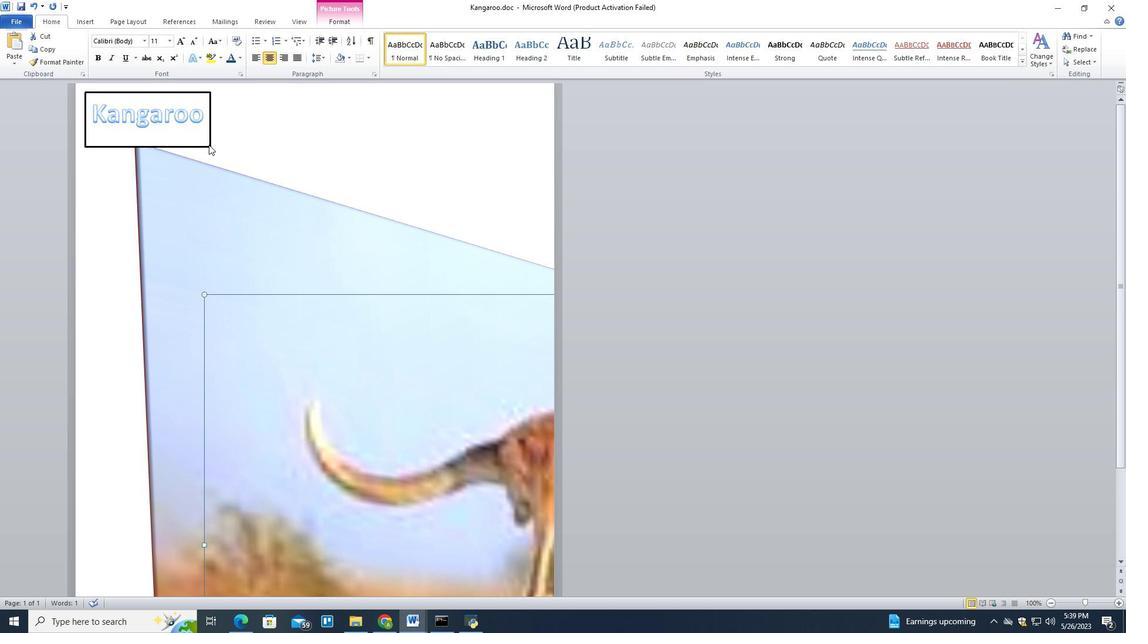 
Action: Mouse moved to (383, 62)
Screenshot: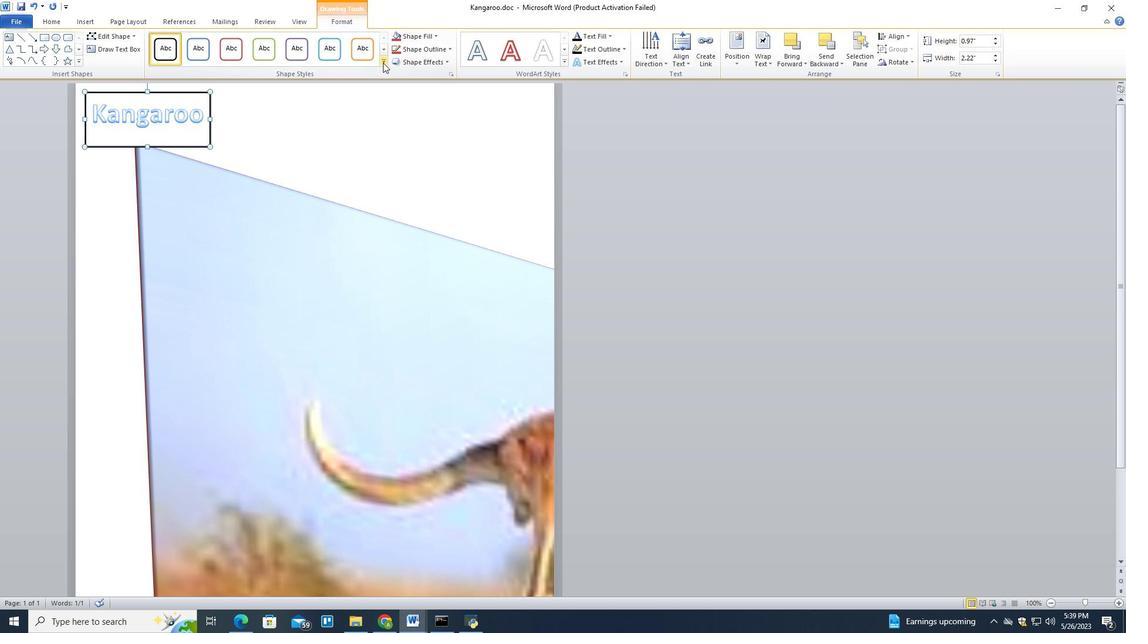 
Action: Mouse pressed left at (383, 62)
Screenshot: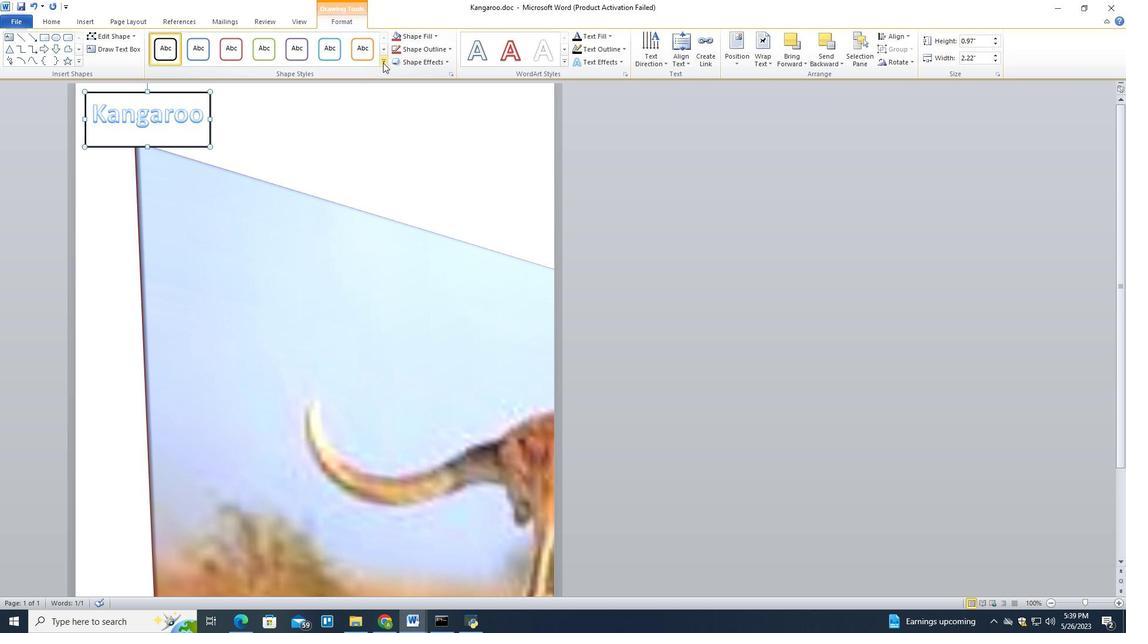 
Action: Mouse moved to (303, 177)
Screenshot: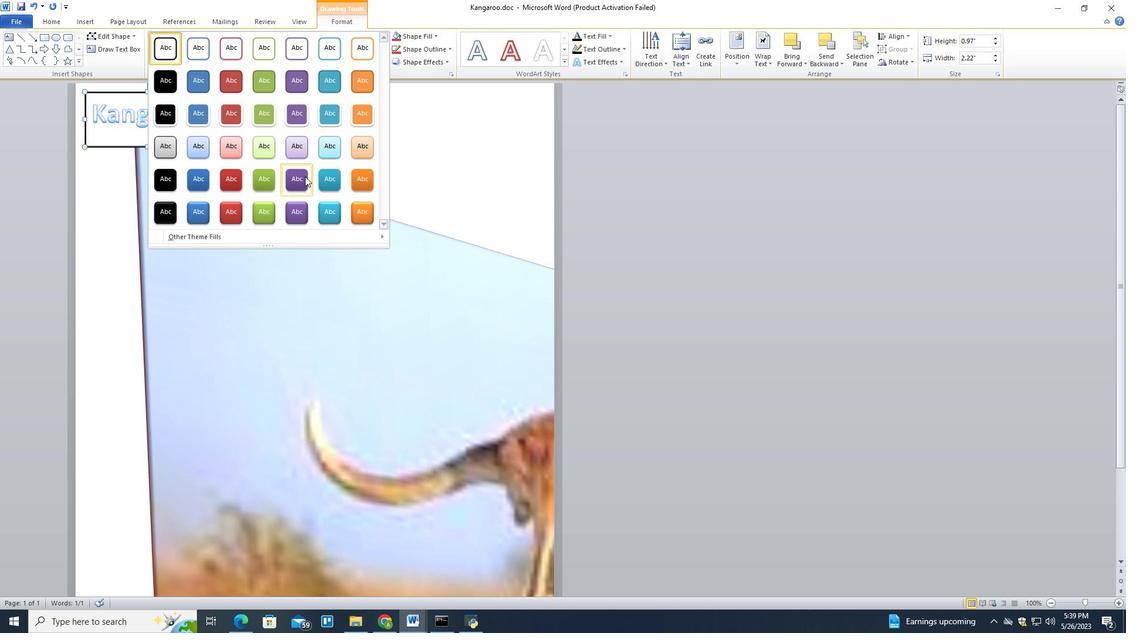 
Action: Mouse scrolled (303, 176) with delta (0, 0)
Screenshot: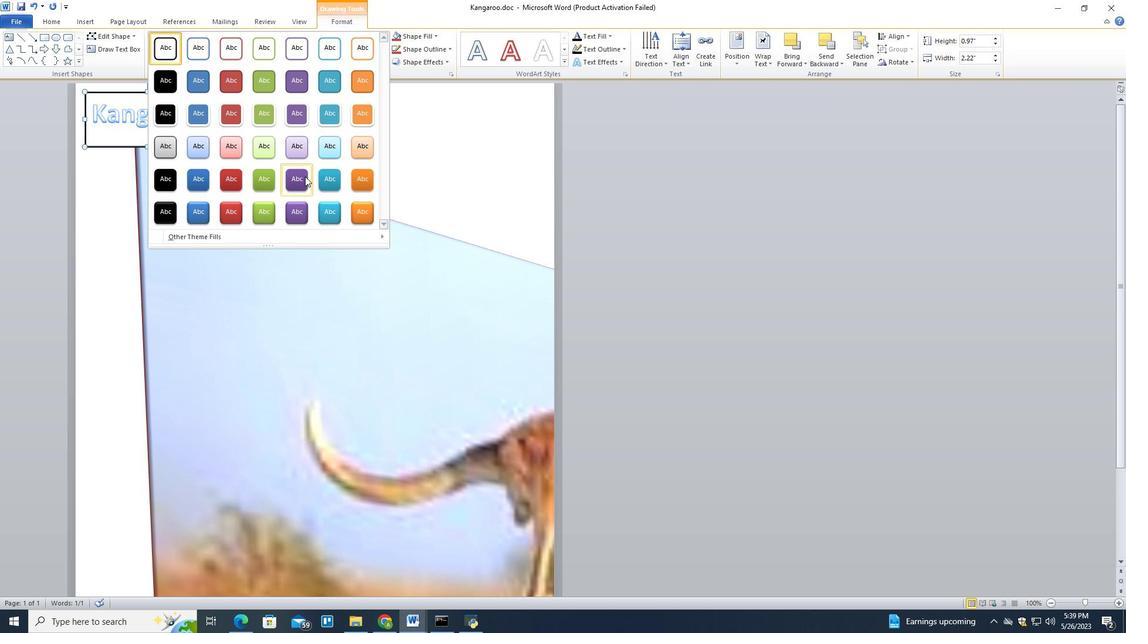 
Action: Mouse scrolled (303, 176) with delta (0, 0)
Screenshot: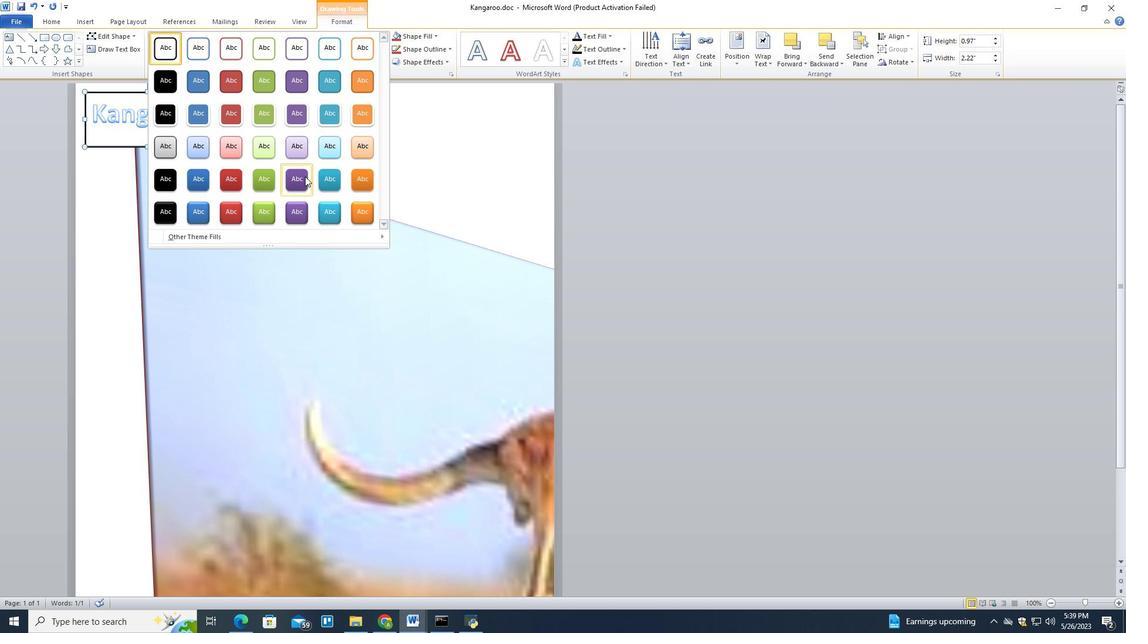 
Action: Mouse scrolled (303, 176) with delta (0, 0)
Screenshot: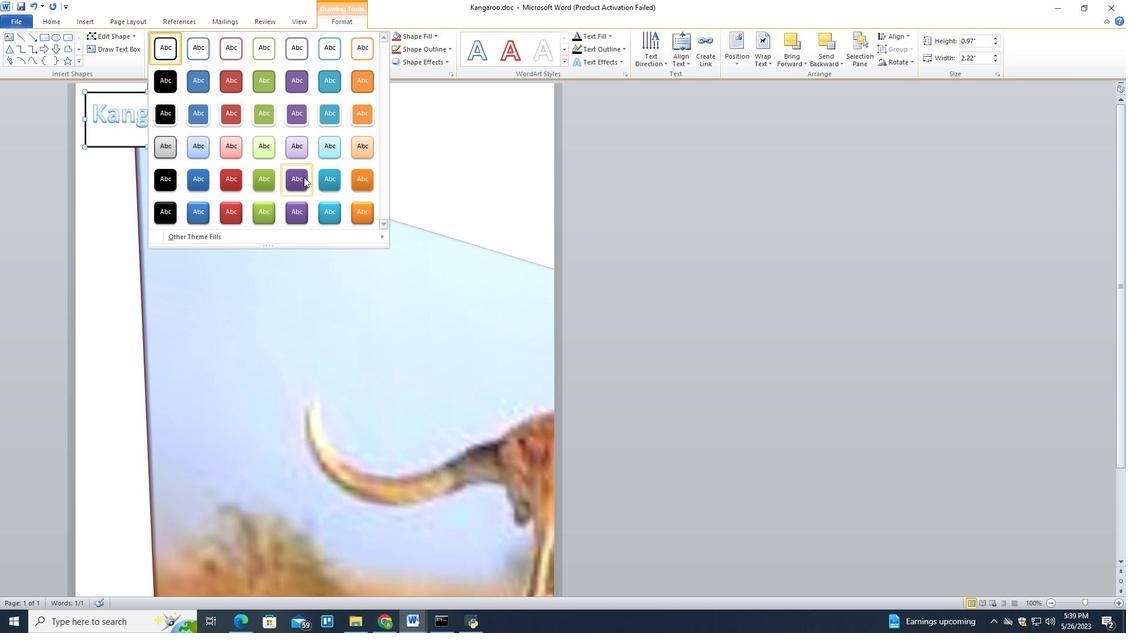
Action: Mouse scrolled (303, 176) with delta (0, 0)
Screenshot: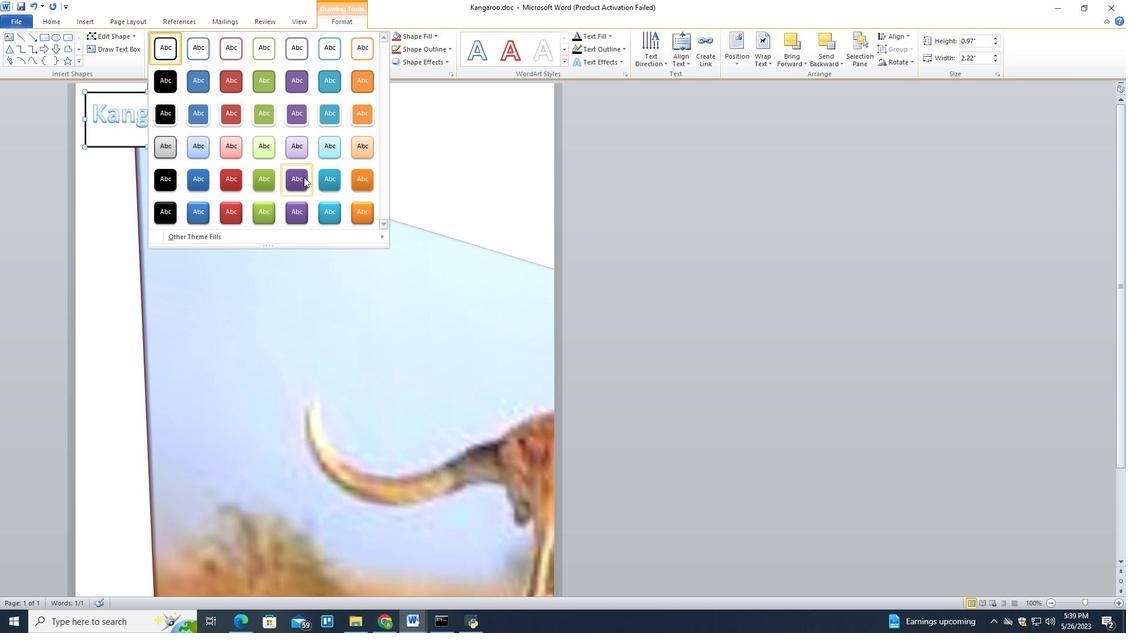 
Action: Mouse scrolled (303, 176) with delta (0, 0)
Screenshot: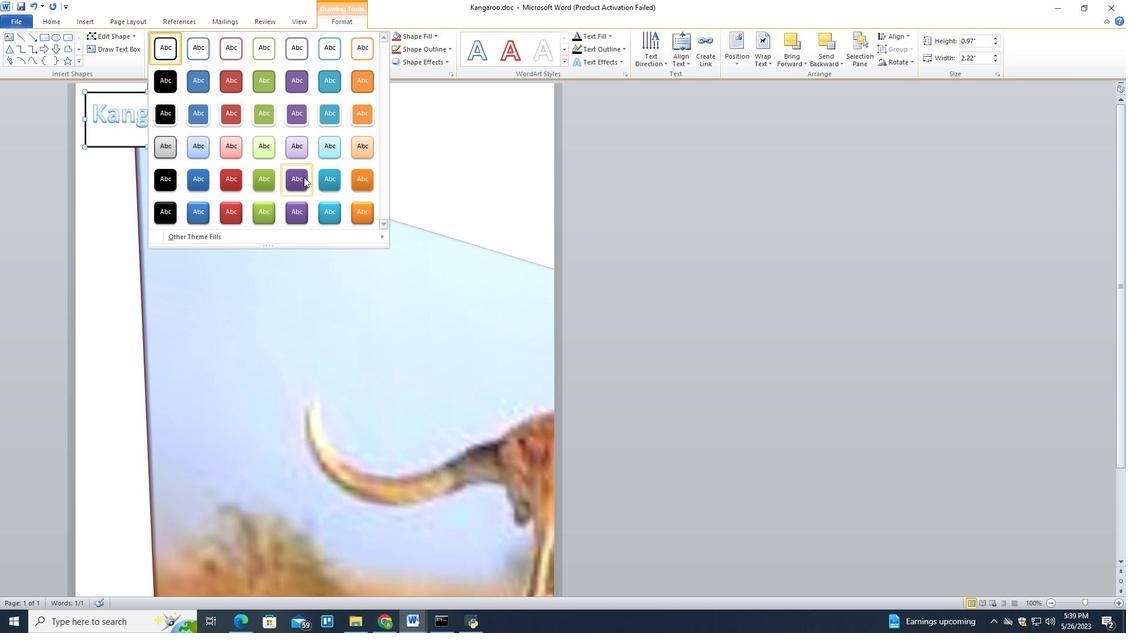 
Action: Mouse scrolled (303, 176) with delta (0, 0)
Screenshot: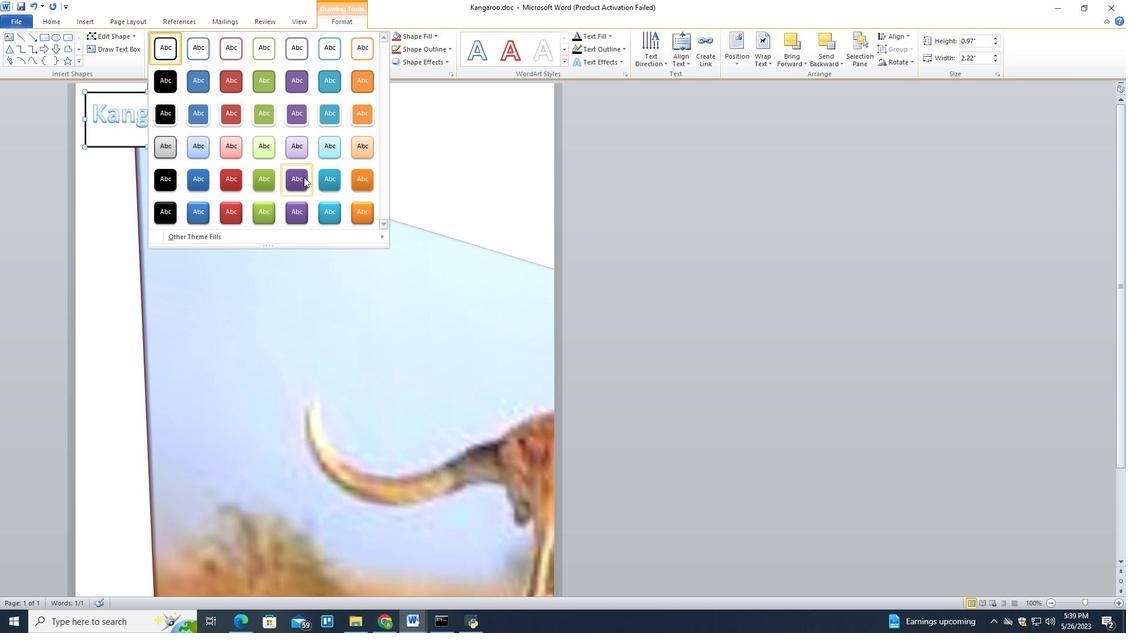 
Action: Mouse moved to (363, 232)
Screenshot: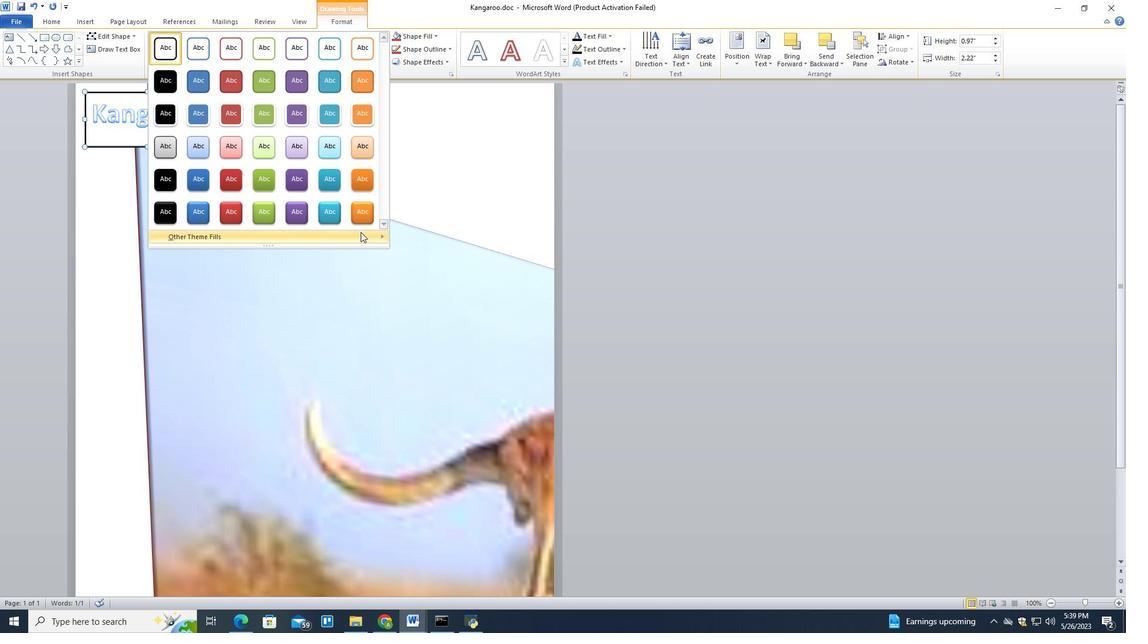 
Action: Mouse pressed left at (363, 232)
Screenshot: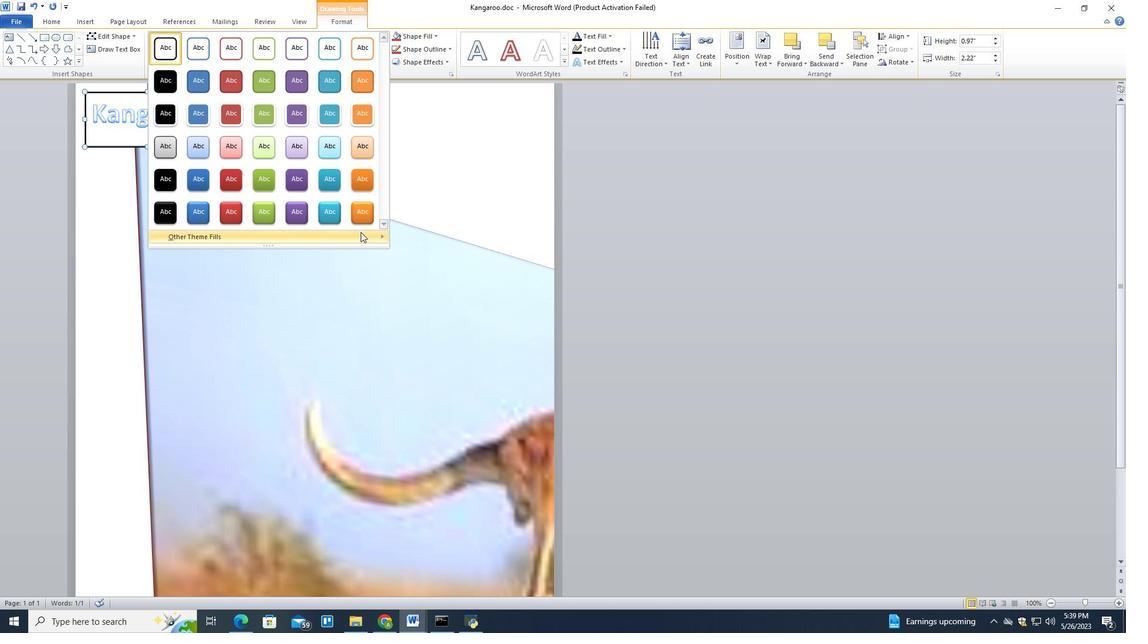 
Action: Mouse moved to (411, 251)
Screenshot: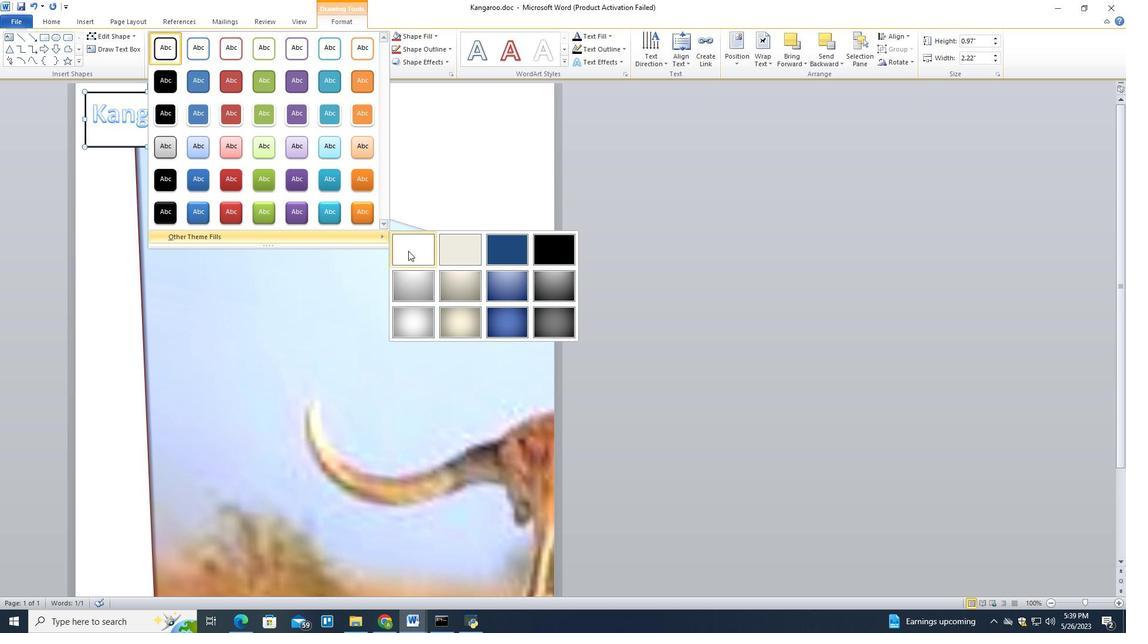 
Action: Mouse pressed left at (411, 251)
Screenshot: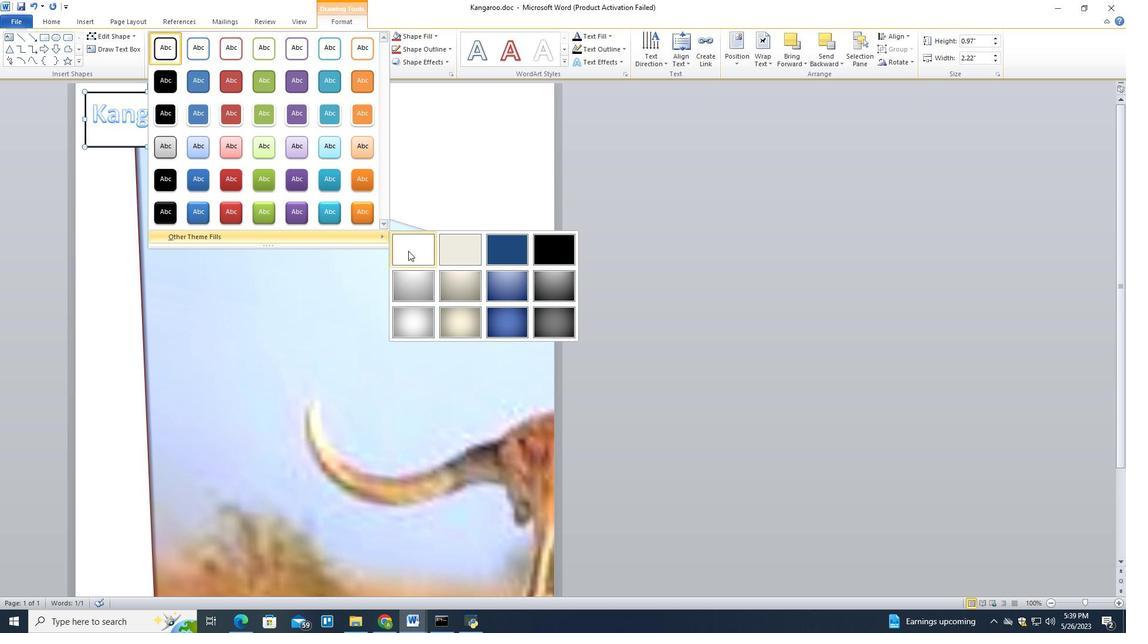 
Action: Mouse moved to (429, 182)
Screenshot: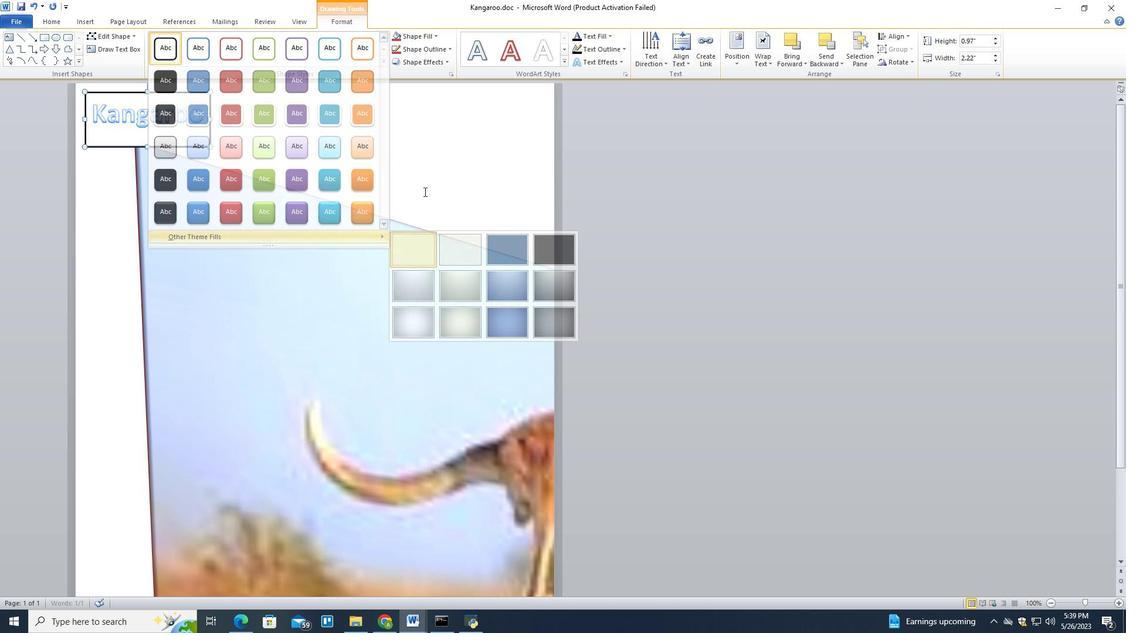 
Action: Mouse pressed left at (429, 182)
Screenshot: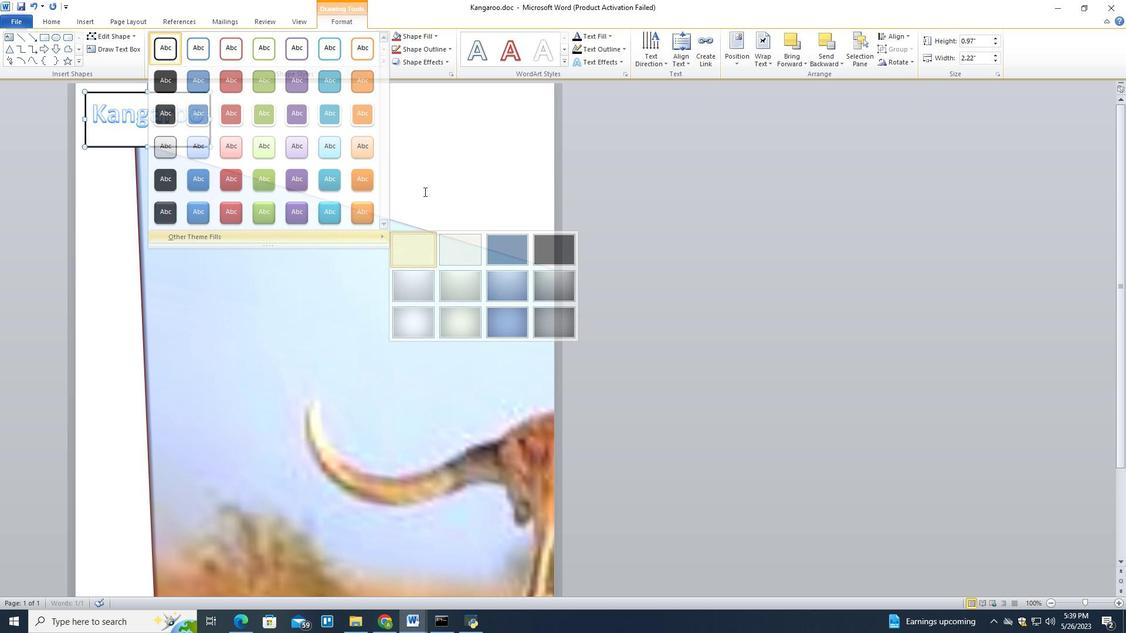 
Action: Mouse moved to (451, 170)
Screenshot: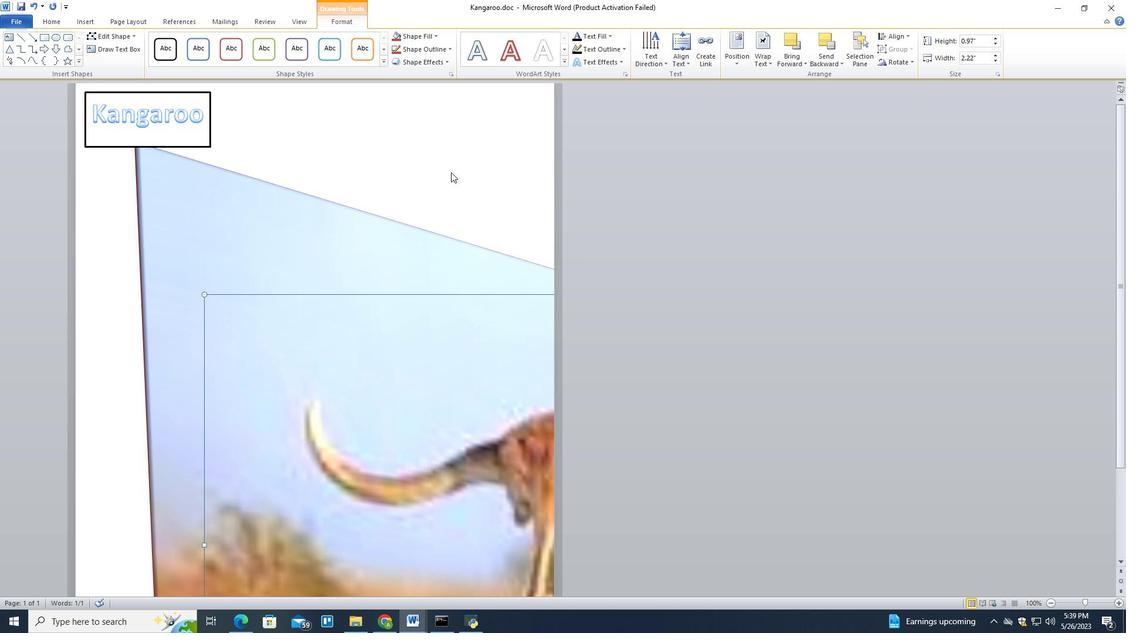 
